 Task: Create a due date automation trigger when advanced on, 2 days before a card is due add fields with custom field "Resume" set to a number lower or equal to 1 and greater or equal to 10 at 11:00 AM.
Action: Mouse moved to (1021, 299)
Screenshot: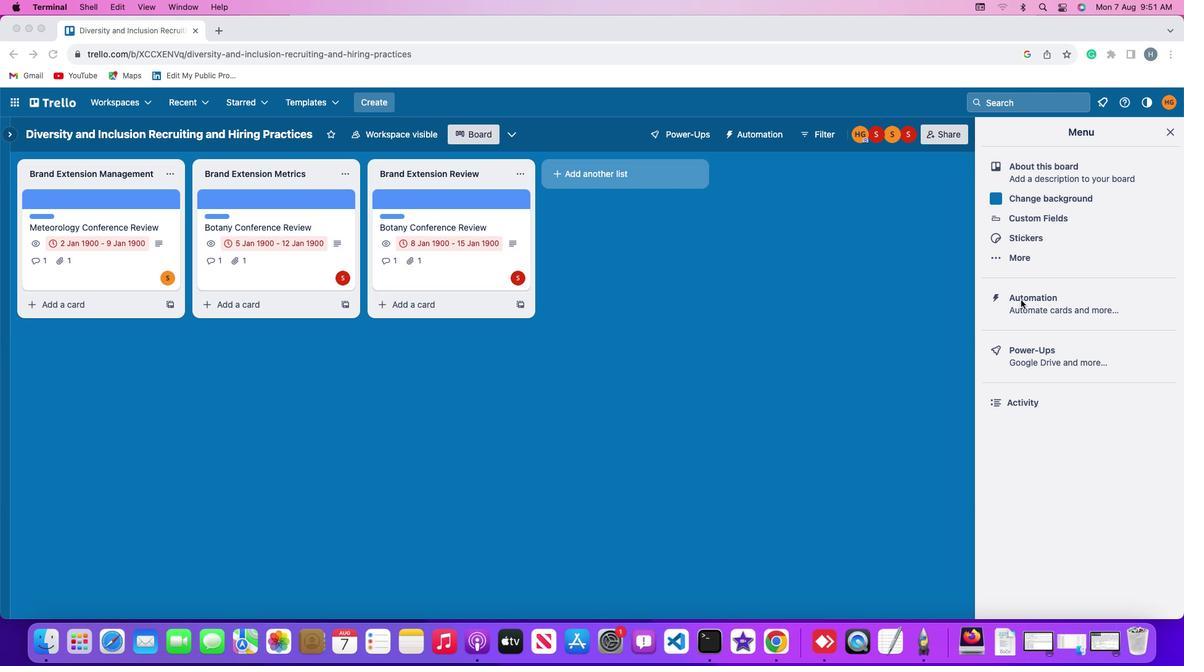 
Action: Mouse pressed left at (1021, 299)
Screenshot: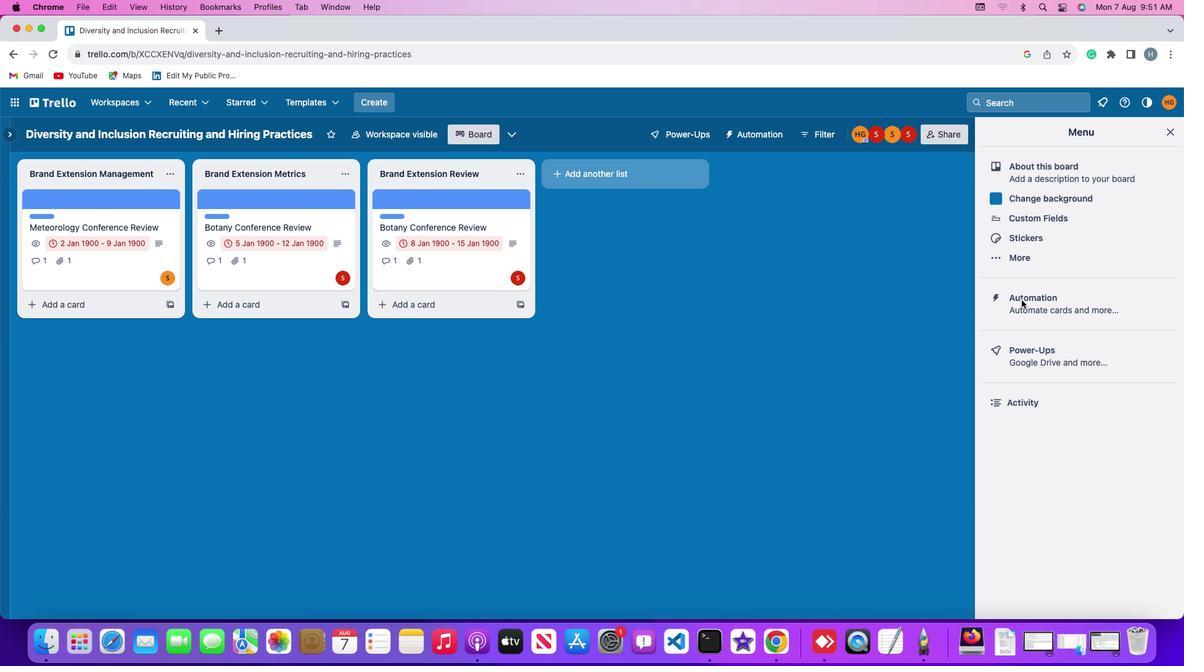 
Action: Mouse moved to (1021, 299)
Screenshot: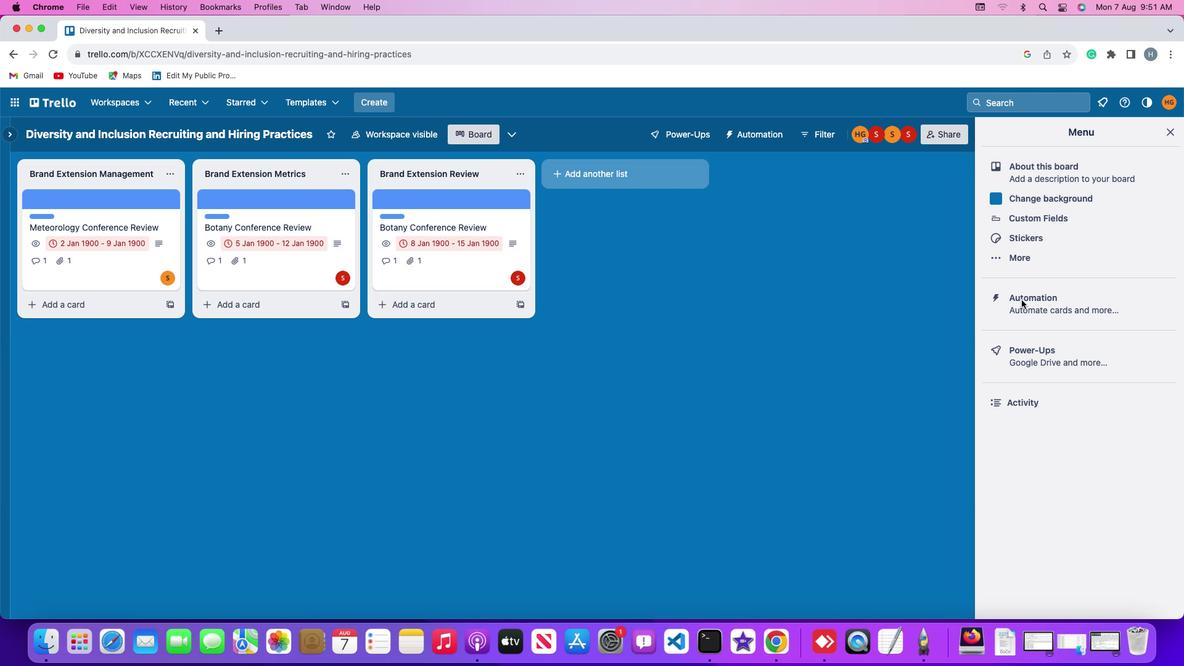 
Action: Mouse pressed left at (1021, 299)
Screenshot: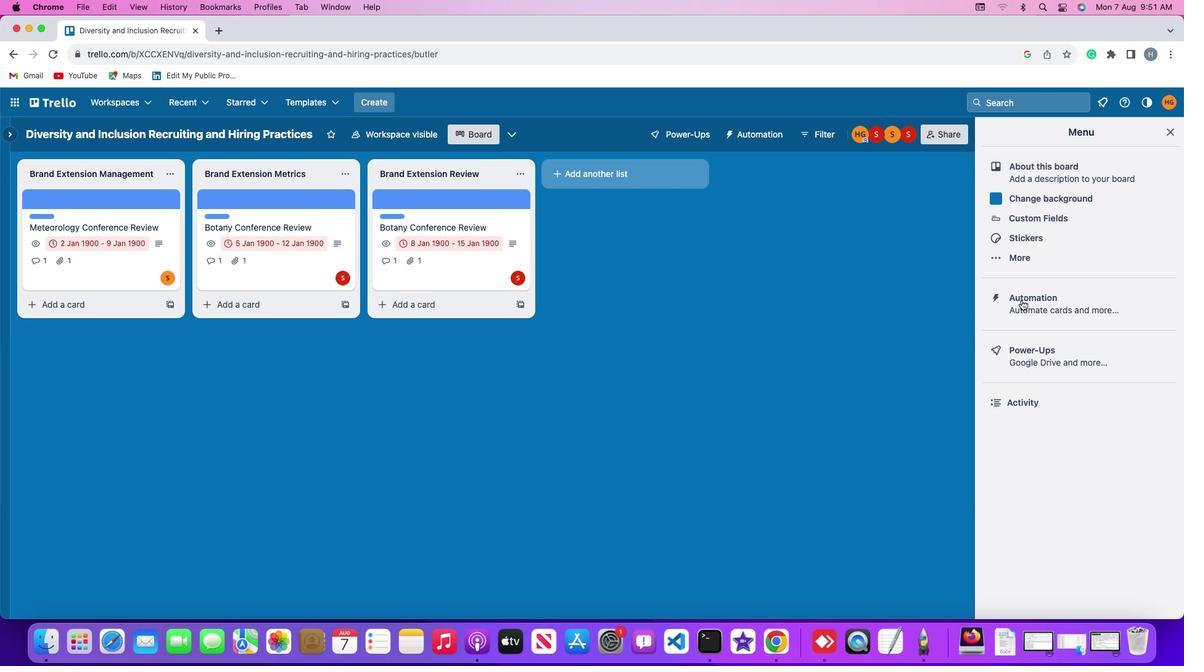 
Action: Mouse moved to (89, 294)
Screenshot: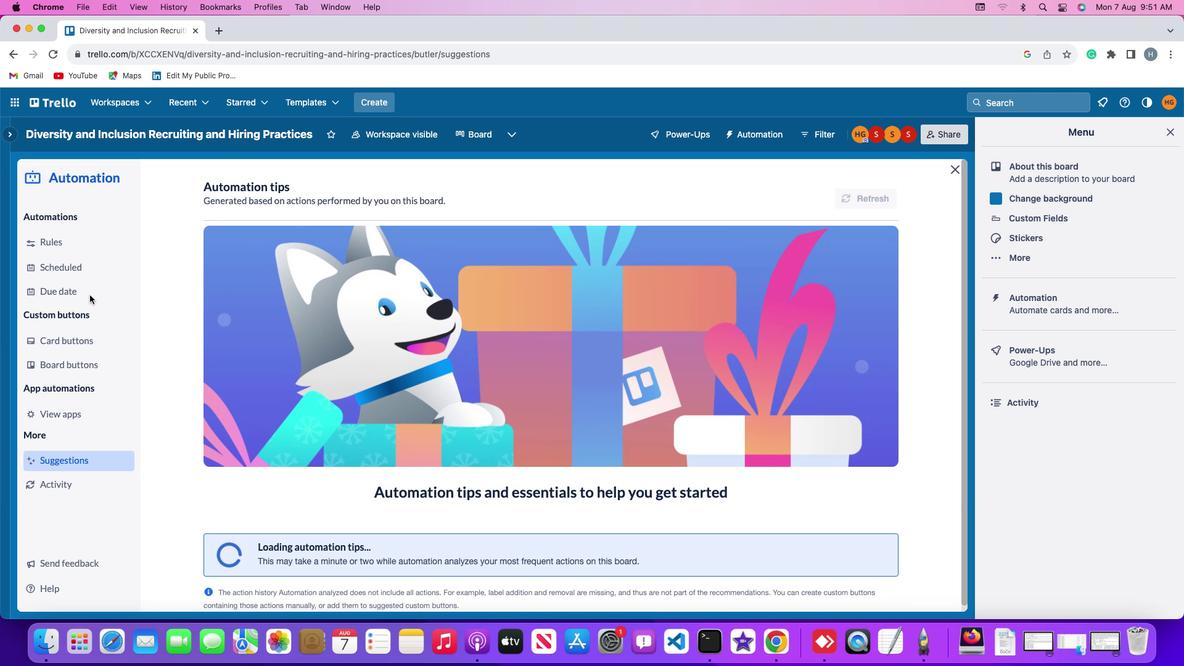 
Action: Mouse pressed left at (89, 294)
Screenshot: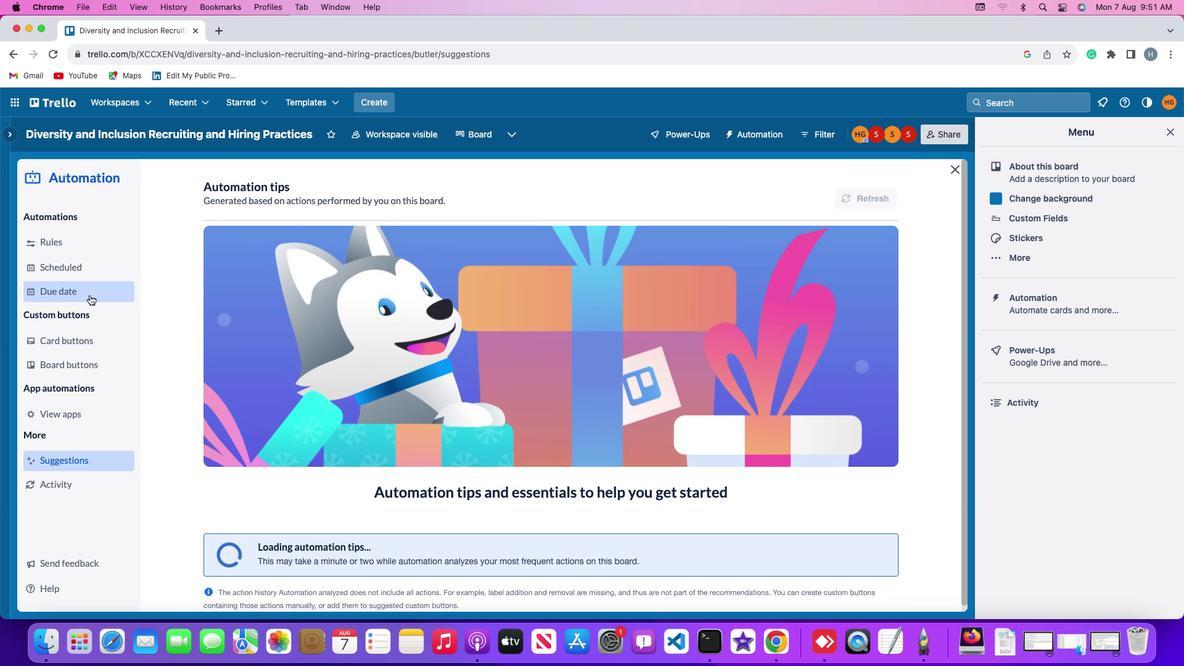 
Action: Mouse moved to (839, 191)
Screenshot: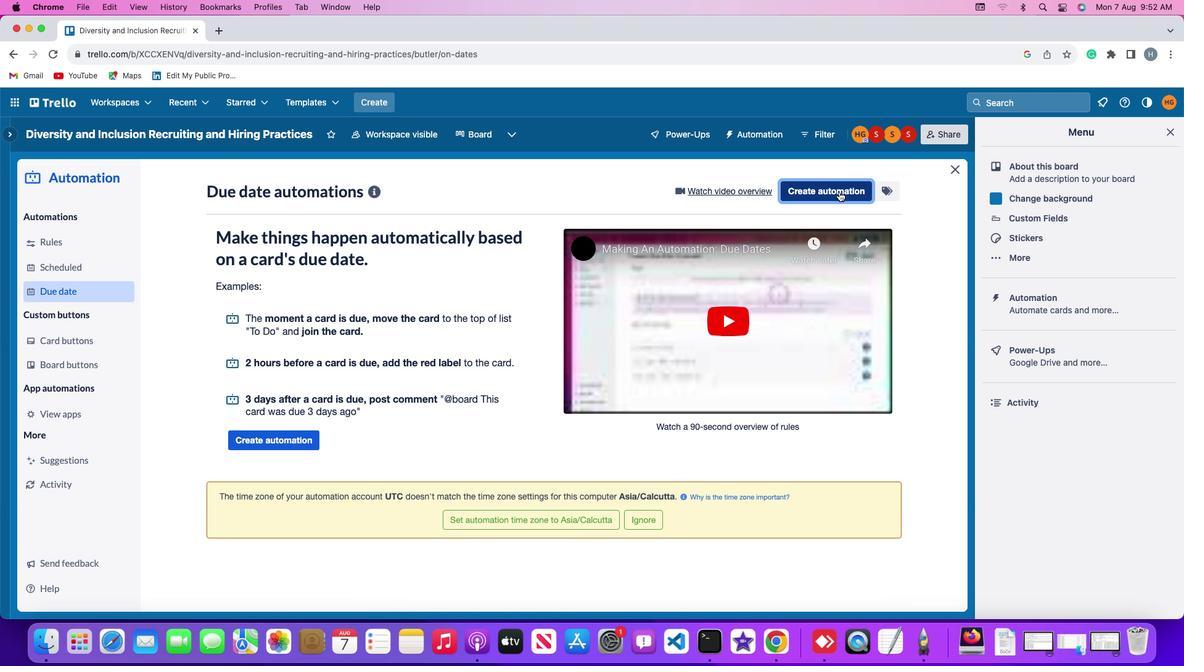 
Action: Mouse pressed left at (839, 191)
Screenshot: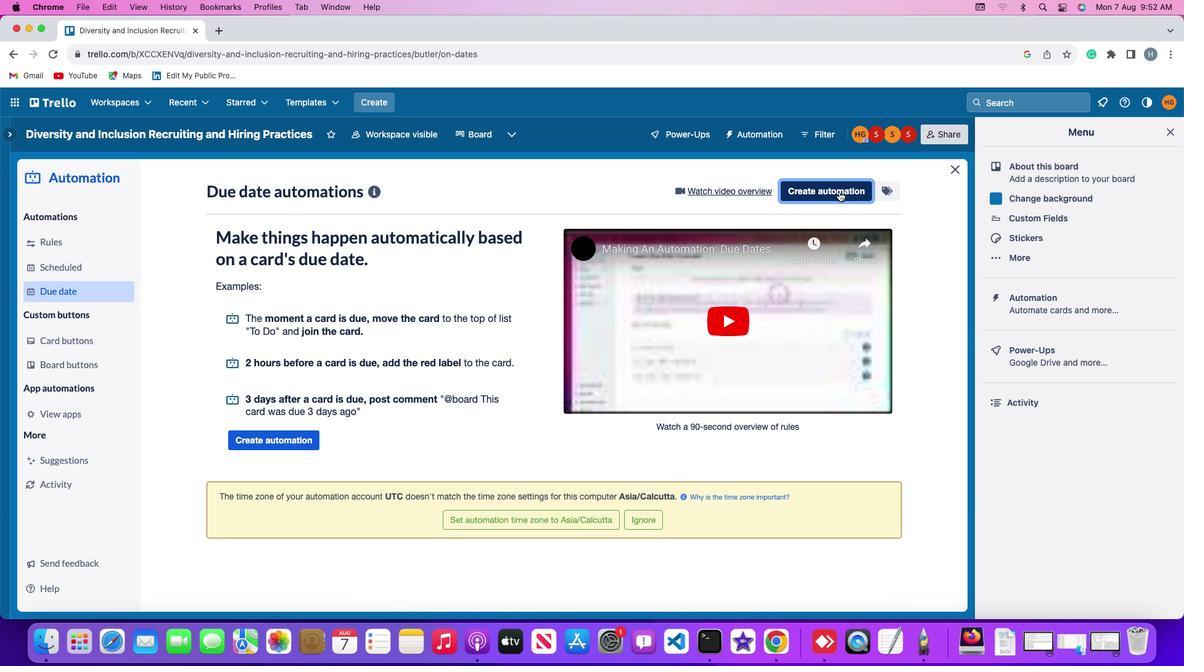
Action: Mouse moved to (521, 312)
Screenshot: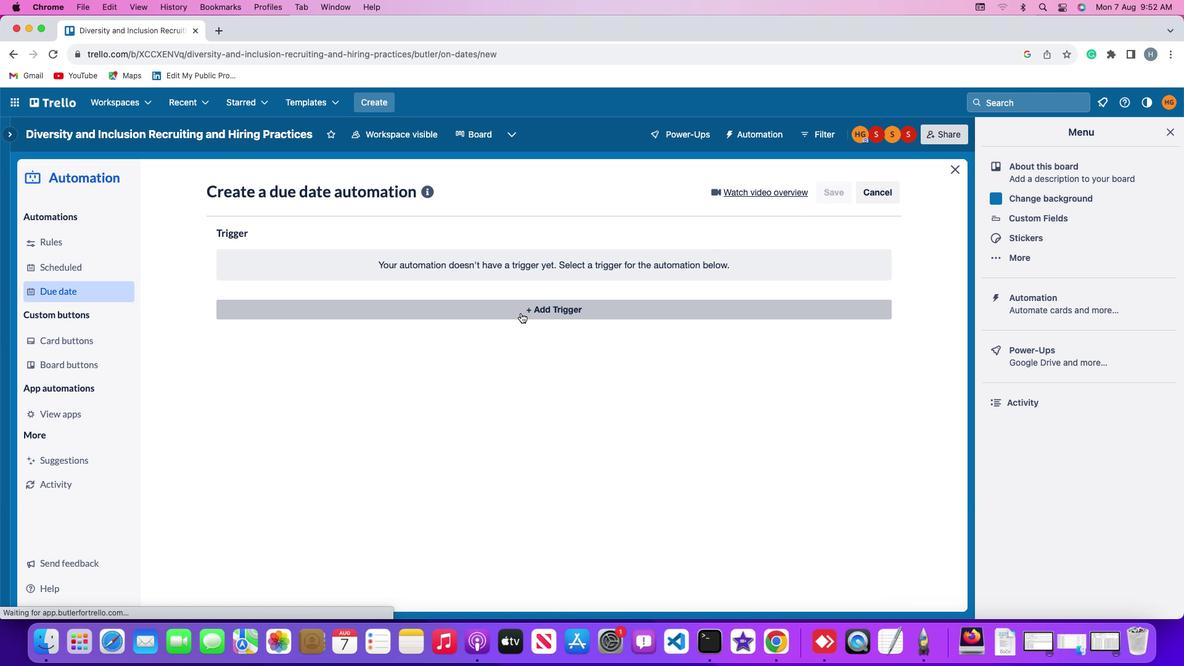 
Action: Mouse pressed left at (521, 312)
Screenshot: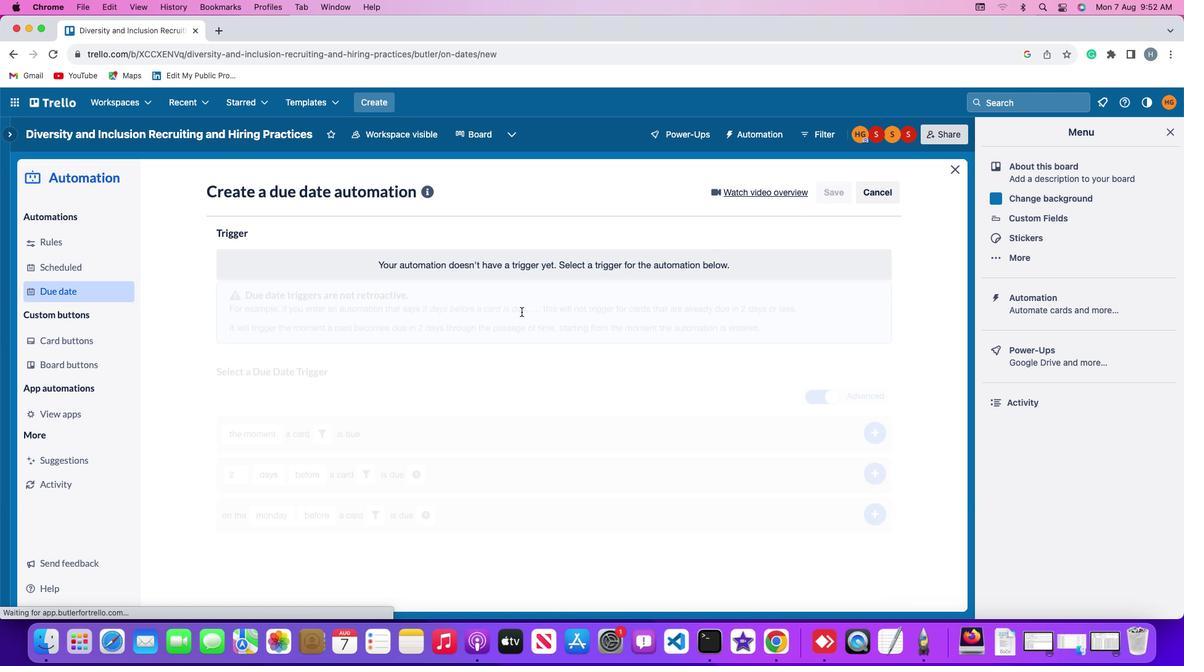 
Action: Mouse moved to (238, 492)
Screenshot: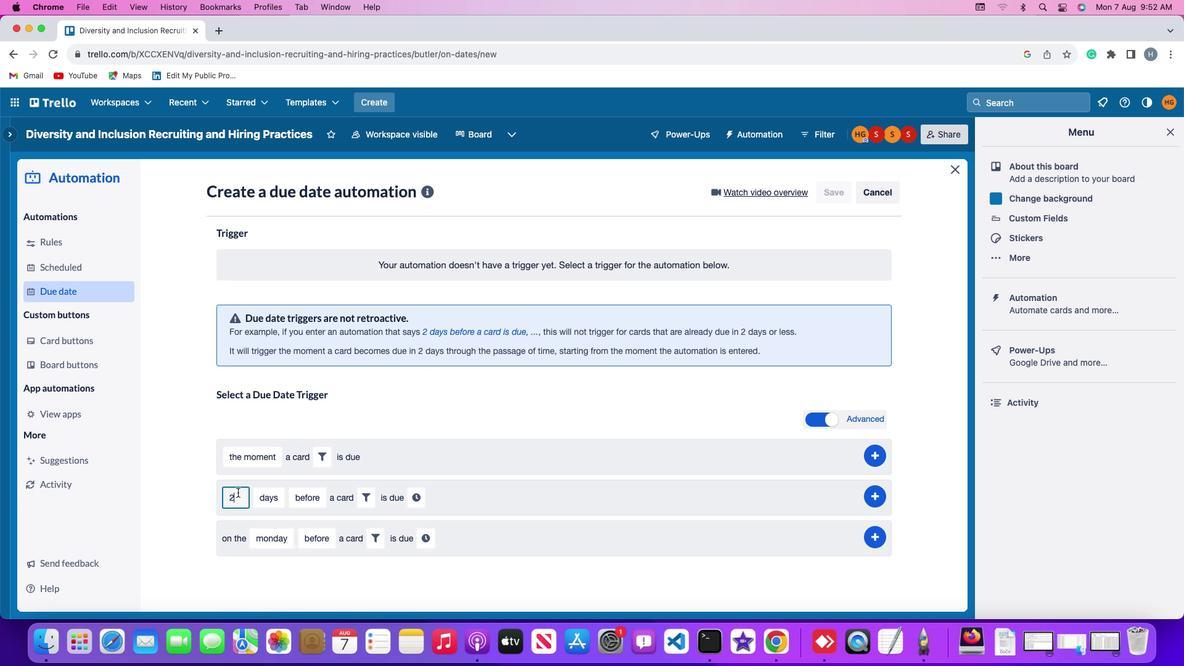 
Action: Mouse pressed left at (238, 492)
Screenshot: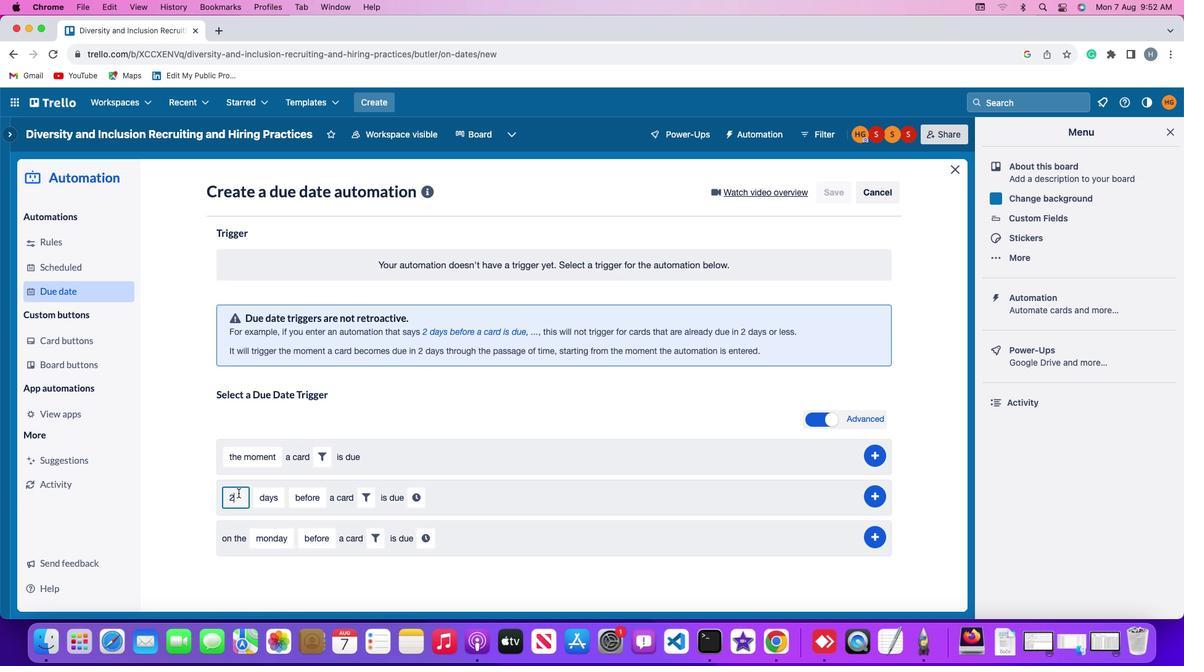 
Action: Mouse moved to (239, 494)
Screenshot: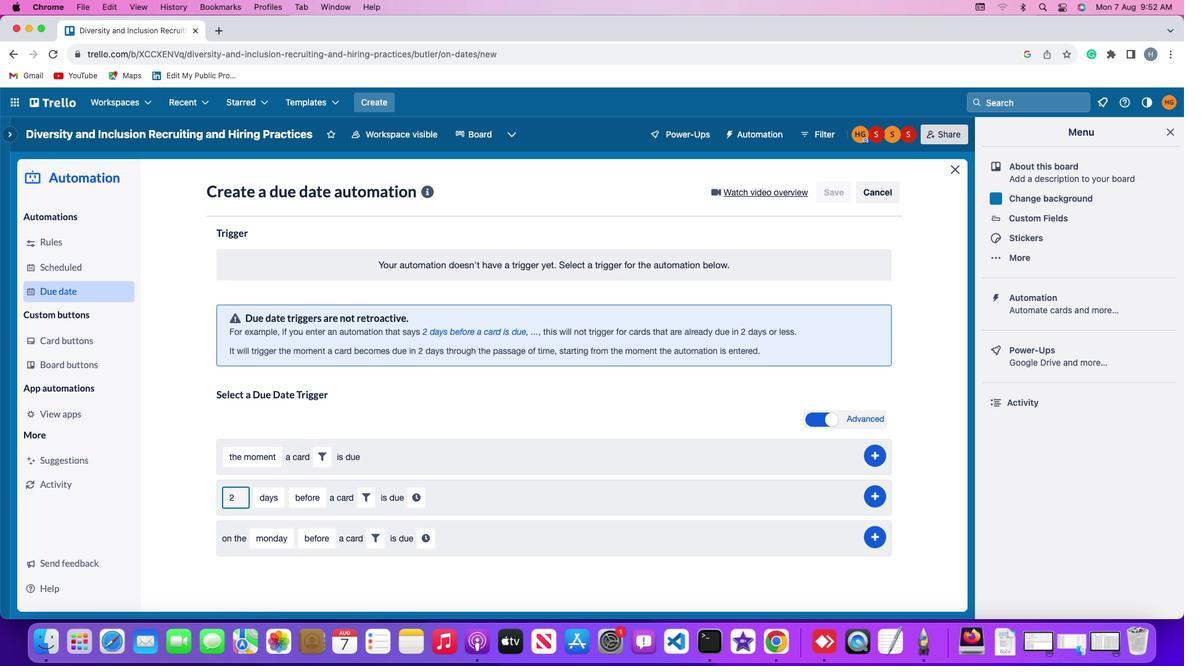 
Action: Key pressed Key.backspace'2'
Screenshot: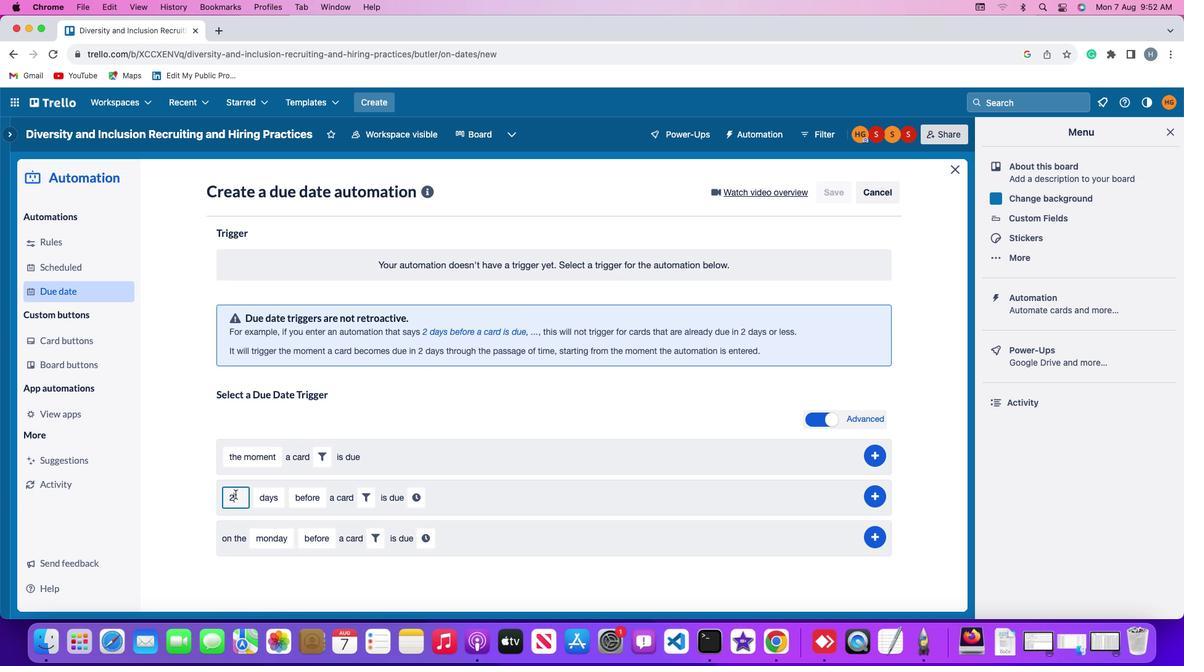 
Action: Mouse moved to (265, 497)
Screenshot: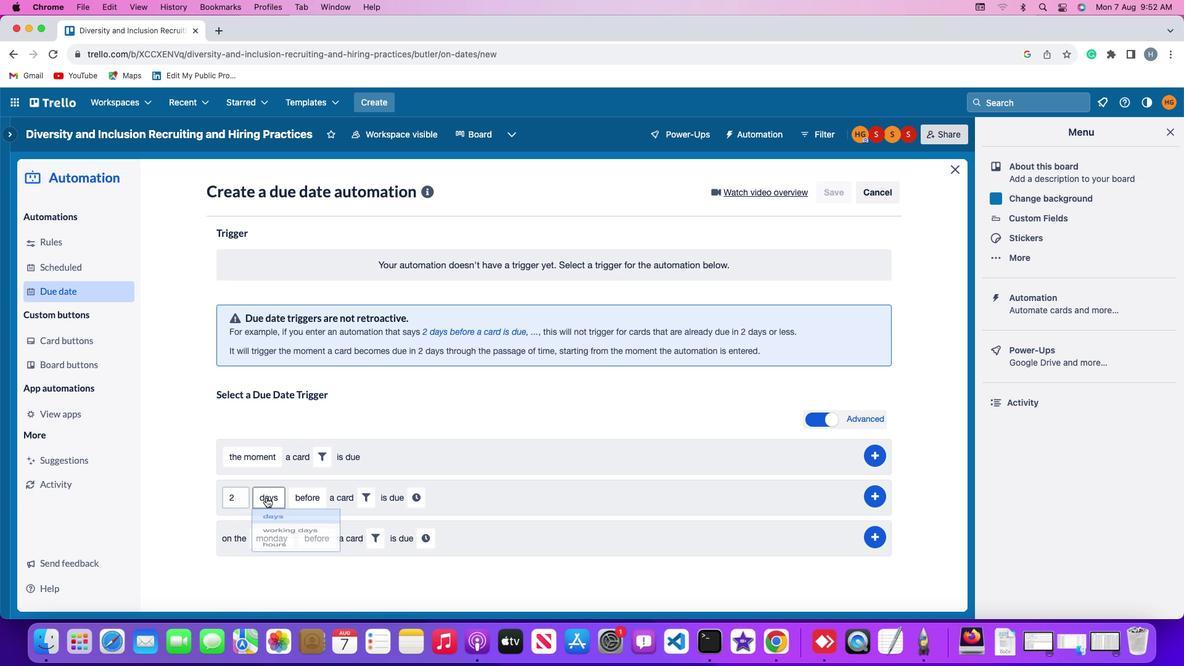 
Action: Mouse pressed left at (265, 497)
Screenshot: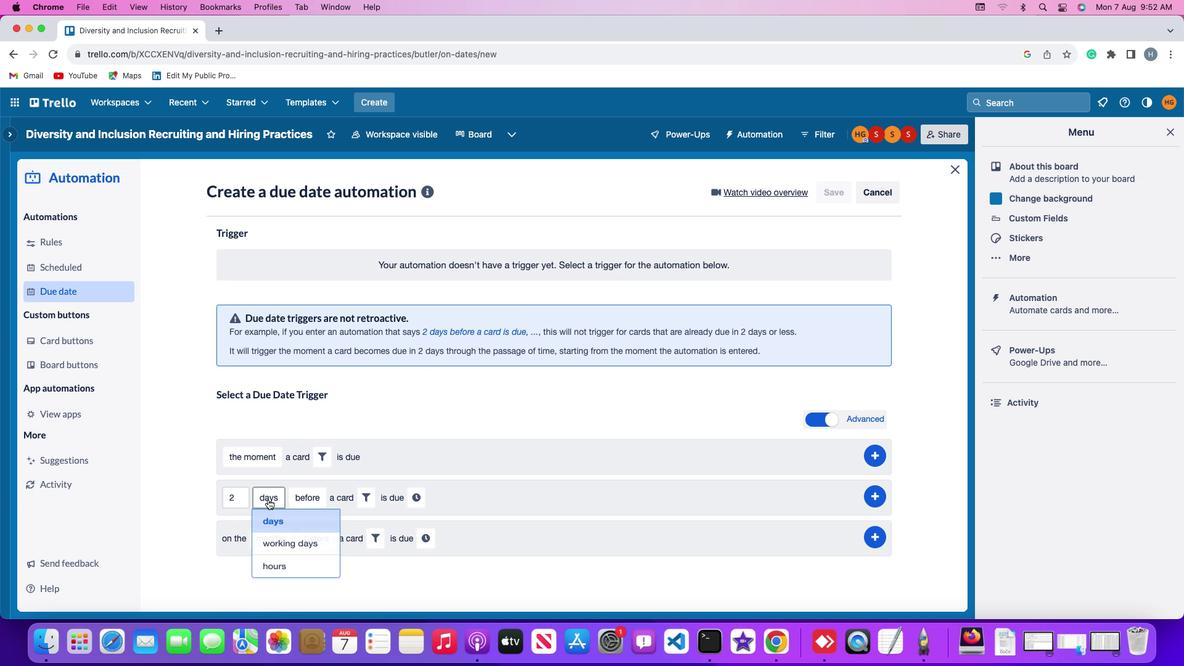 
Action: Mouse moved to (280, 525)
Screenshot: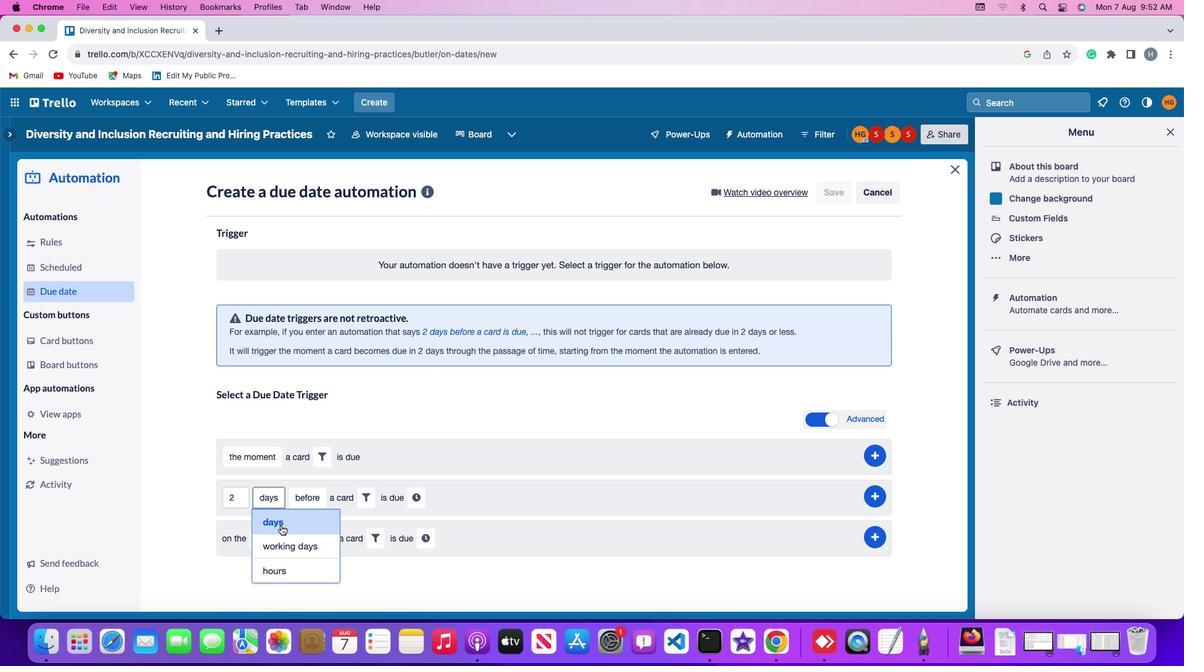 
Action: Mouse pressed left at (280, 525)
Screenshot: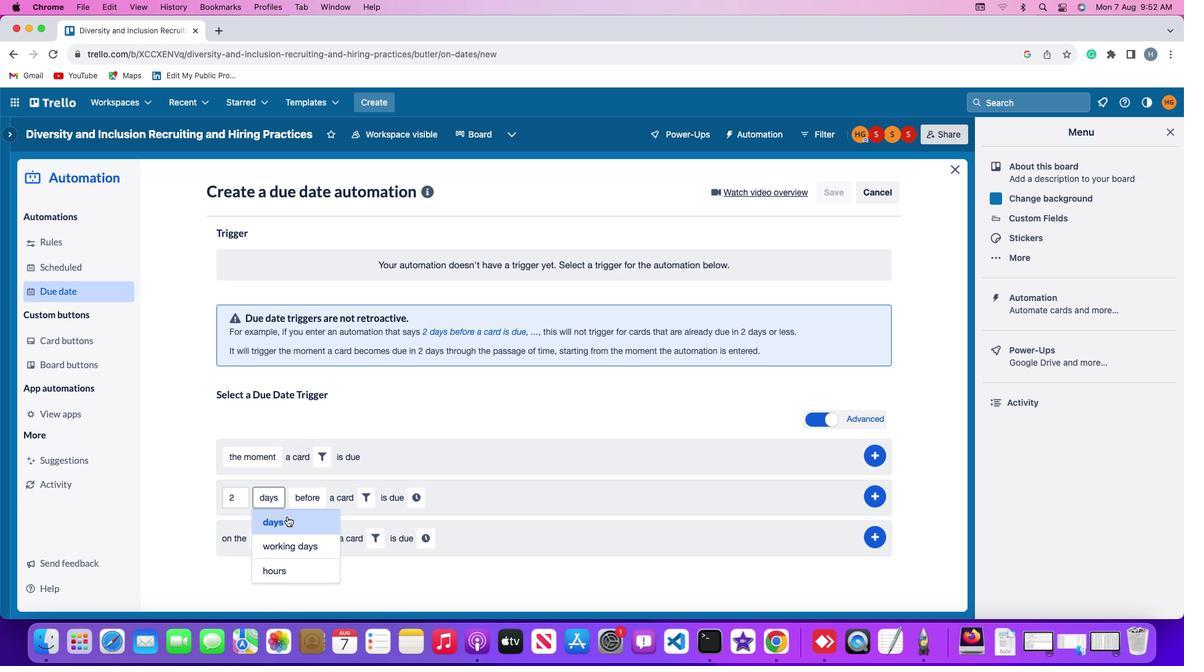 
Action: Mouse moved to (304, 496)
Screenshot: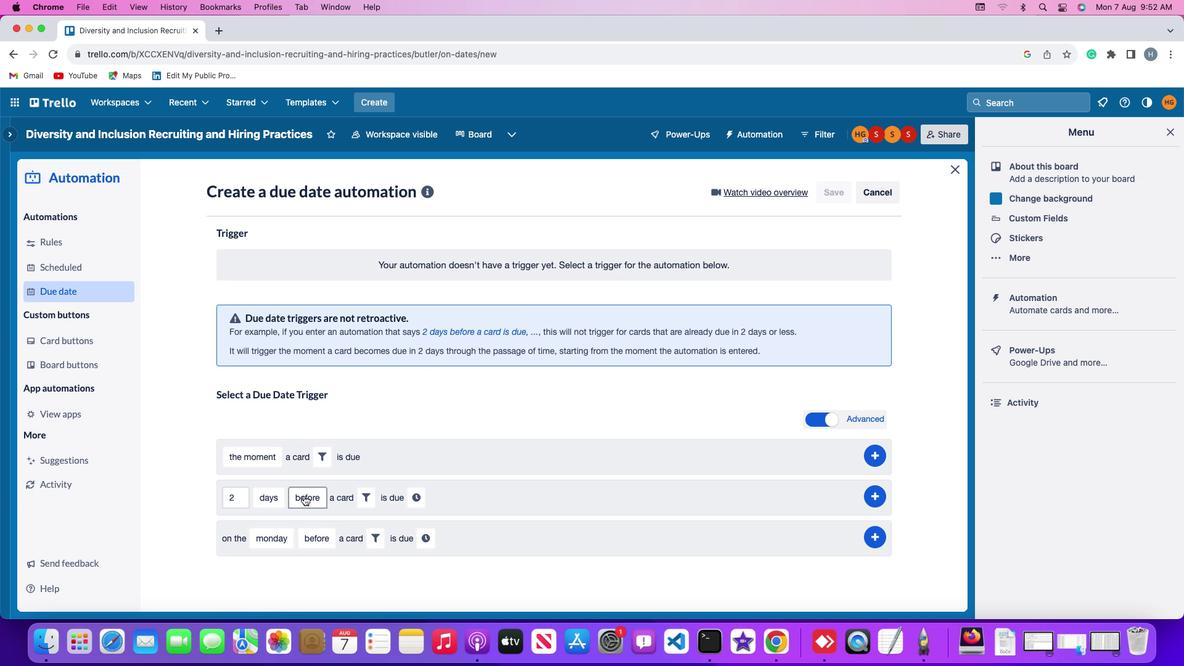 
Action: Mouse pressed left at (304, 496)
Screenshot: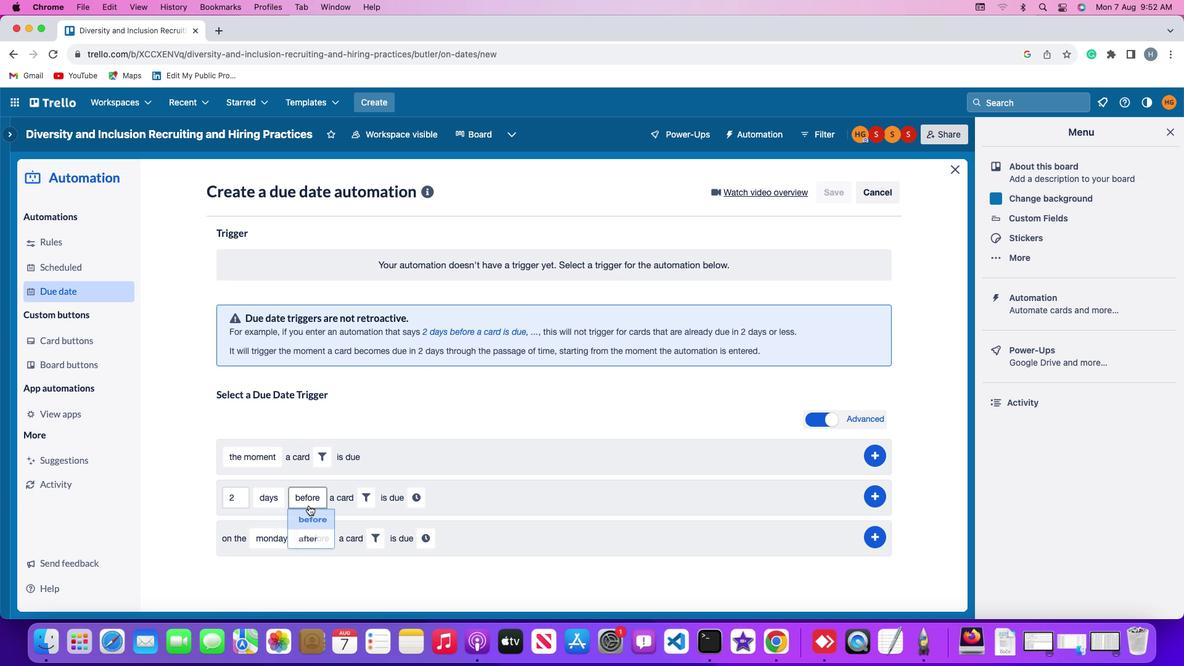 
Action: Mouse moved to (314, 528)
Screenshot: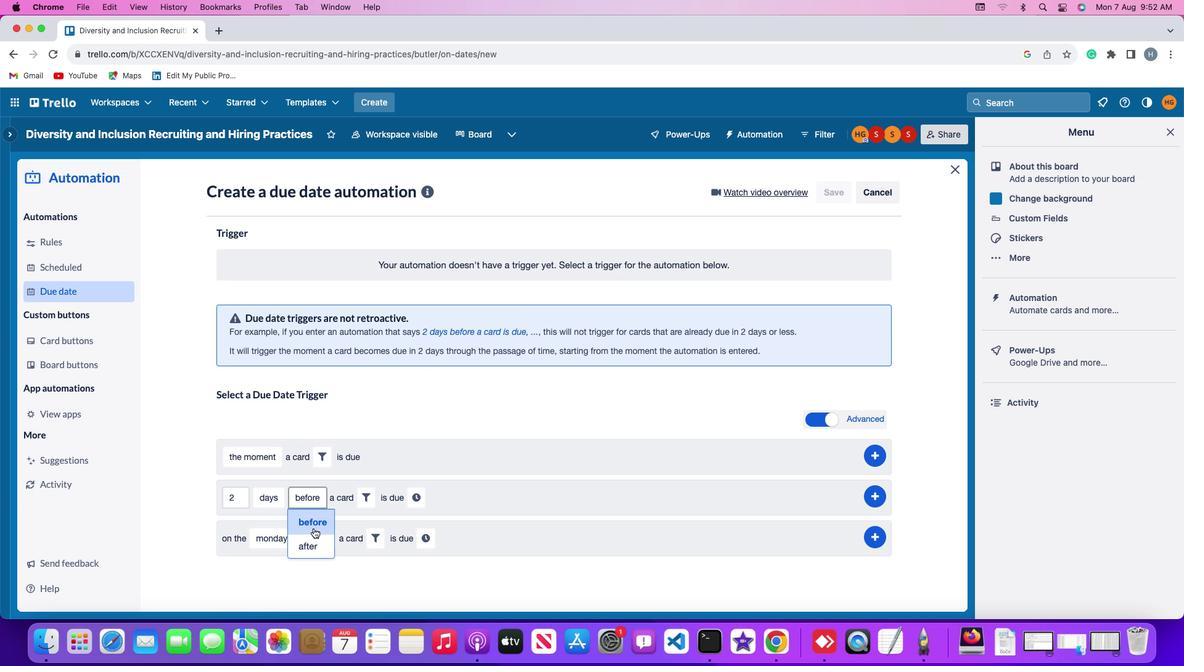 
Action: Mouse pressed left at (314, 528)
Screenshot: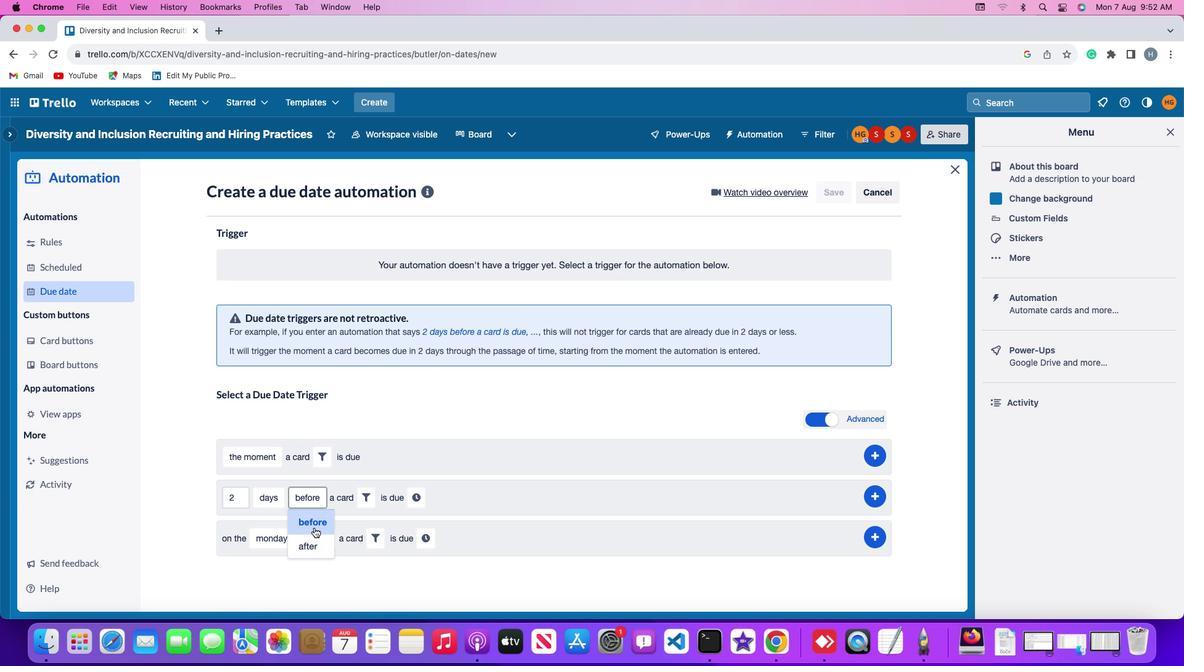 
Action: Mouse moved to (370, 496)
Screenshot: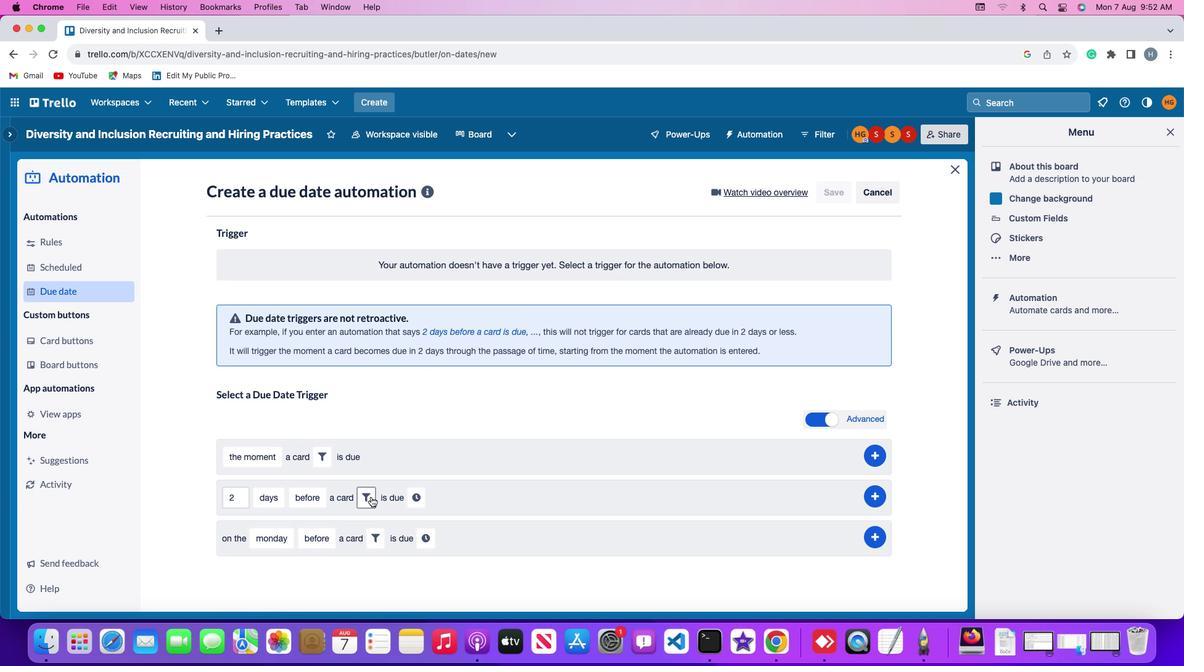 
Action: Mouse pressed left at (370, 496)
Screenshot: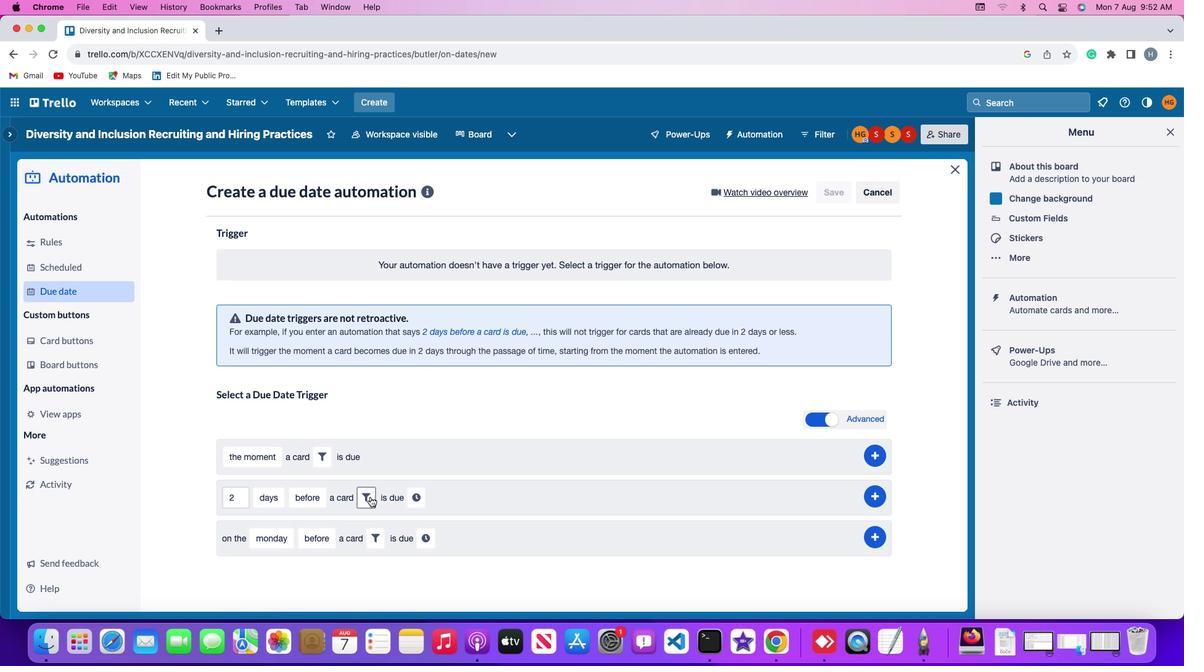 
Action: Mouse moved to (575, 543)
Screenshot: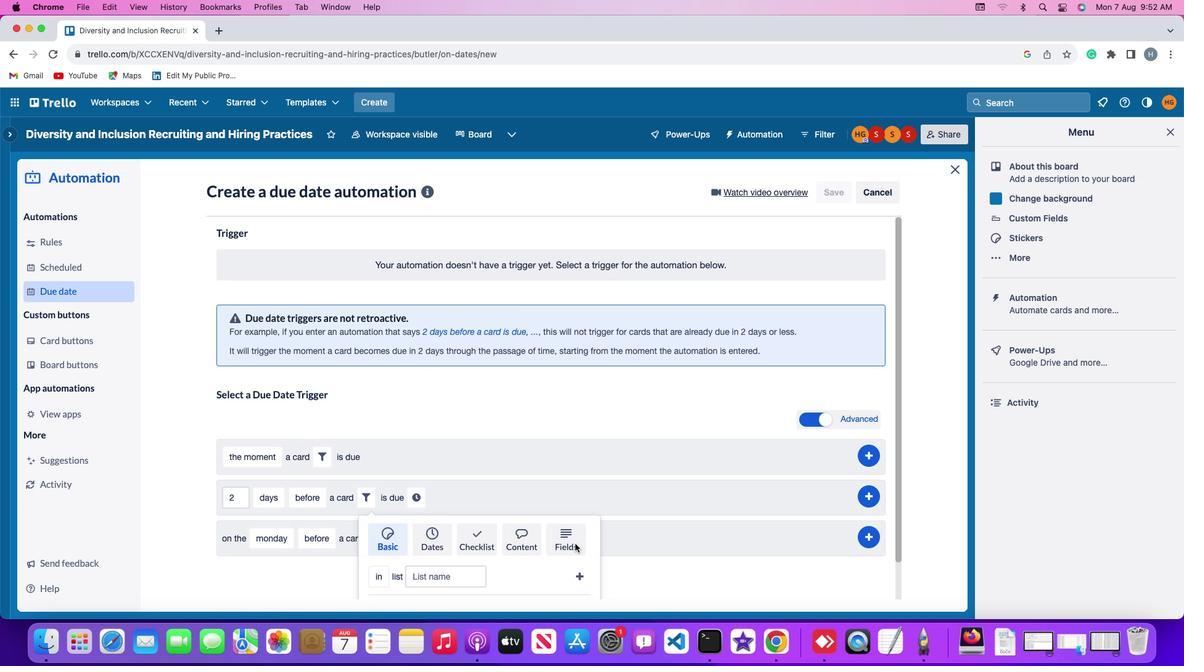 
Action: Mouse pressed left at (575, 543)
Screenshot: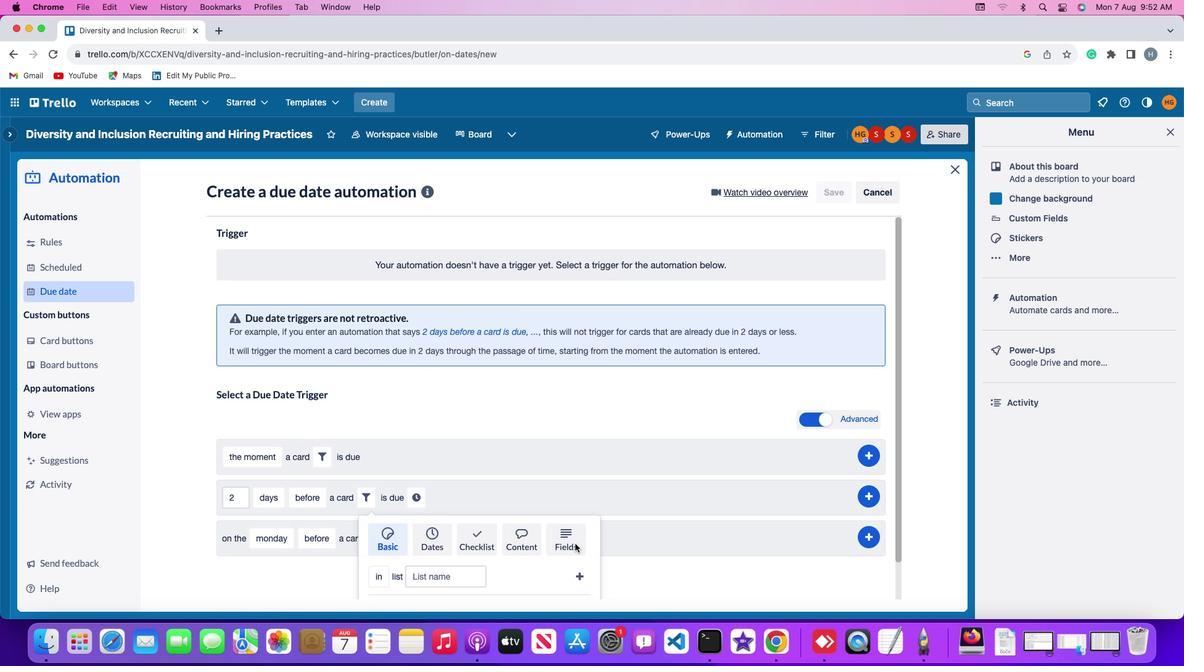
Action: Mouse moved to (495, 540)
Screenshot: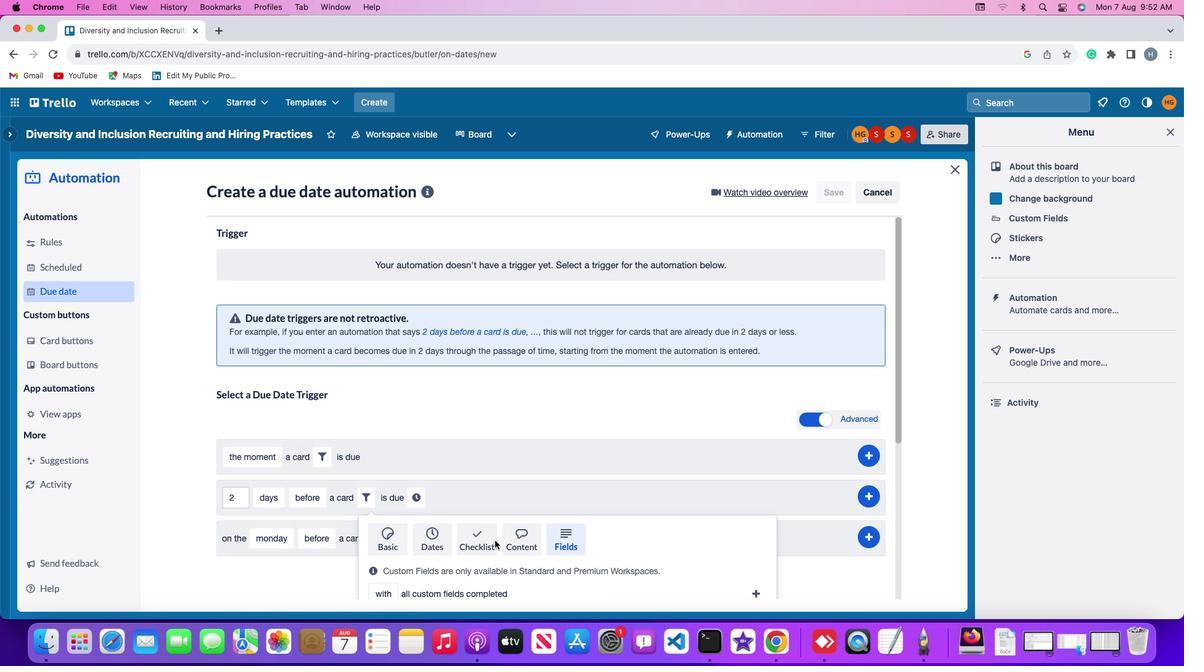 
Action: Mouse scrolled (495, 540) with delta (0, 0)
Screenshot: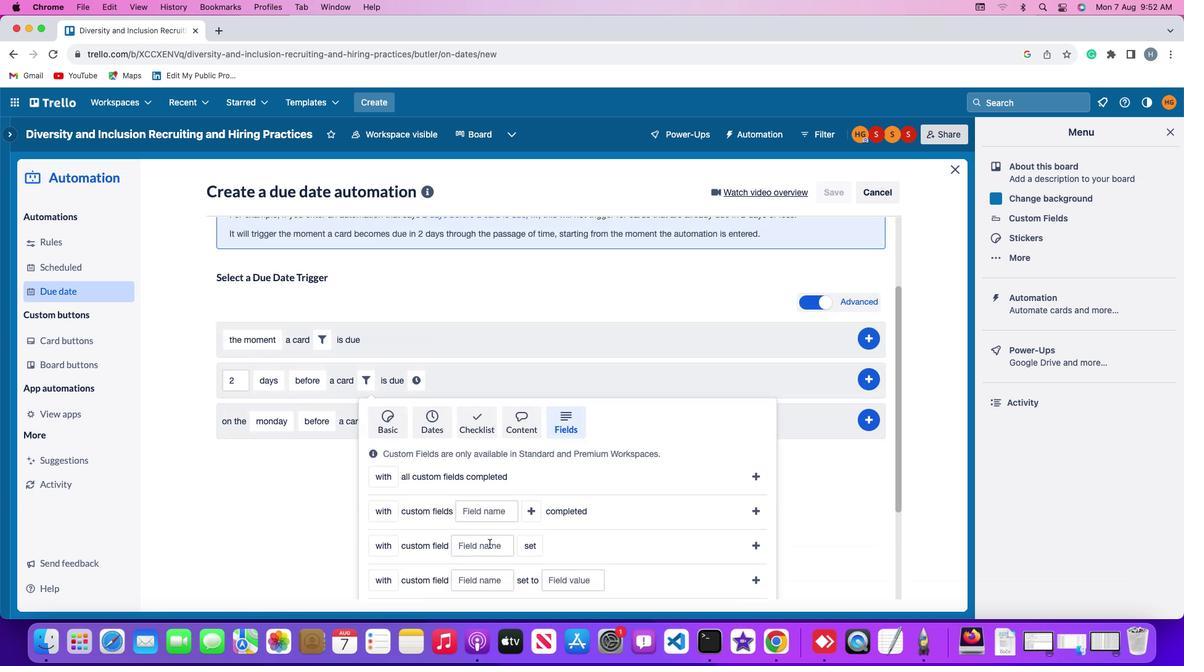 
Action: Mouse scrolled (495, 540) with delta (0, 0)
Screenshot: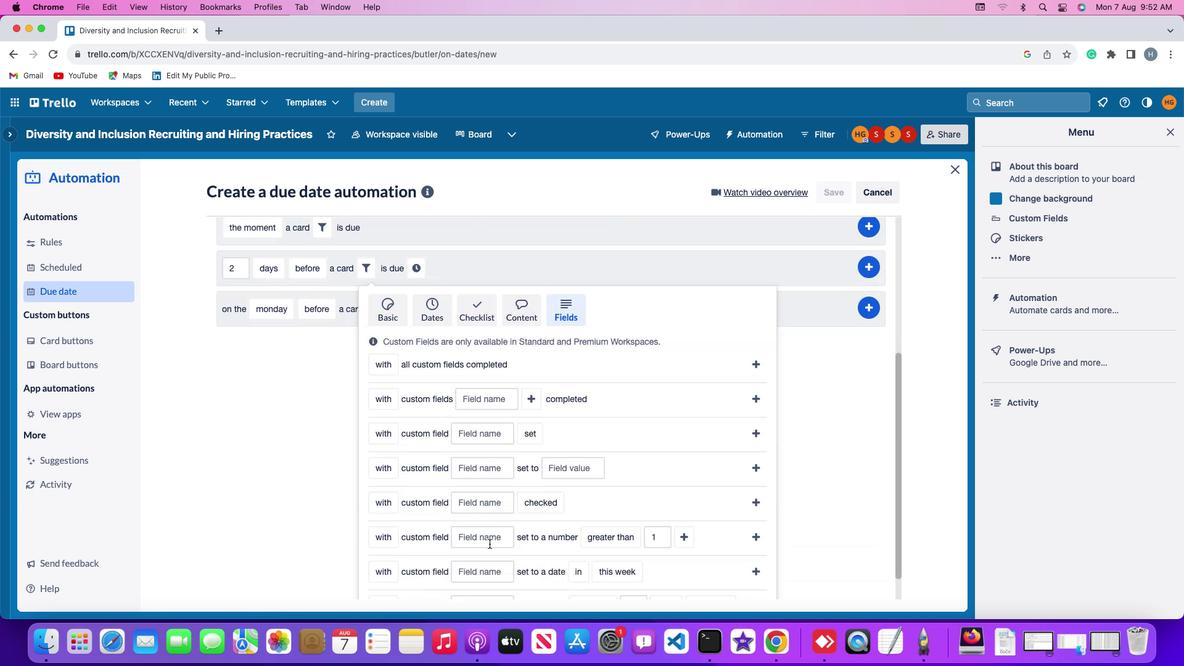 
Action: Mouse scrolled (495, 540) with delta (0, -1)
Screenshot: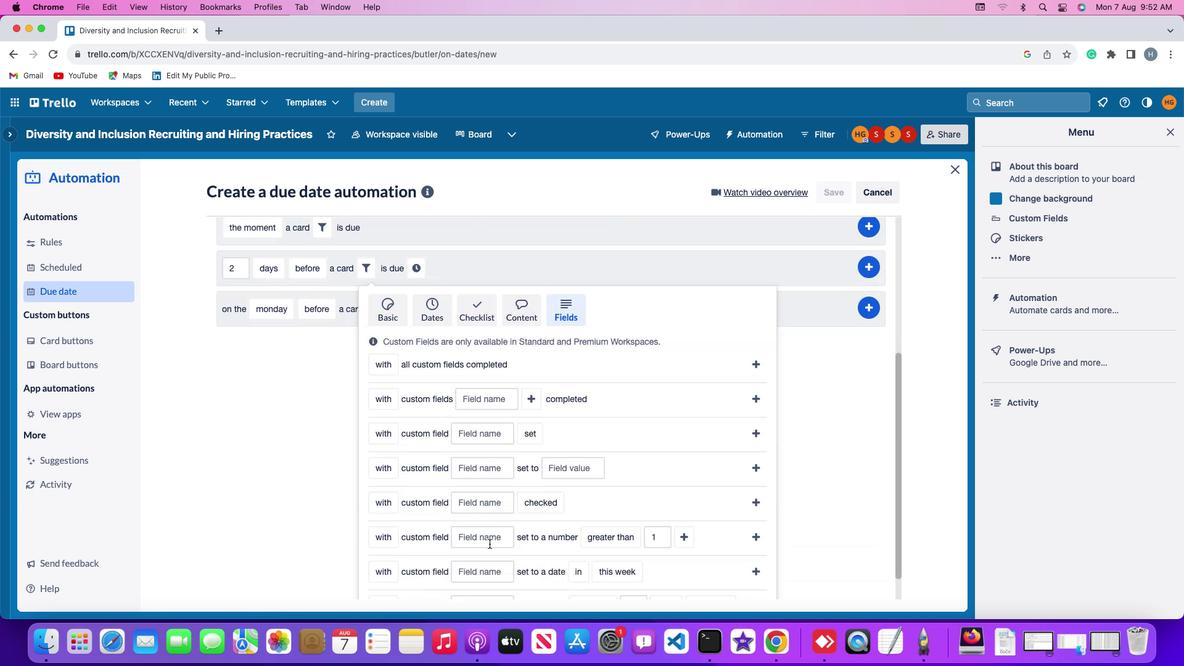 
Action: Mouse scrolled (495, 540) with delta (0, -3)
Screenshot: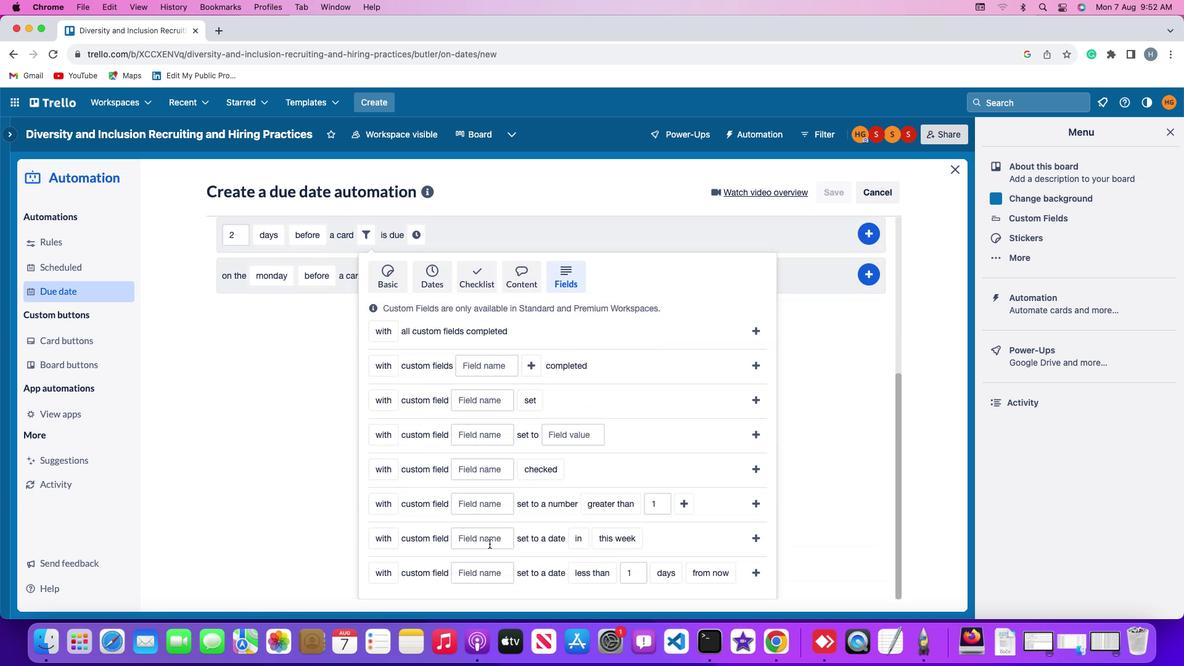 
Action: Mouse moved to (494, 541)
Screenshot: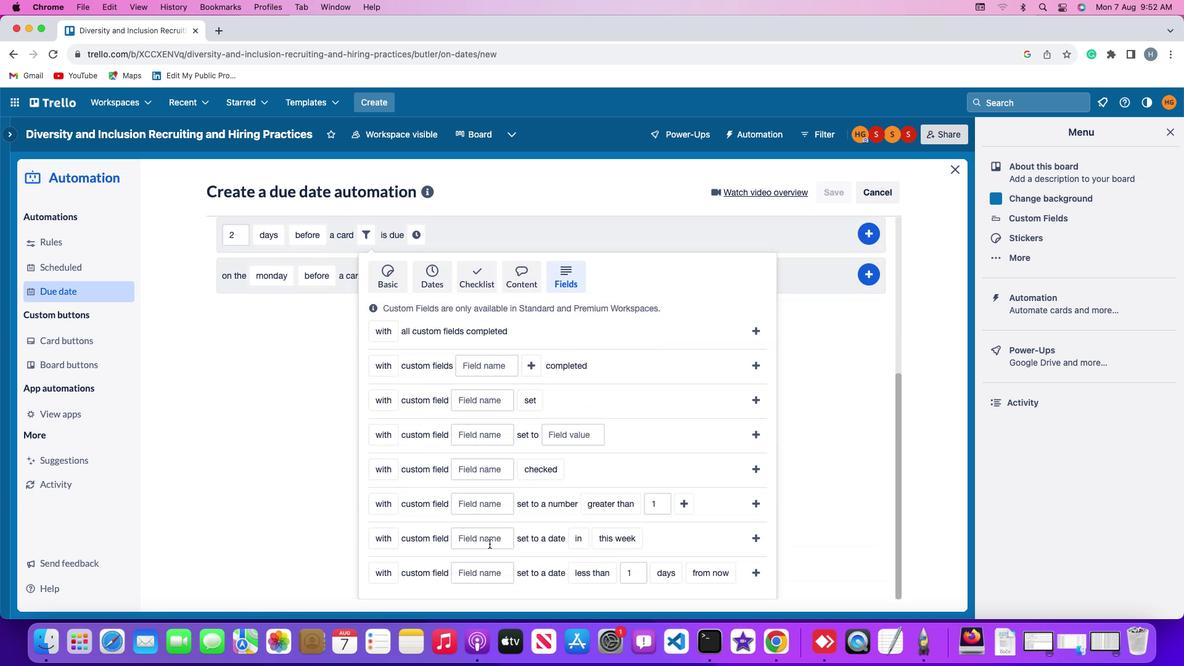 
Action: Mouse scrolled (494, 541) with delta (0, -3)
Screenshot: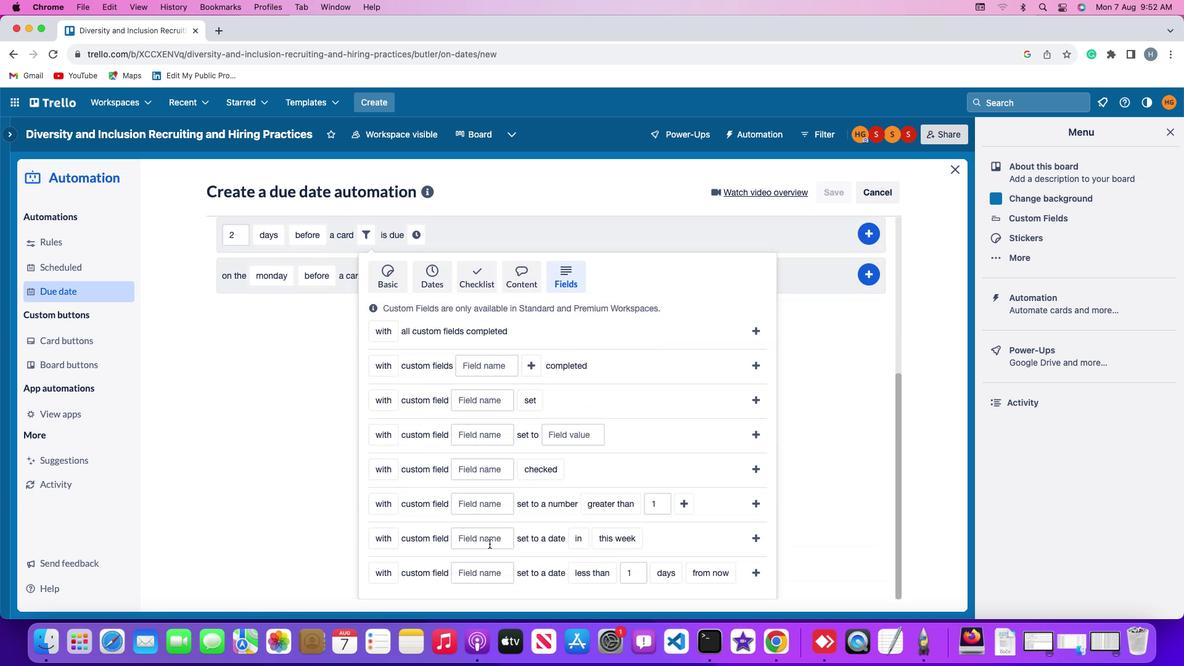 
Action: Mouse moved to (489, 543)
Screenshot: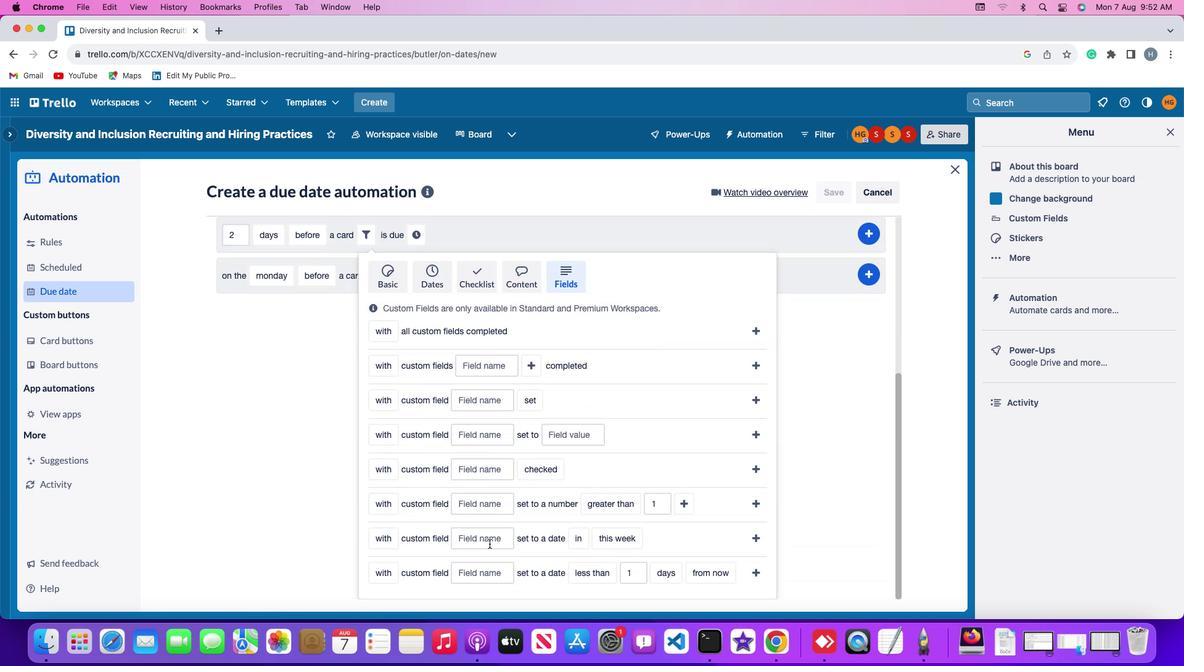 
Action: Mouse scrolled (489, 543) with delta (0, -3)
Screenshot: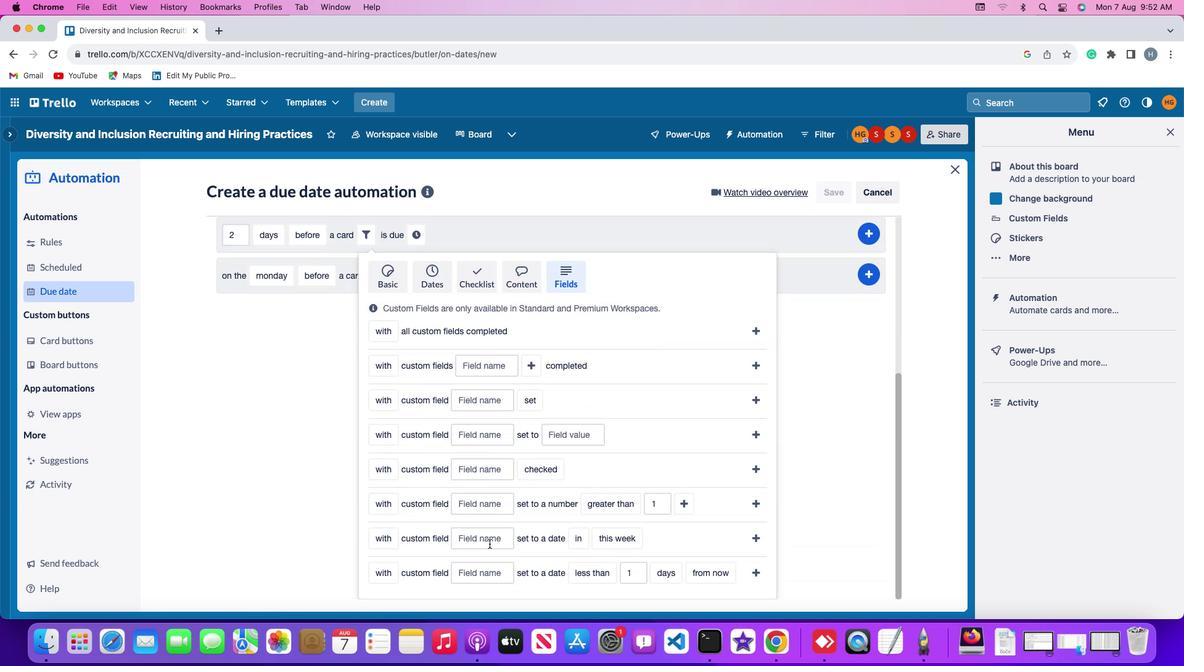
Action: Mouse moved to (489, 543)
Screenshot: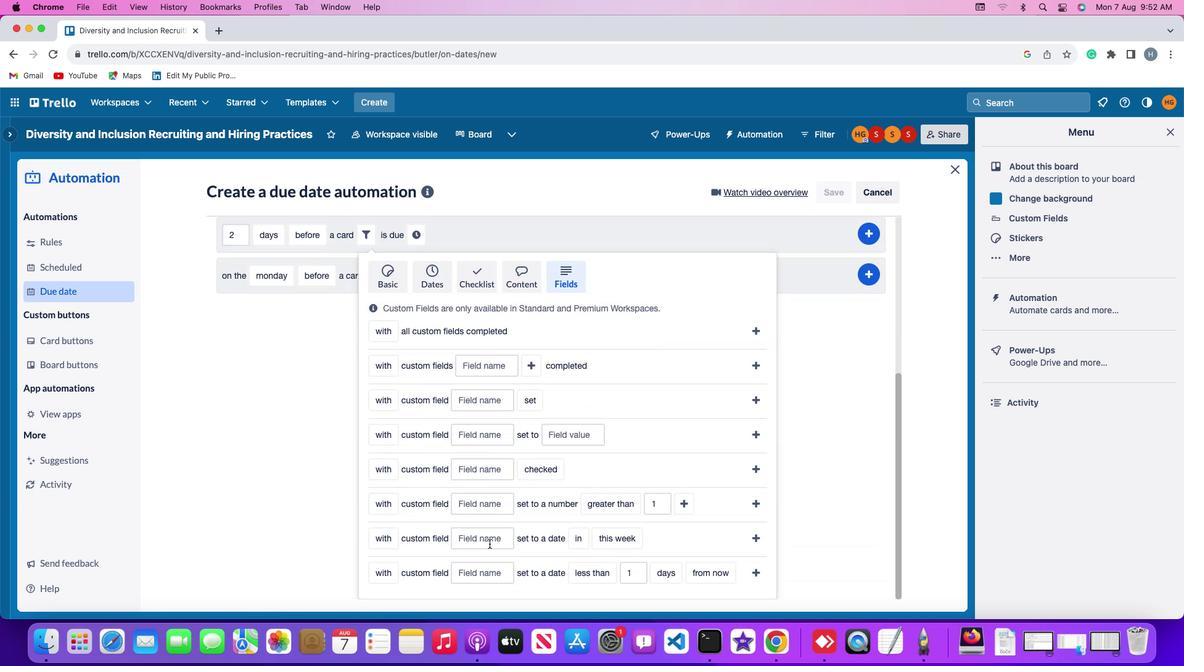 
Action: Mouse scrolled (489, 543) with delta (0, 0)
Screenshot: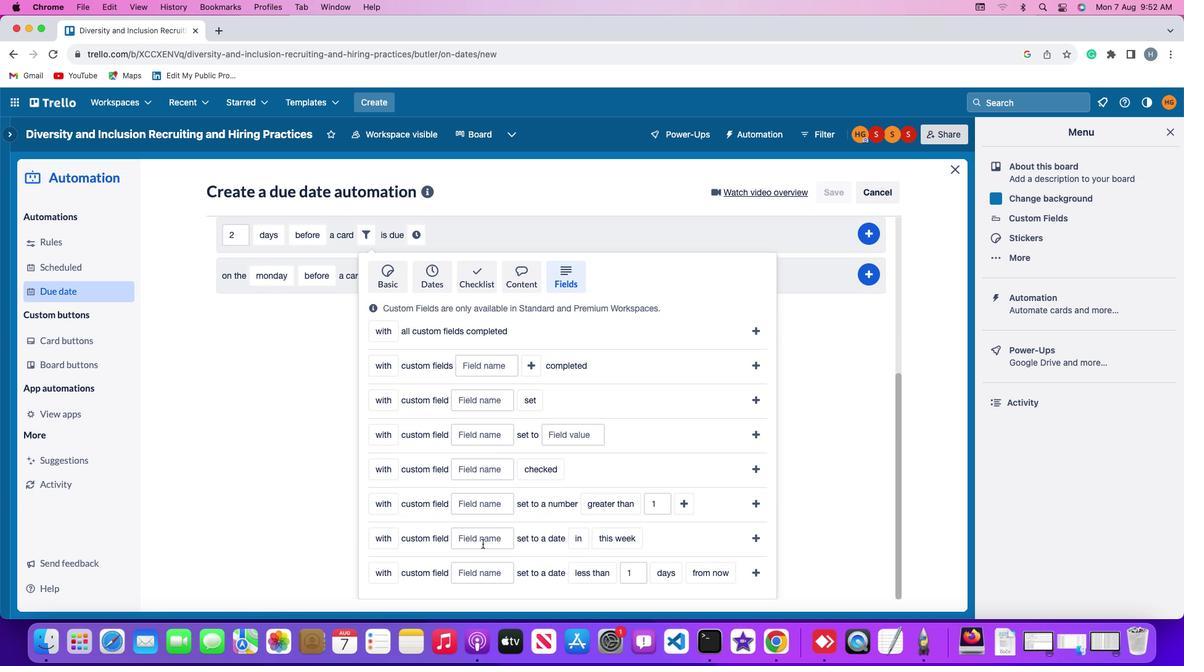 
Action: Mouse scrolled (489, 543) with delta (0, 0)
Screenshot: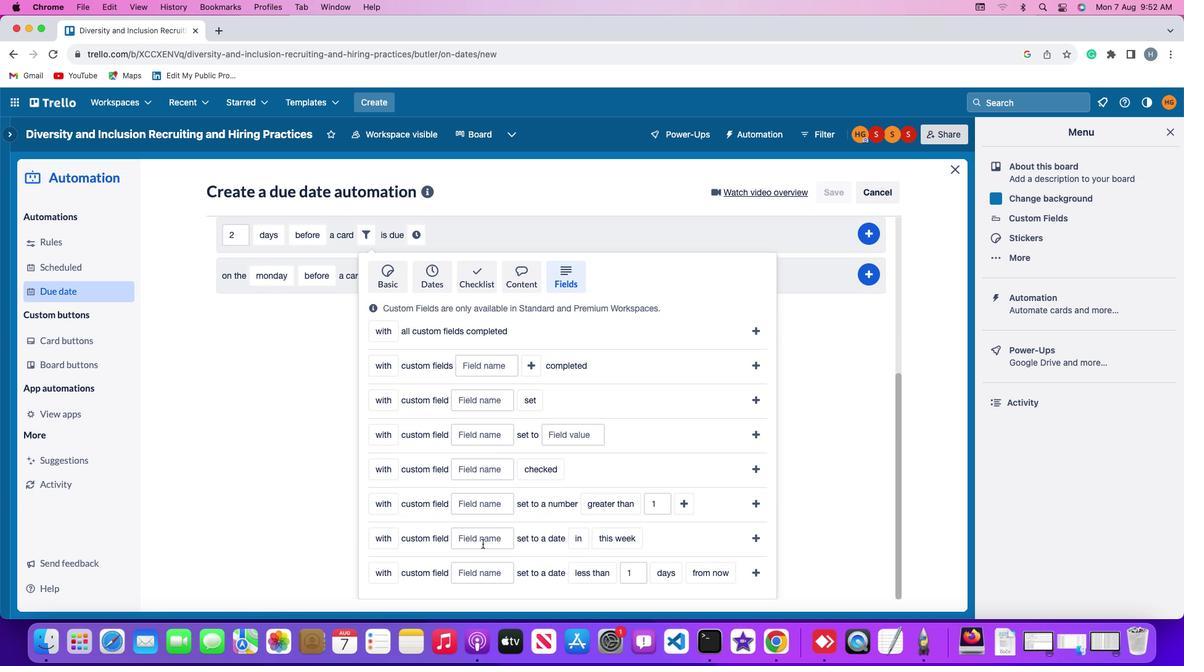 
Action: Mouse scrolled (489, 543) with delta (0, -1)
Screenshot: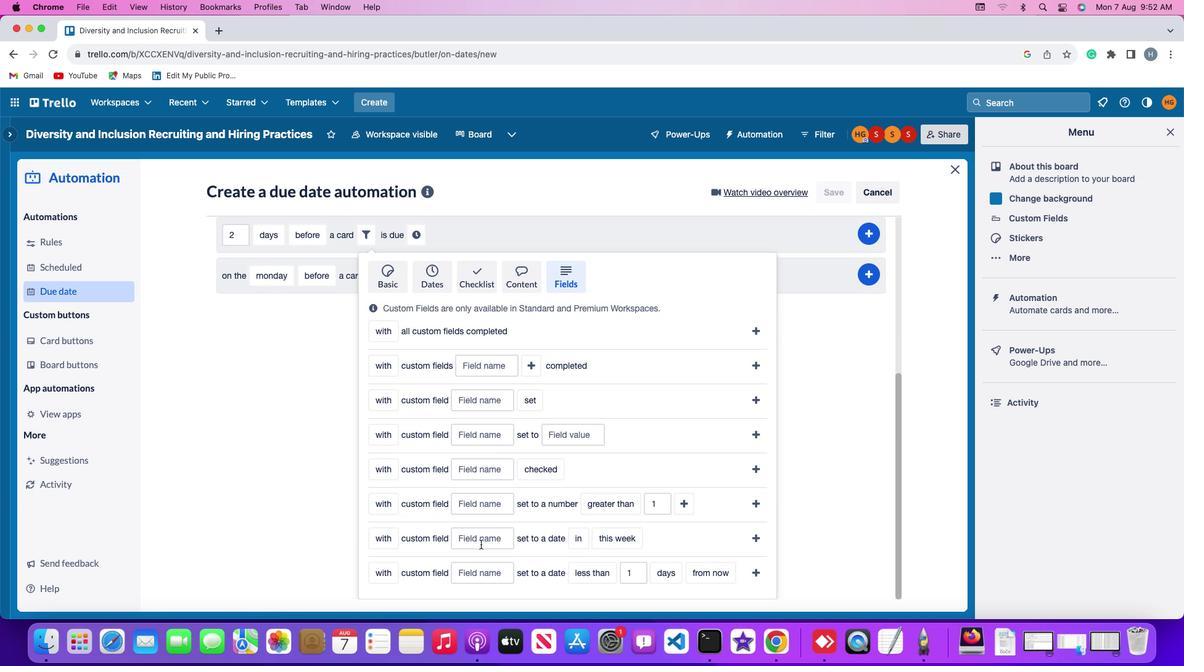 
Action: Mouse scrolled (489, 543) with delta (0, -3)
Screenshot: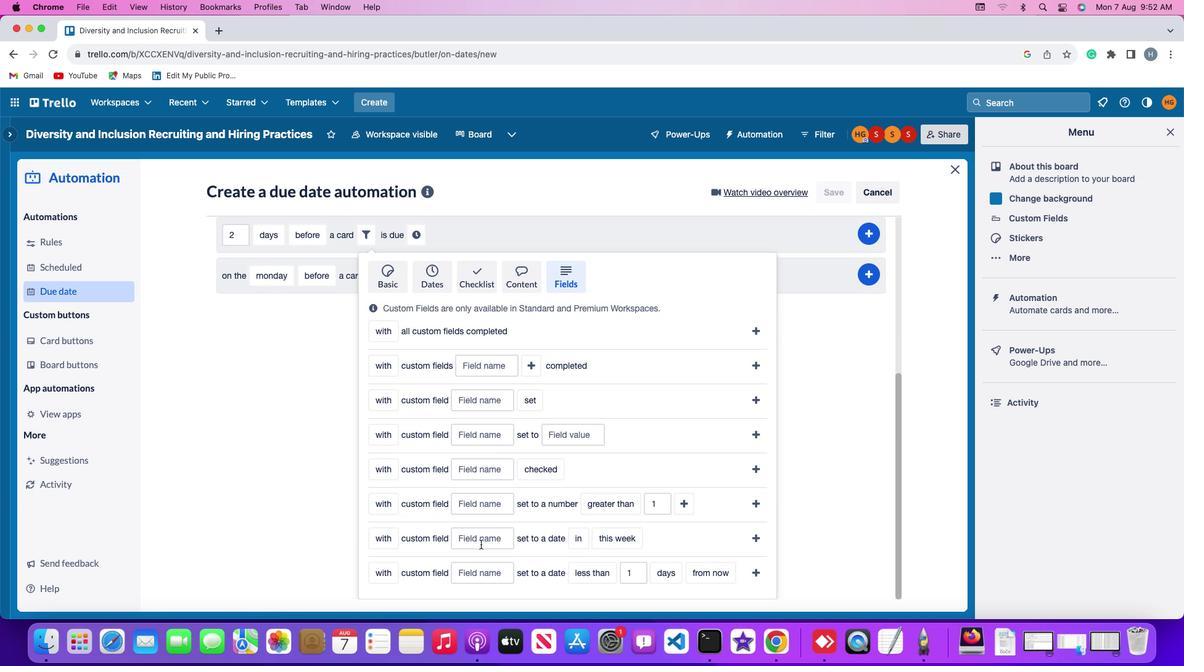 
Action: Mouse moved to (376, 501)
Screenshot: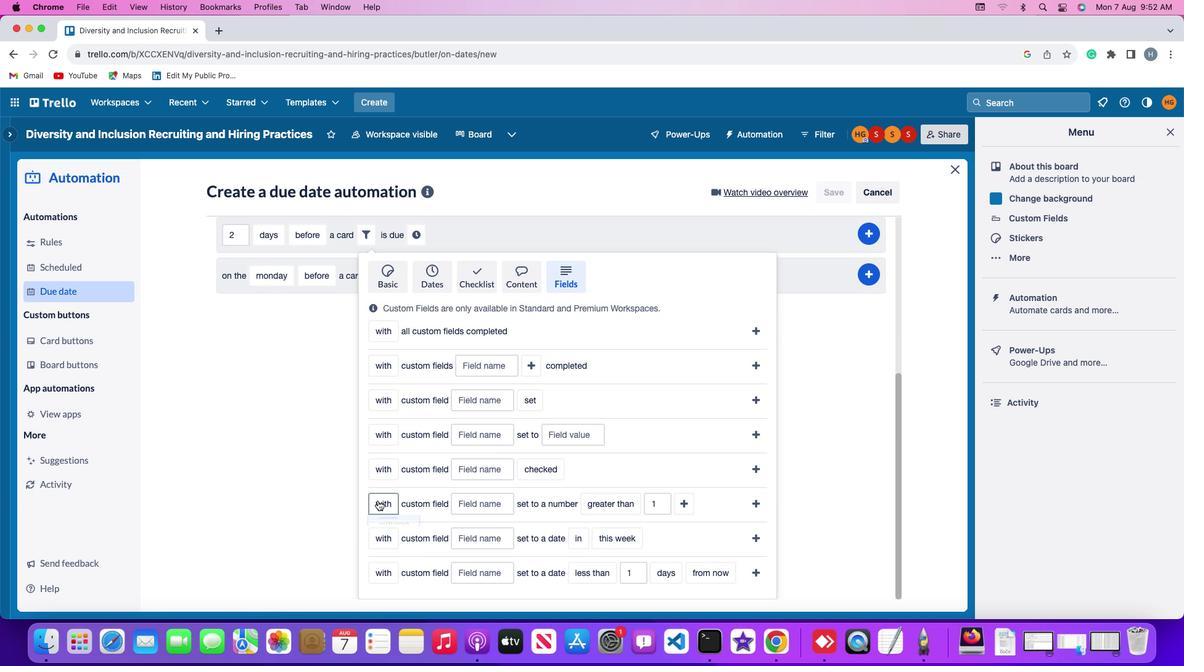 
Action: Mouse pressed left at (376, 501)
Screenshot: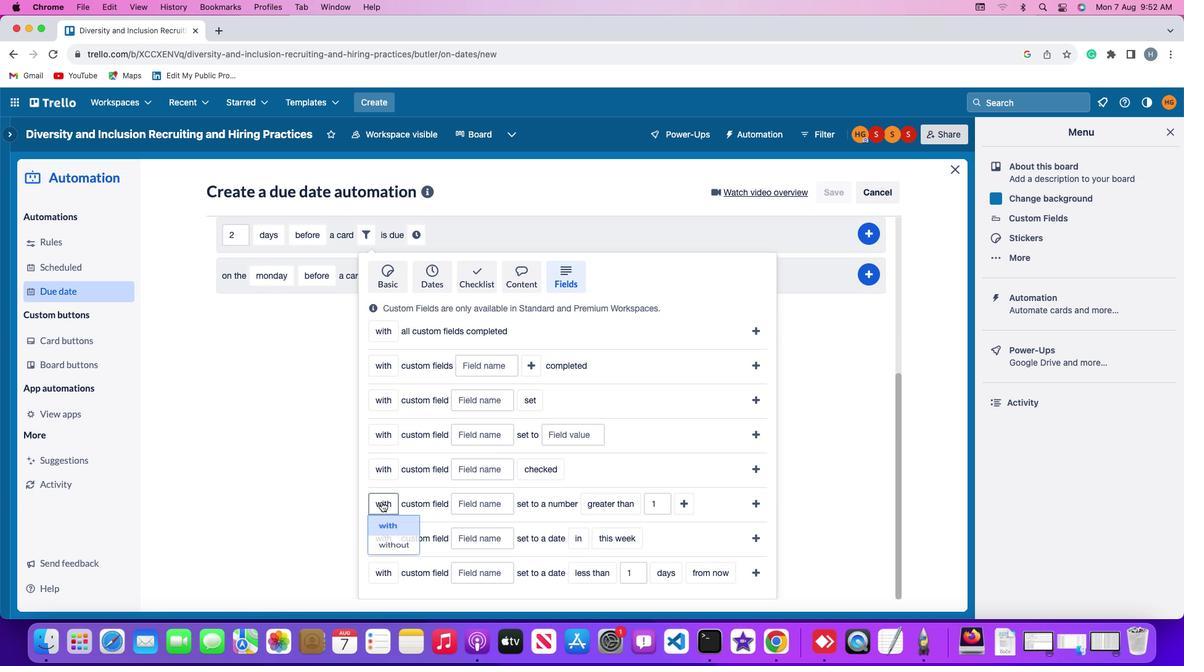 
Action: Mouse moved to (395, 533)
Screenshot: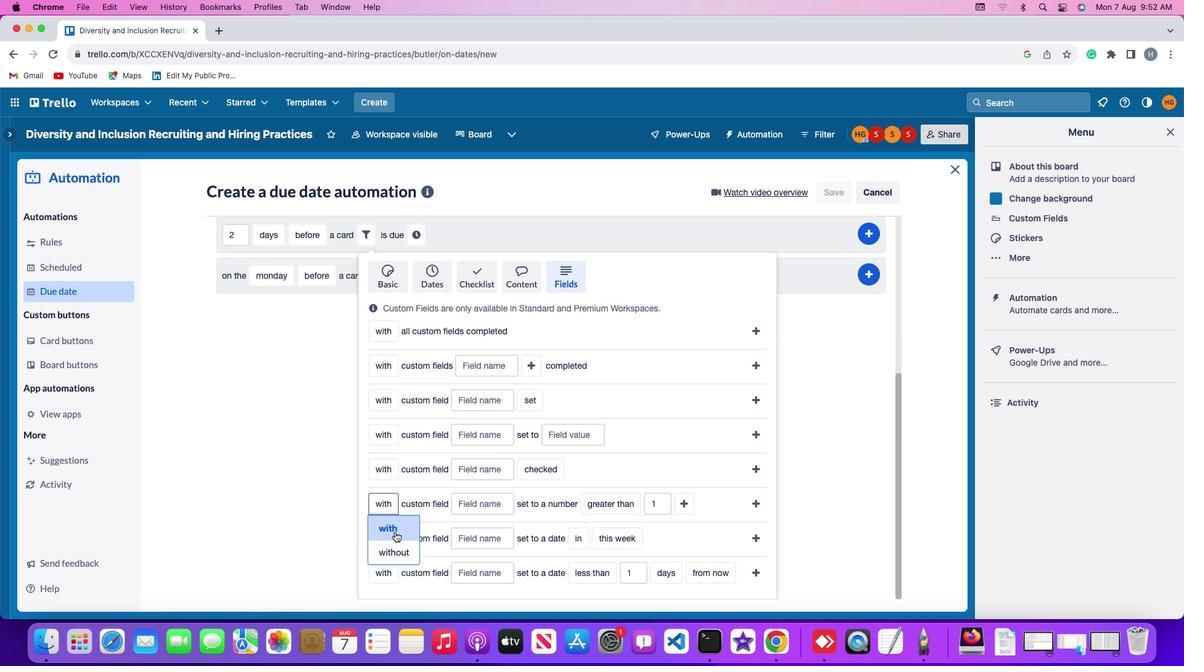 
Action: Mouse pressed left at (395, 533)
Screenshot: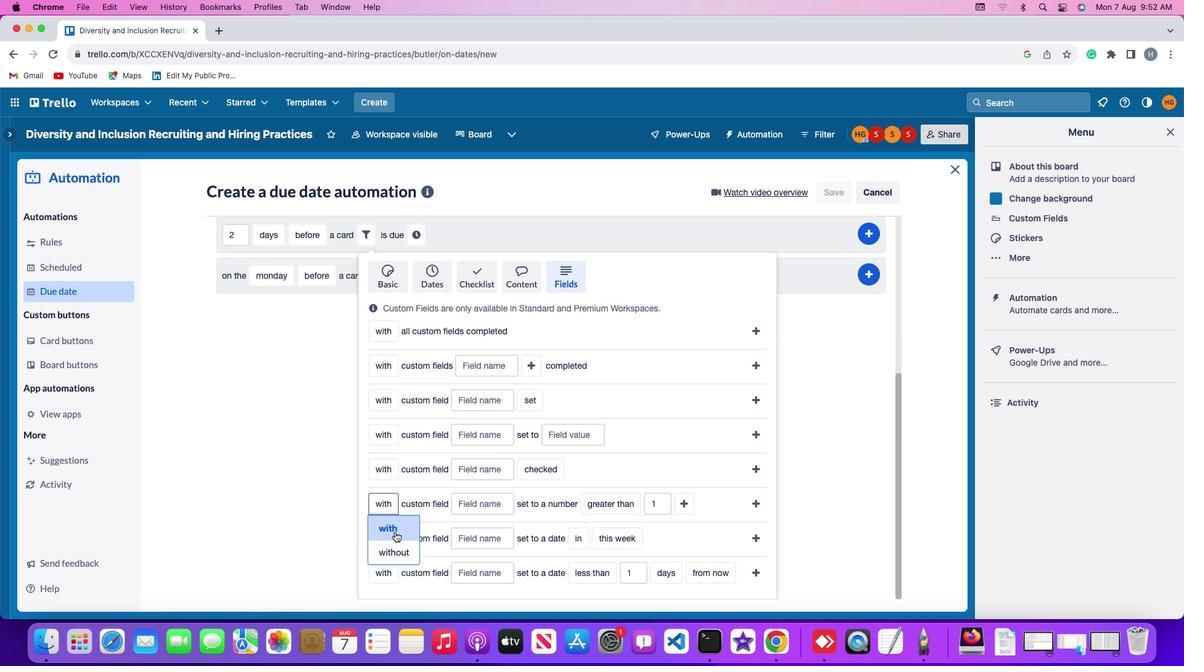 
Action: Mouse moved to (483, 505)
Screenshot: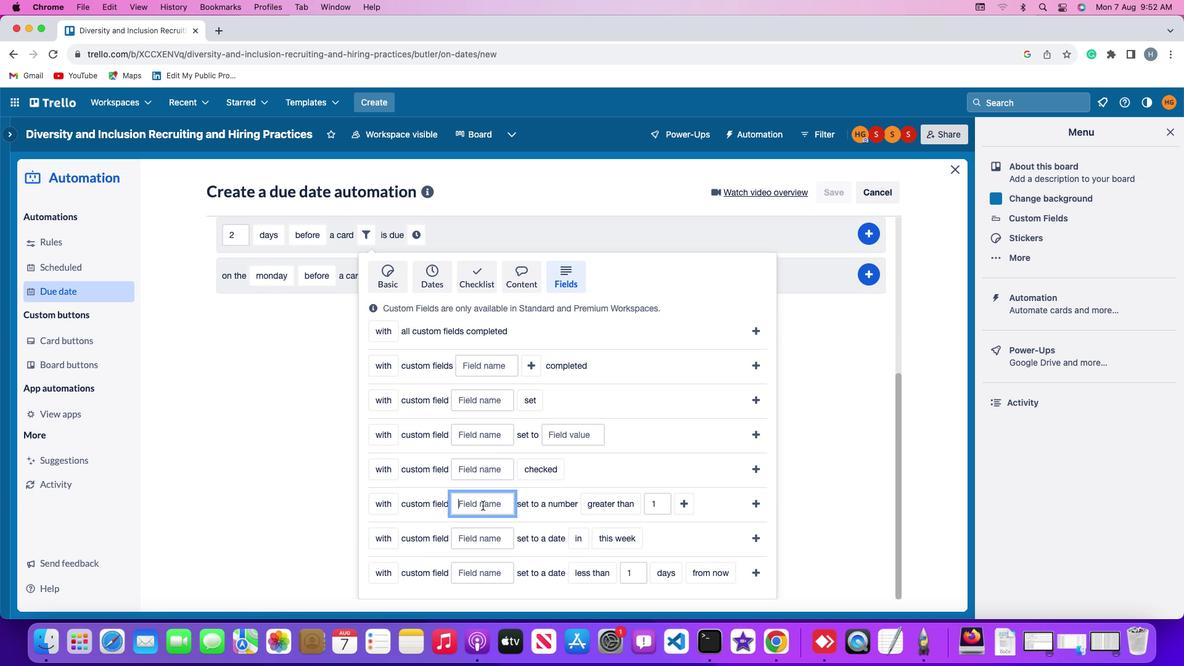 
Action: Mouse pressed left at (483, 505)
Screenshot: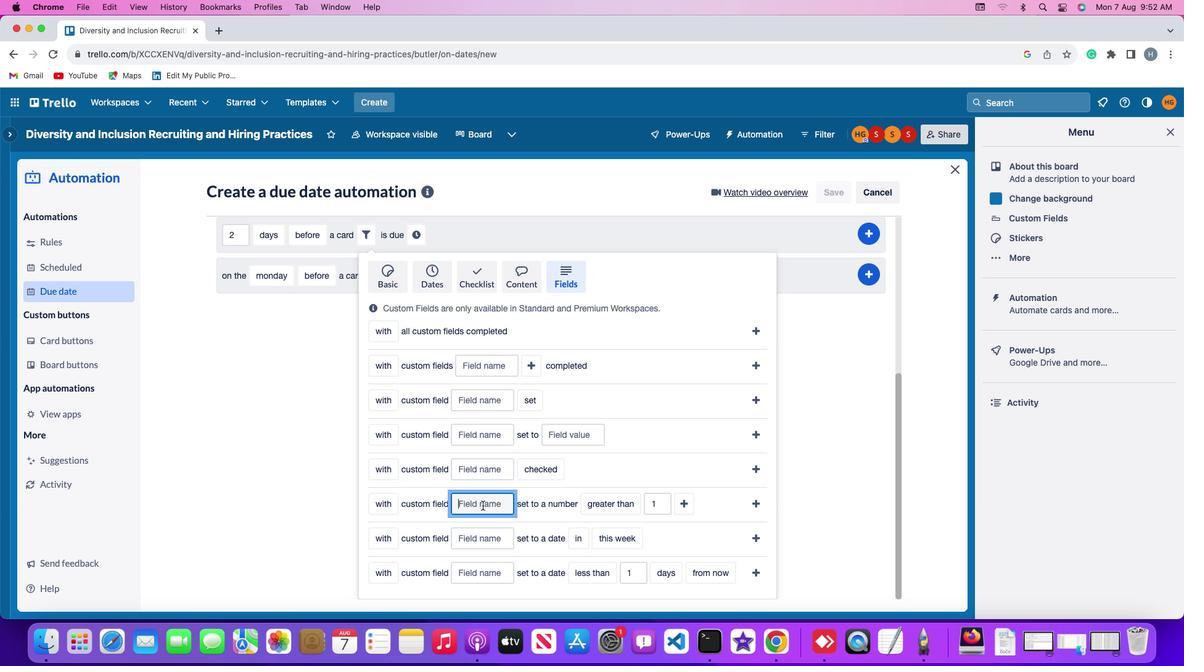 
Action: Mouse moved to (481, 506)
Screenshot: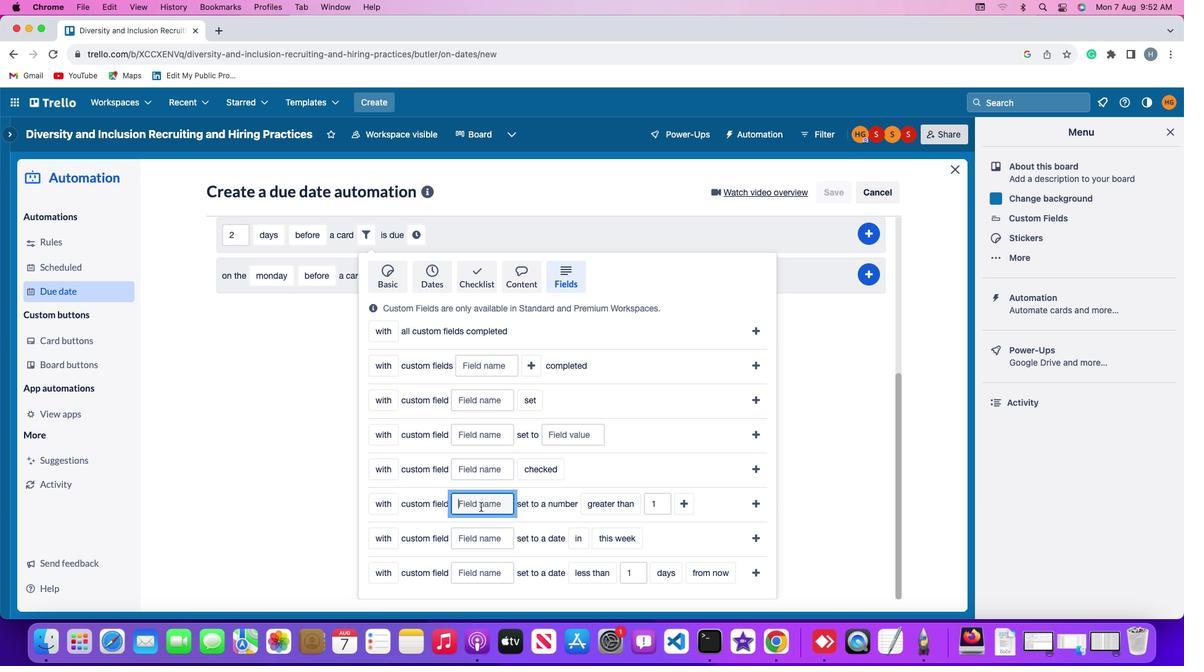 
Action: Key pressed Key.shift'R''e''s''u''m''e'
Screenshot: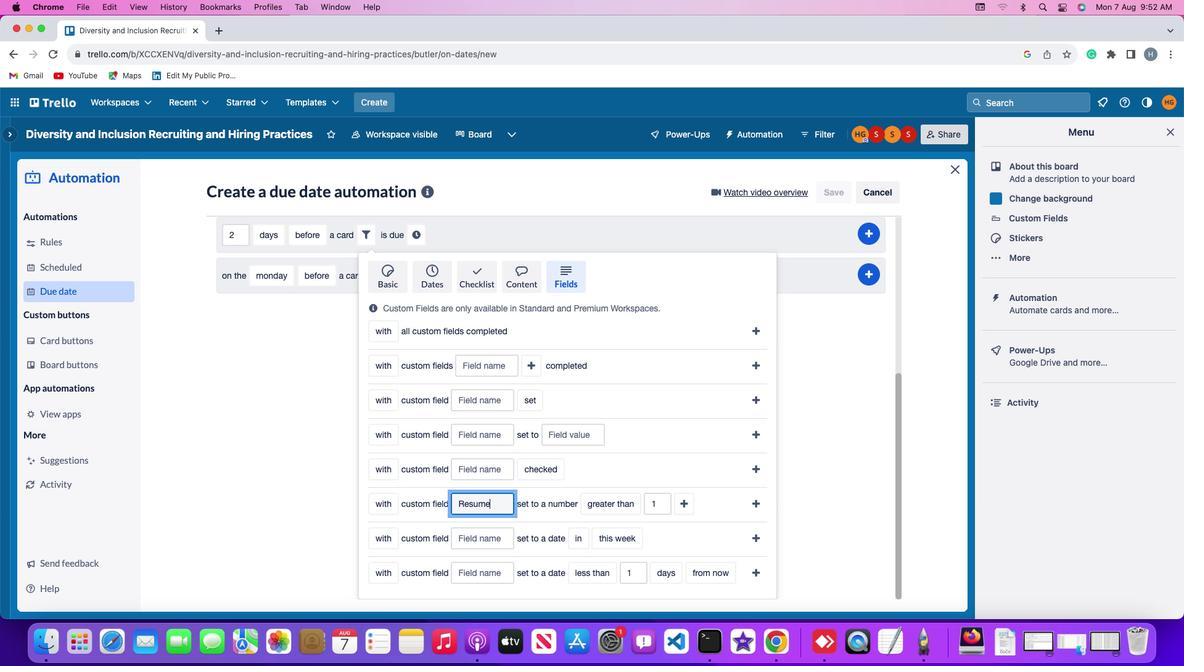 
Action: Mouse moved to (591, 501)
Screenshot: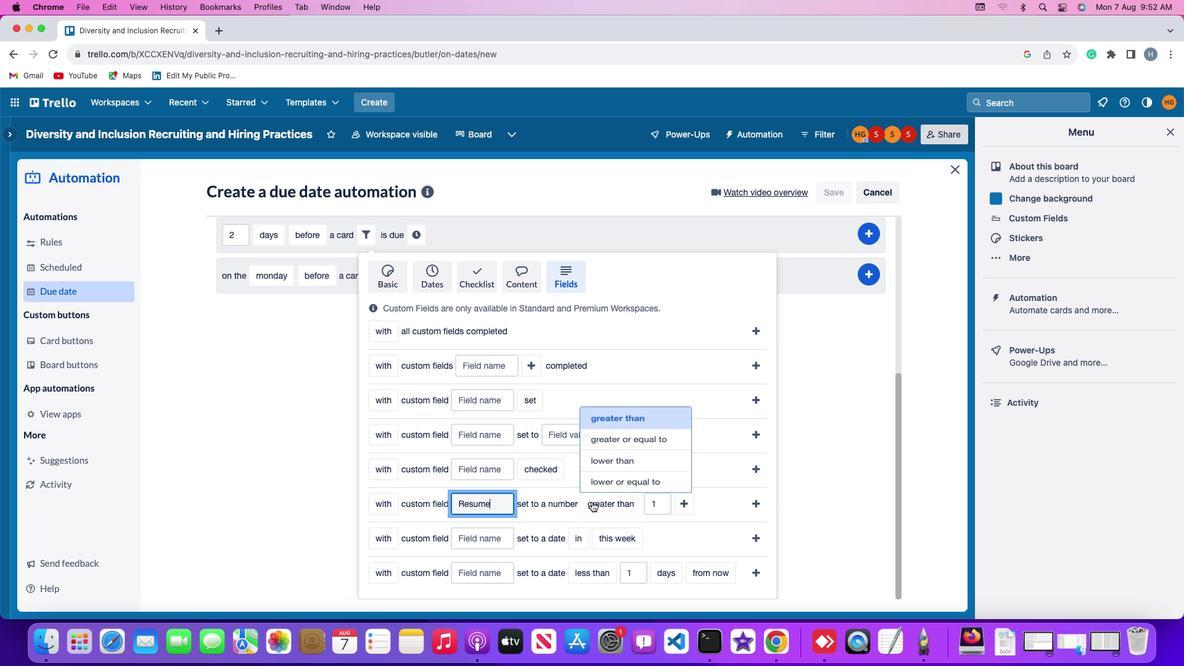 
Action: Mouse pressed left at (591, 501)
Screenshot: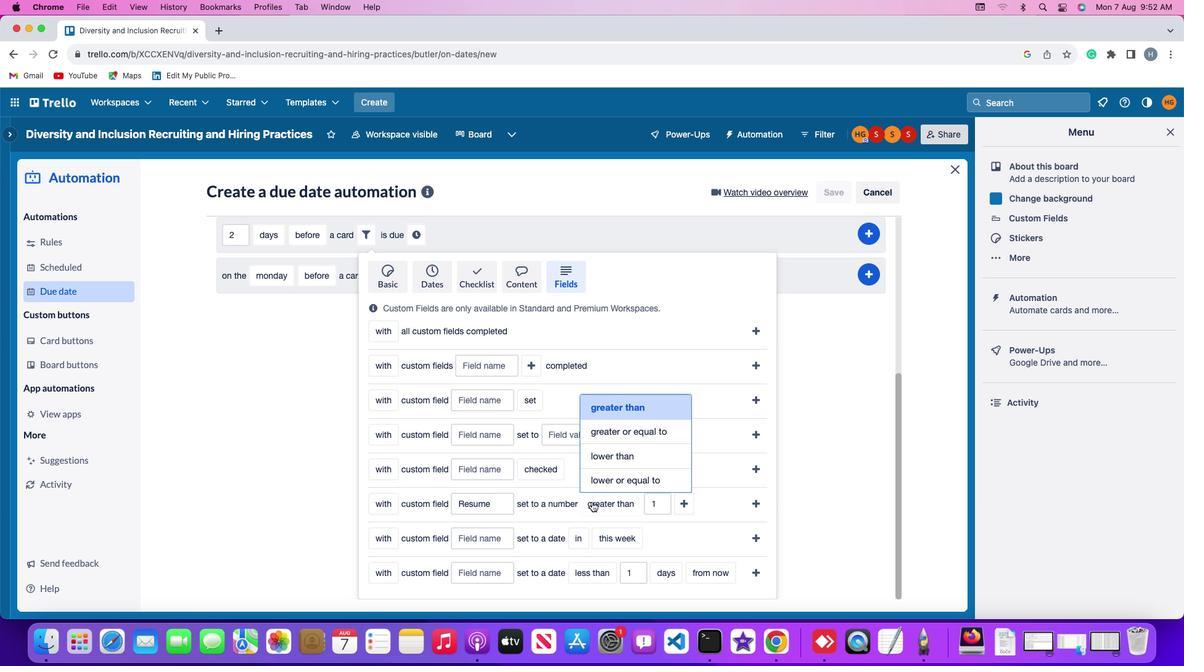 
Action: Mouse moved to (621, 479)
Screenshot: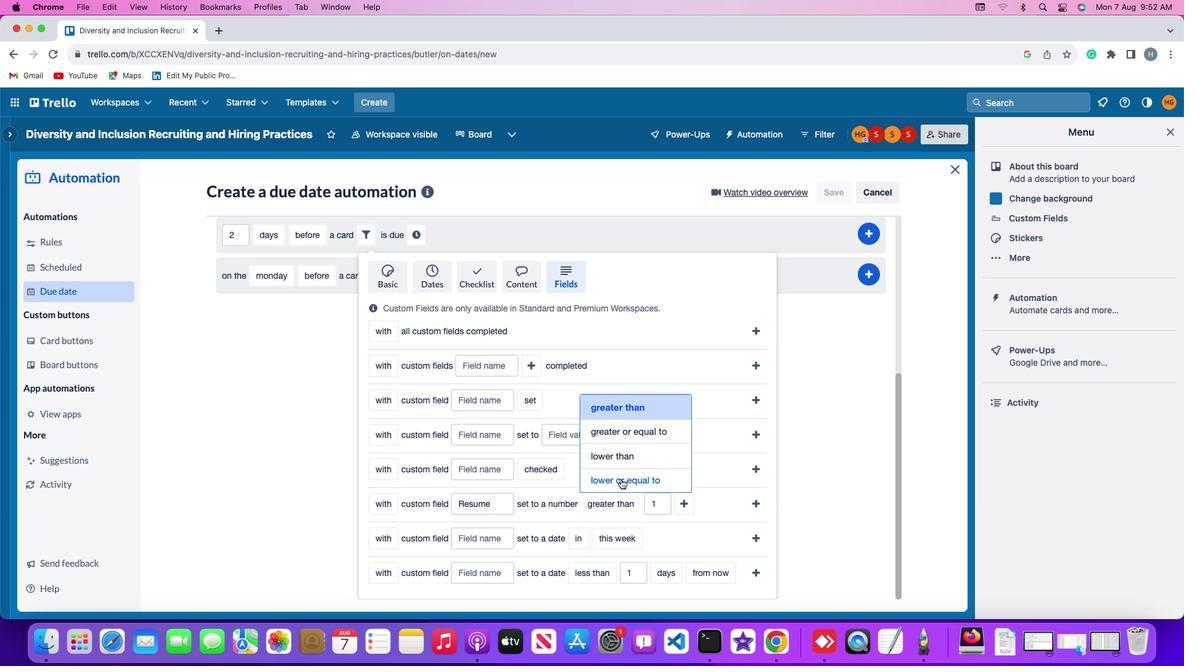 
Action: Mouse pressed left at (621, 479)
Screenshot: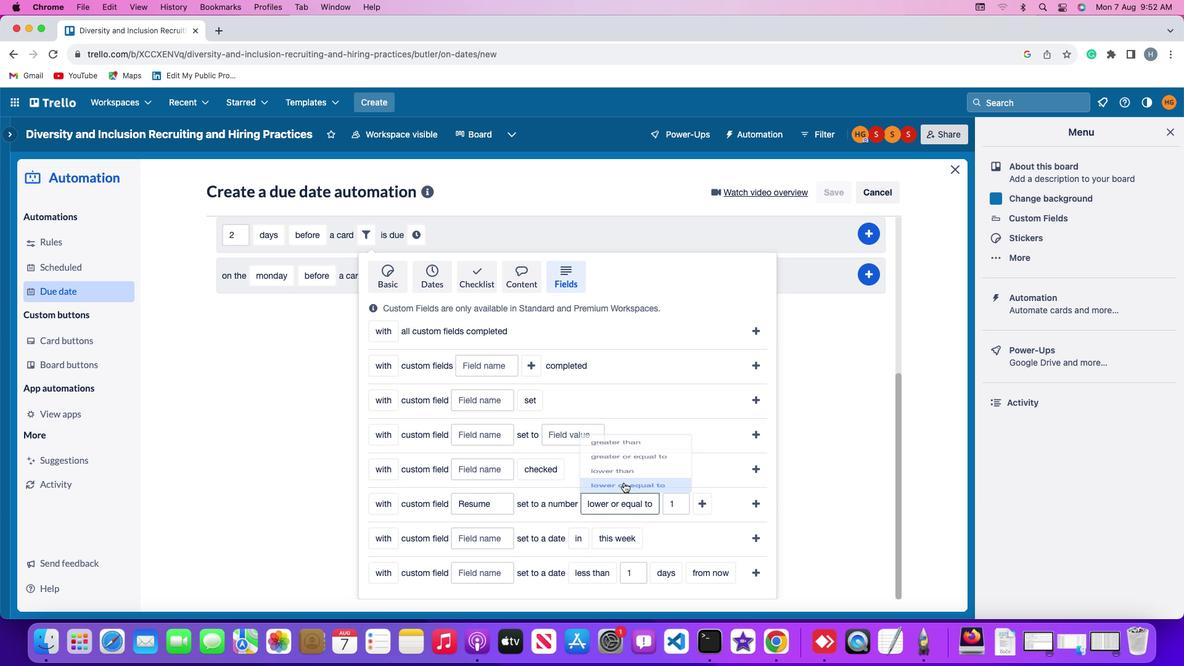 
Action: Mouse moved to (679, 500)
Screenshot: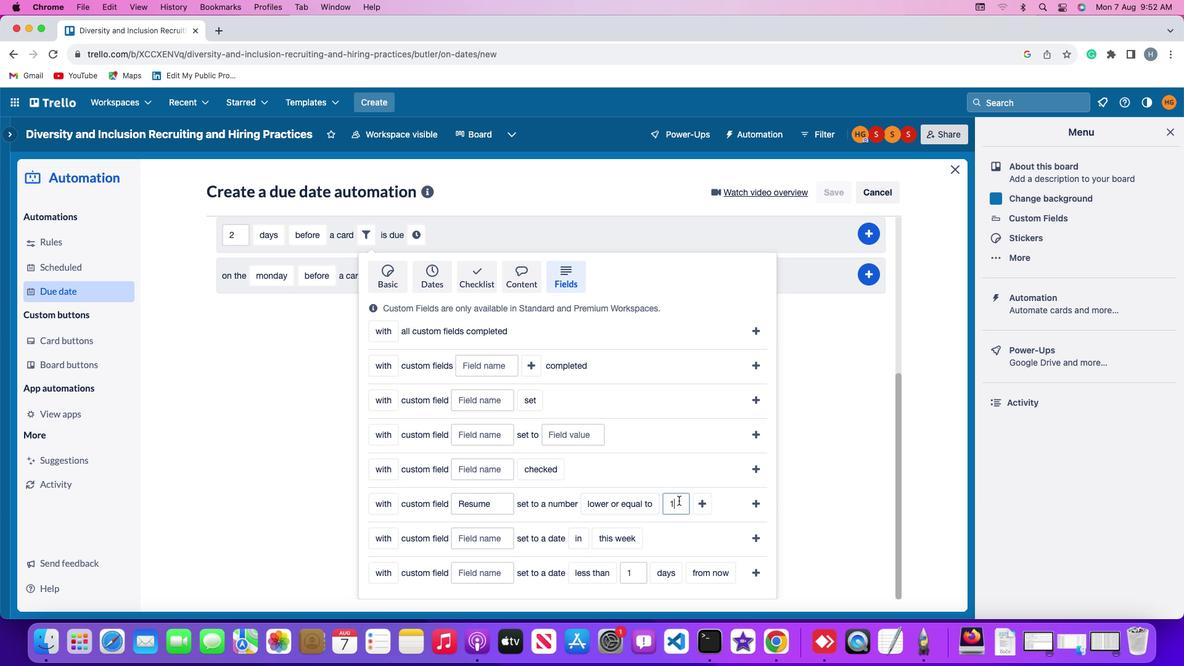 
Action: Mouse pressed left at (679, 500)
Screenshot: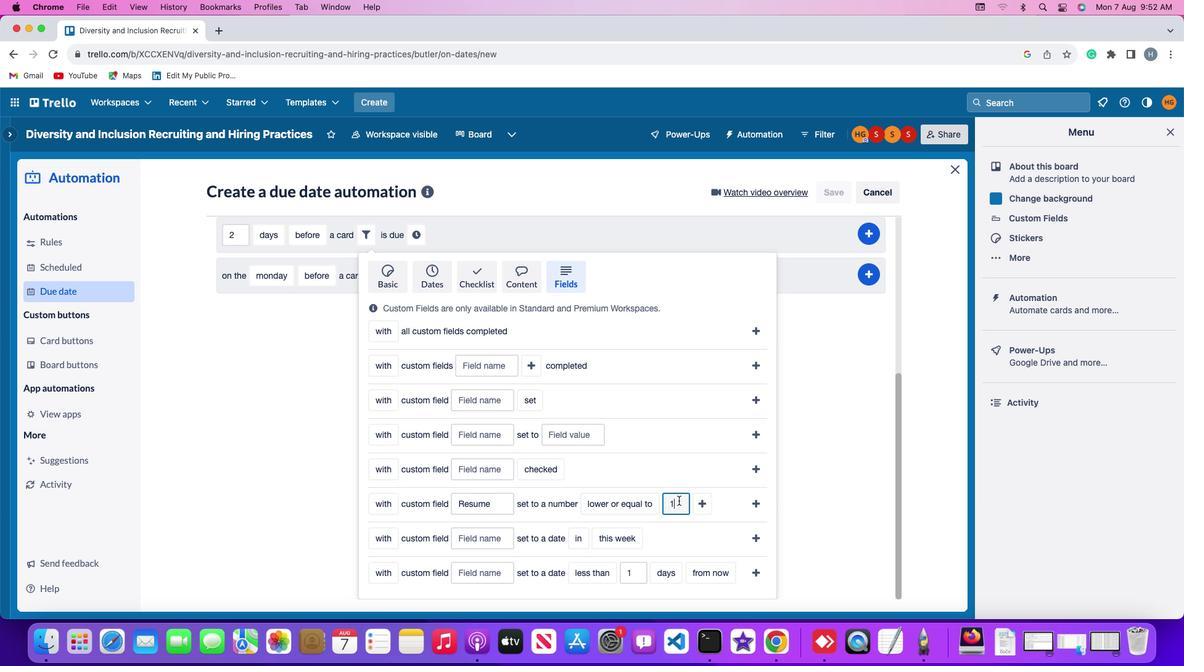 
Action: Mouse moved to (680, 500)
Screenshot: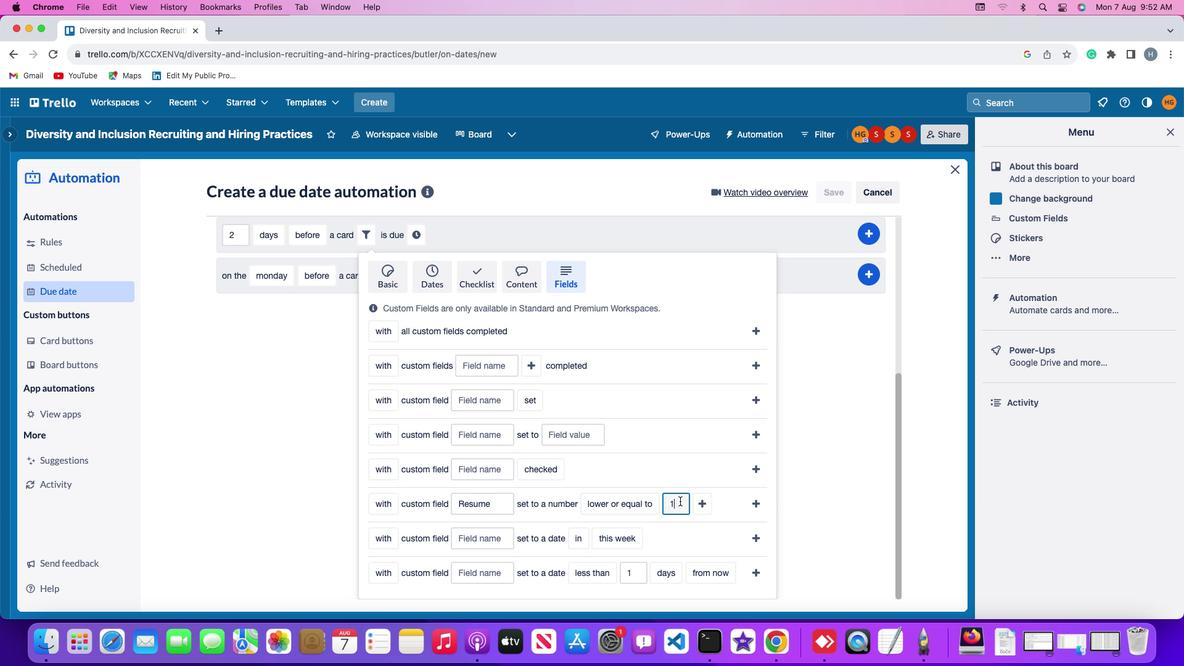 
Action: Key pressed Key.backspace'1'
Screenshot: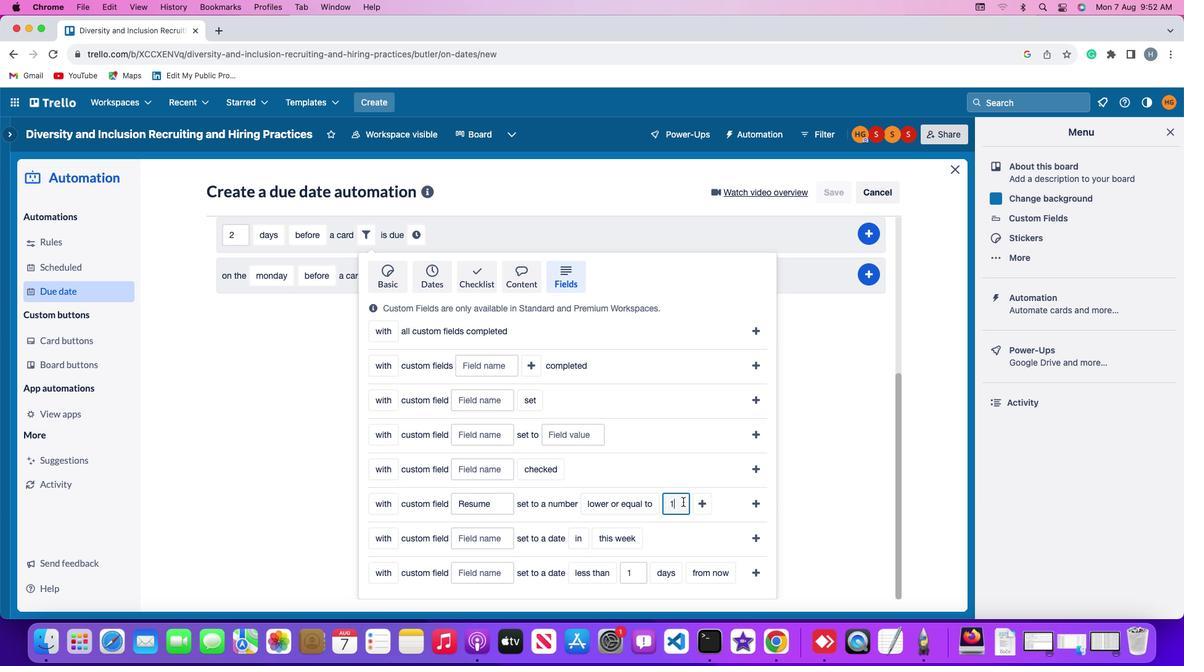 
Action: Mouse moved to (704, 503)
Screenshot: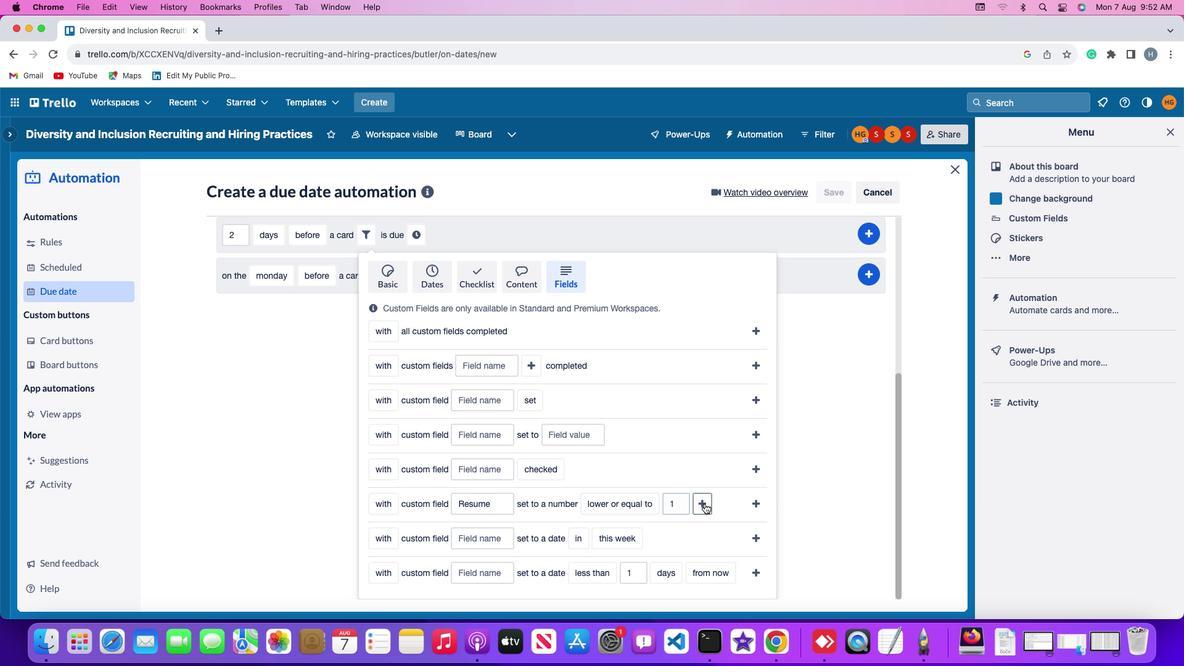 
Action: Mouse pressed left at (704, 503)
Screenshot: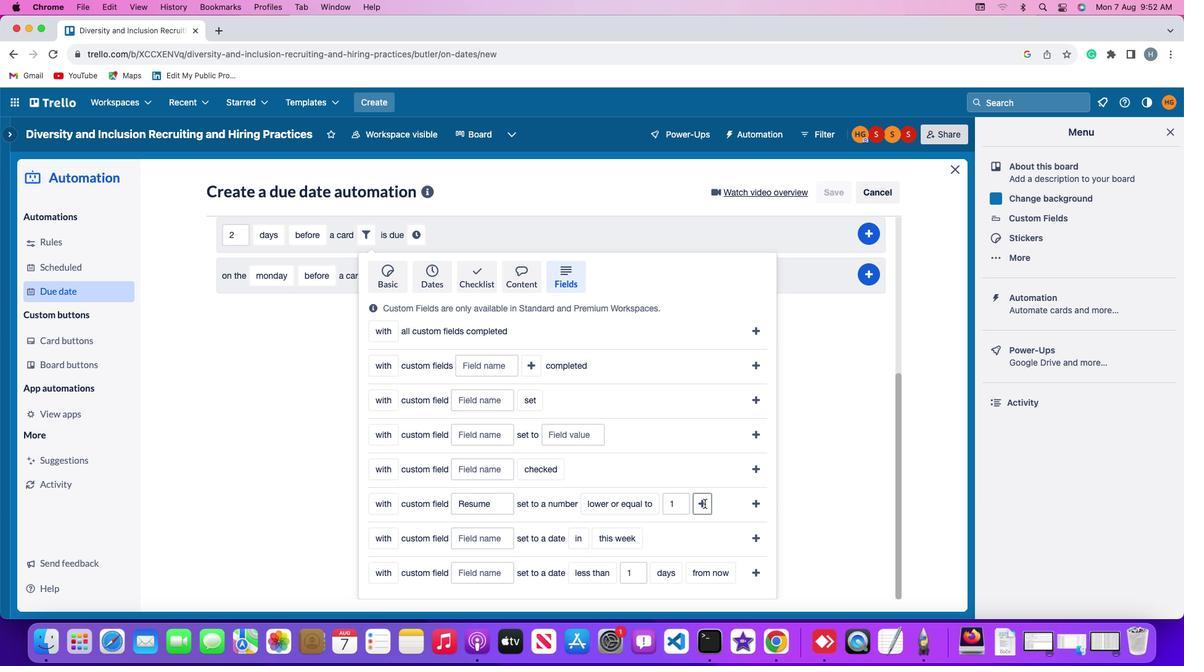 
Action: Mouse moved to (752, 508)
Screenshot: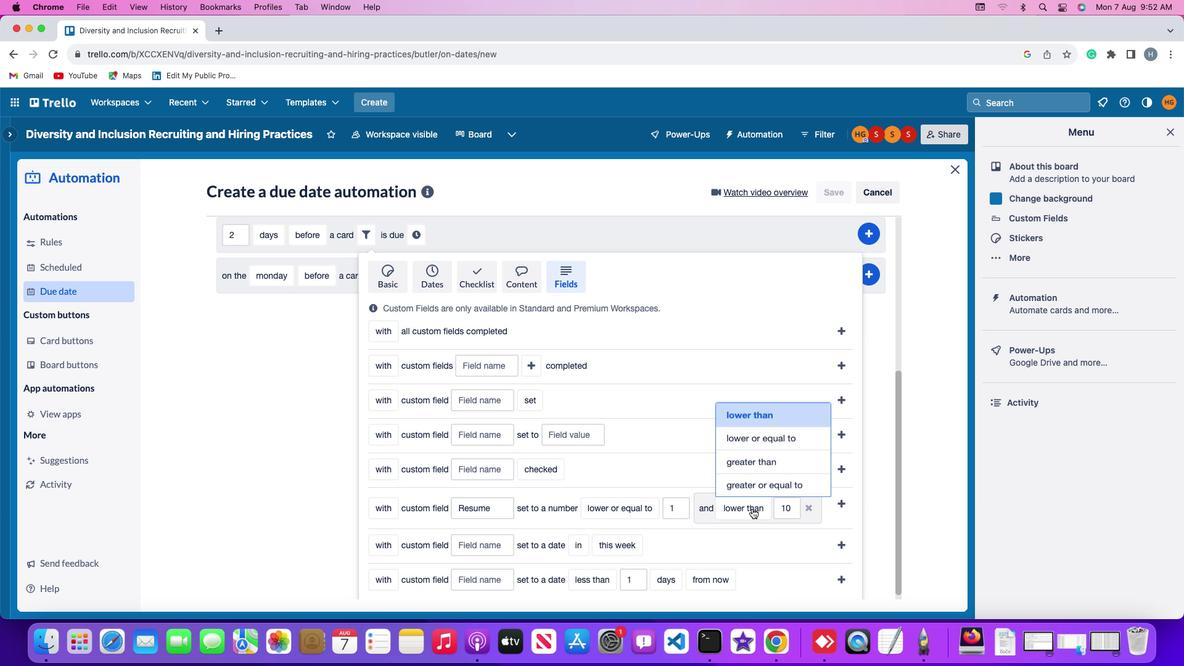 
Action: Mouse pressed left at (752, 508)
Screenshot: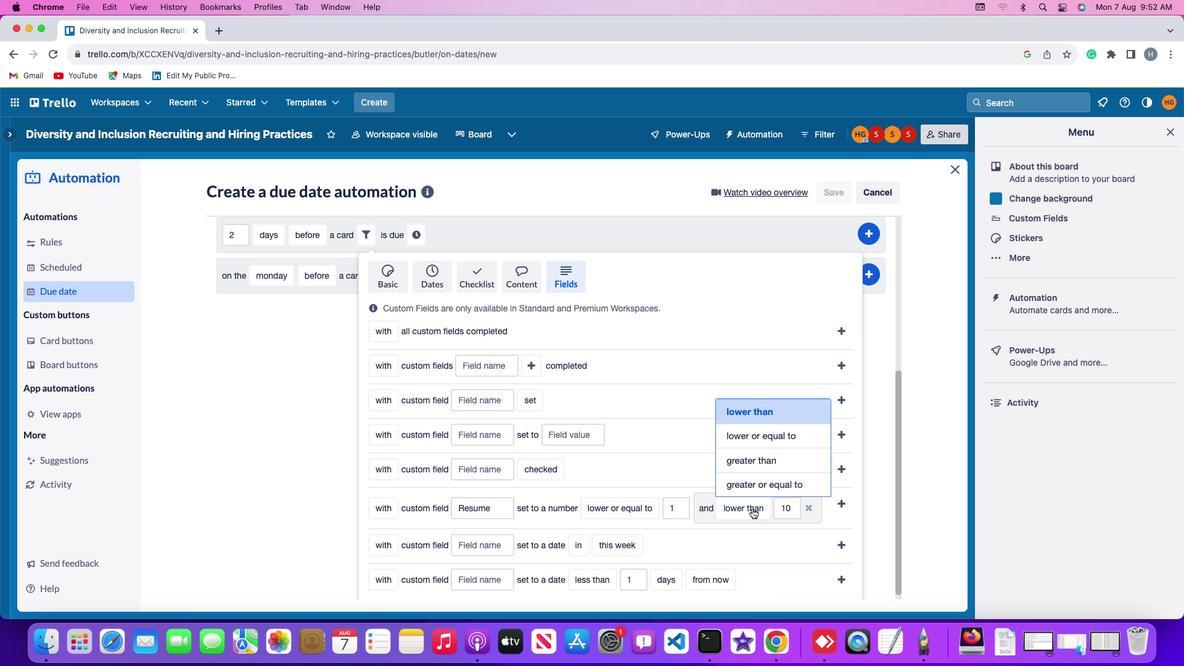 
Action: Mouse moved to (761, 486)
Screenshot: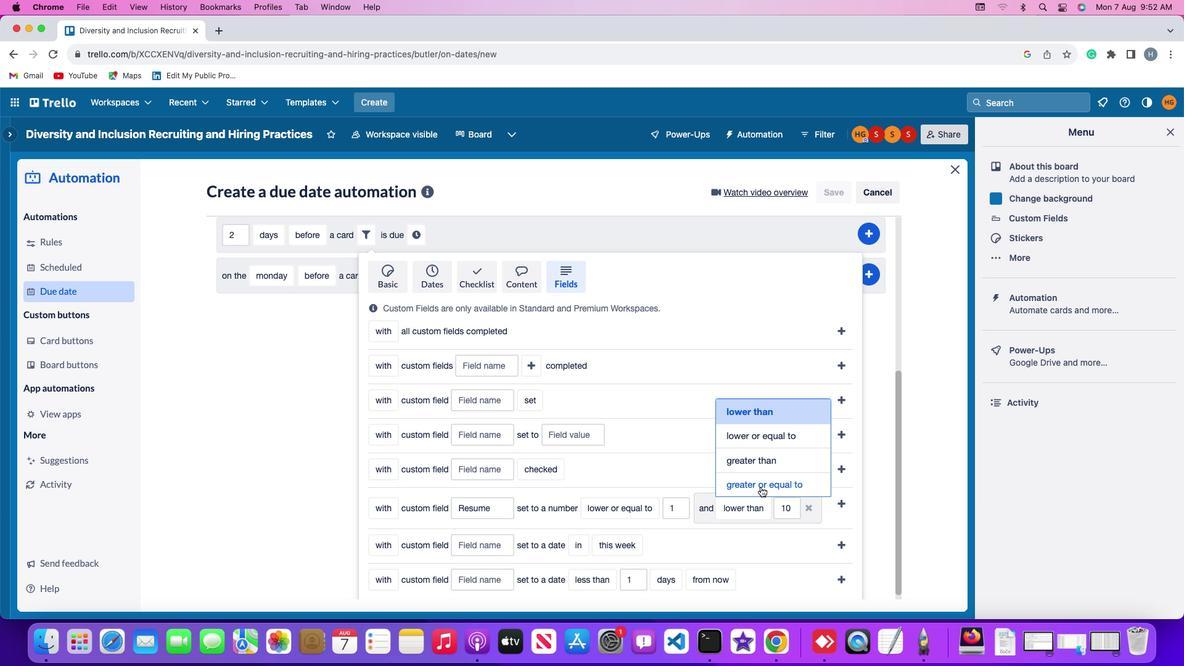 
Action: Mouse pressed left at (761, 486)
Screenshot: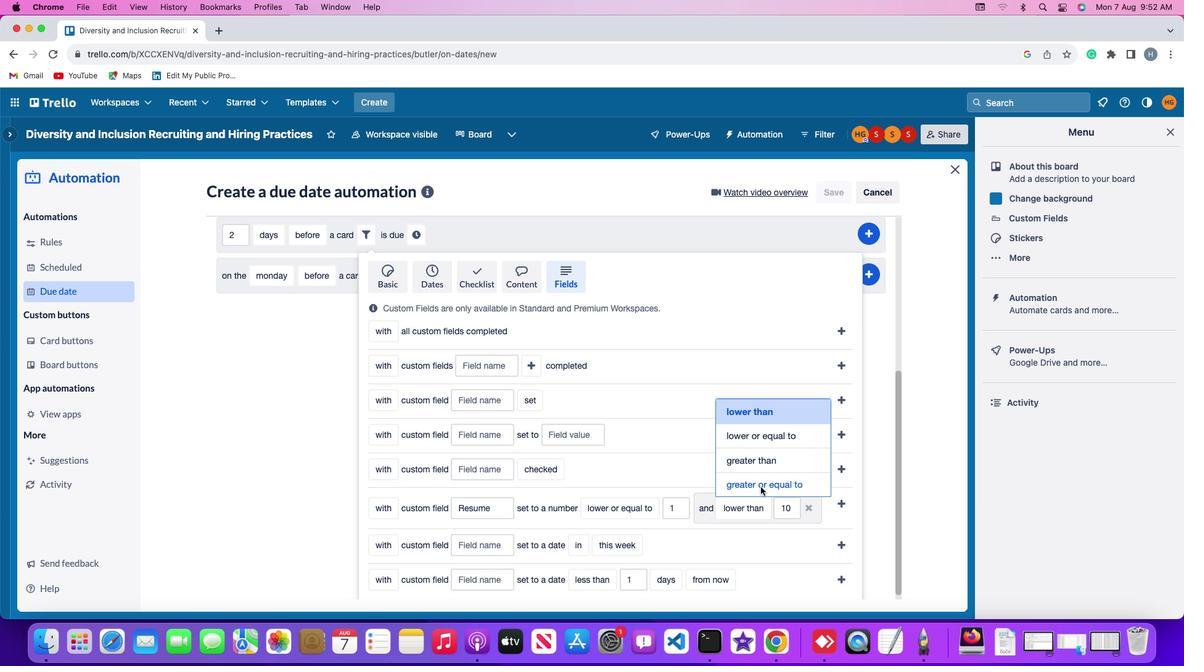 
Action: Mouse moved to (498, 528)
Screenshot: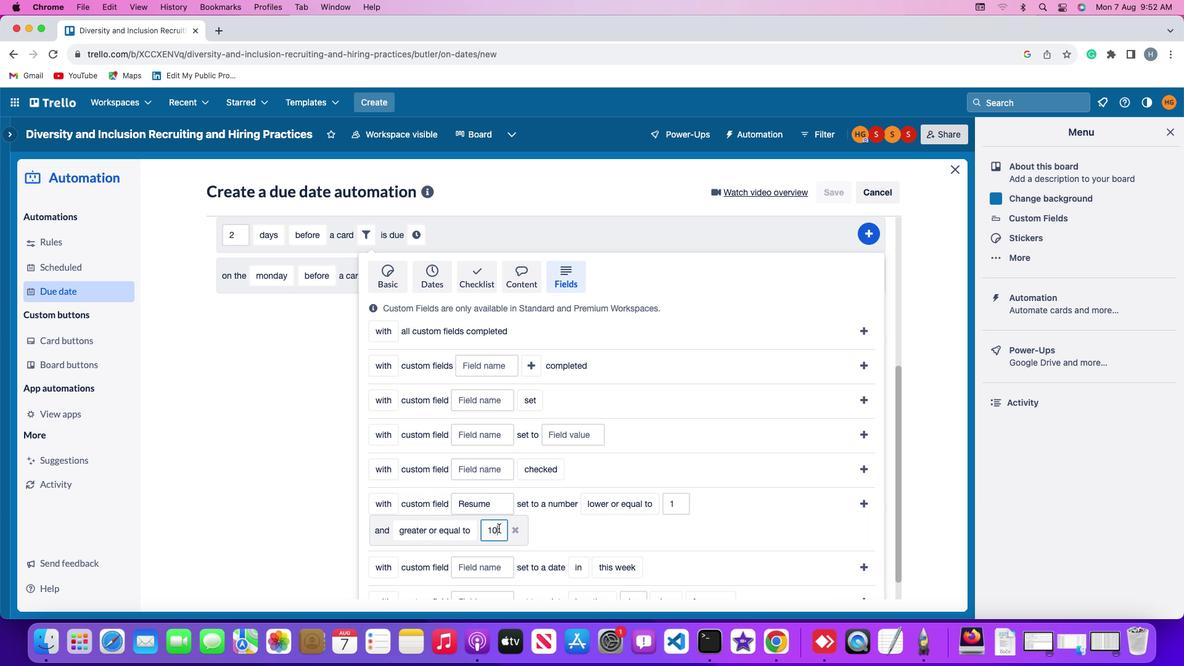 
Action: Mouse pressed left at (498, 528)
Screenshot: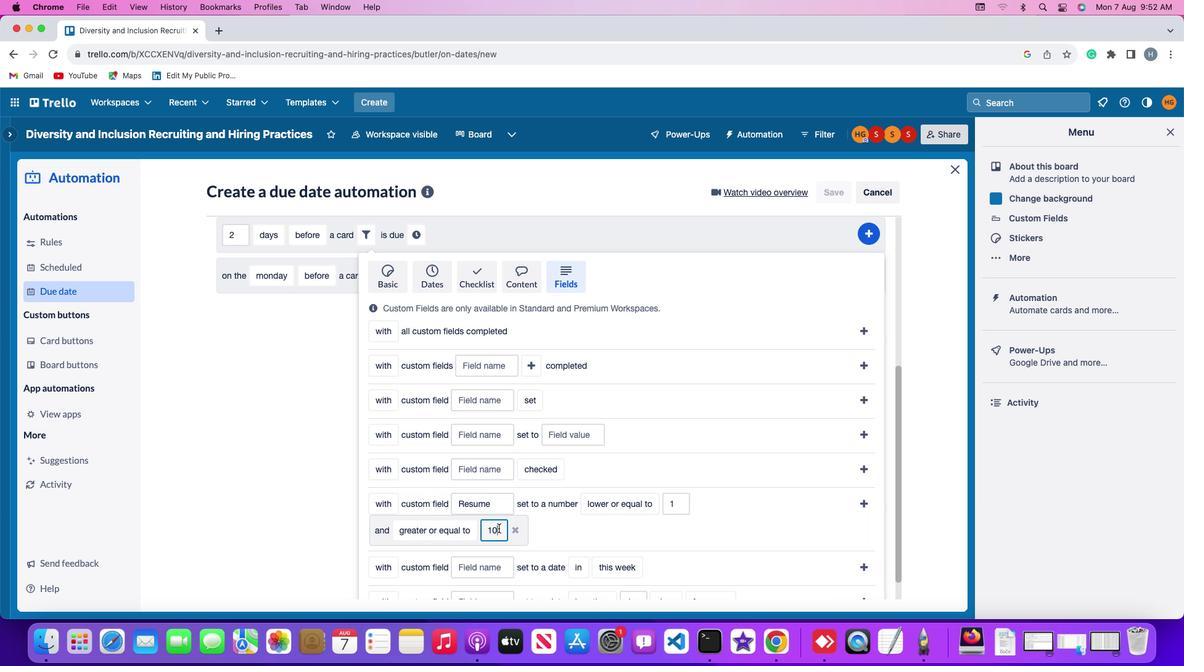 
Action: Mouse moved to (498, 528)
Screenshot: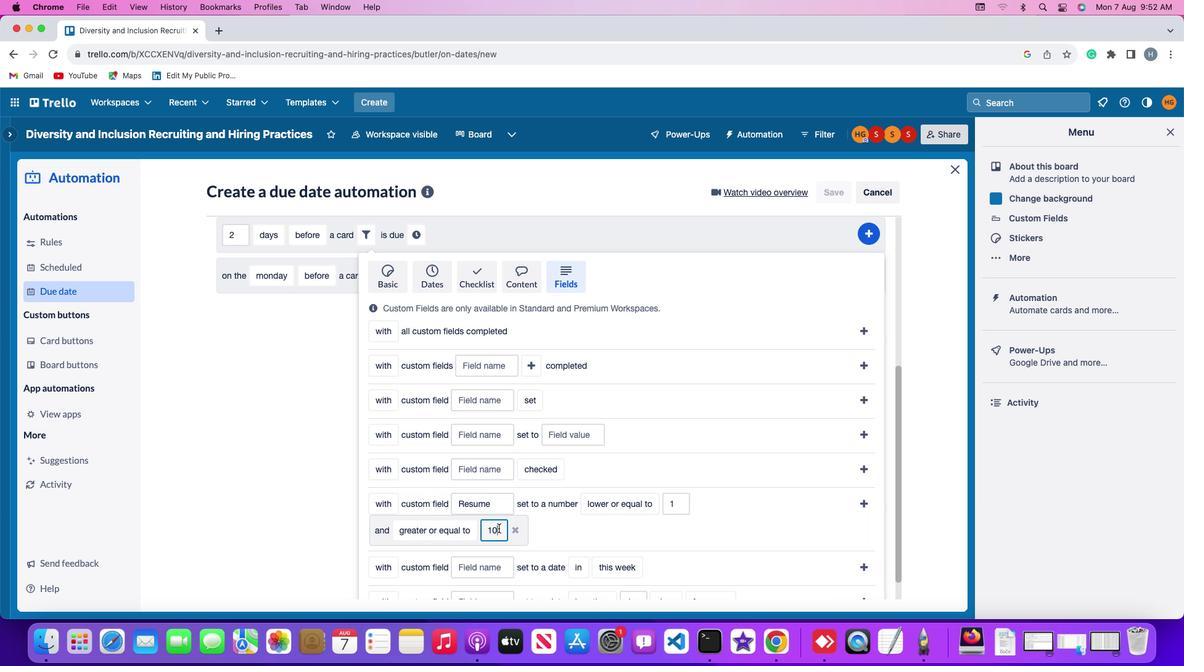 
Action: Key pressed Key.backspaceKey.backspace
Screenshot: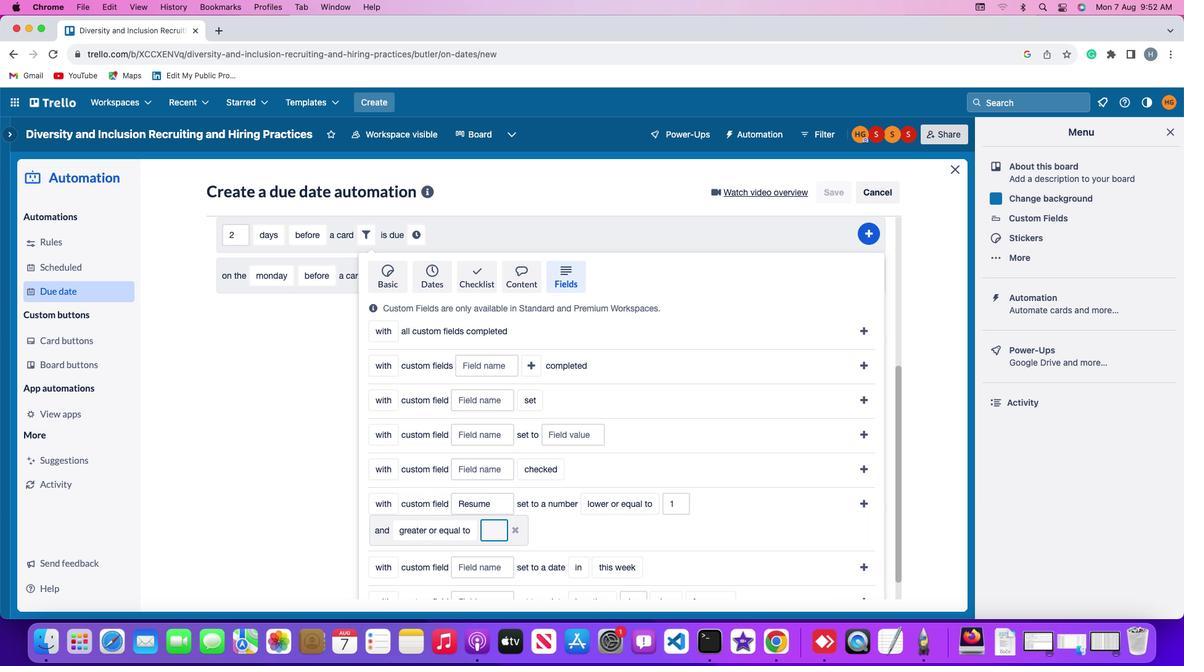 
Action: Mouse moved to (499, 528)
Screenshot: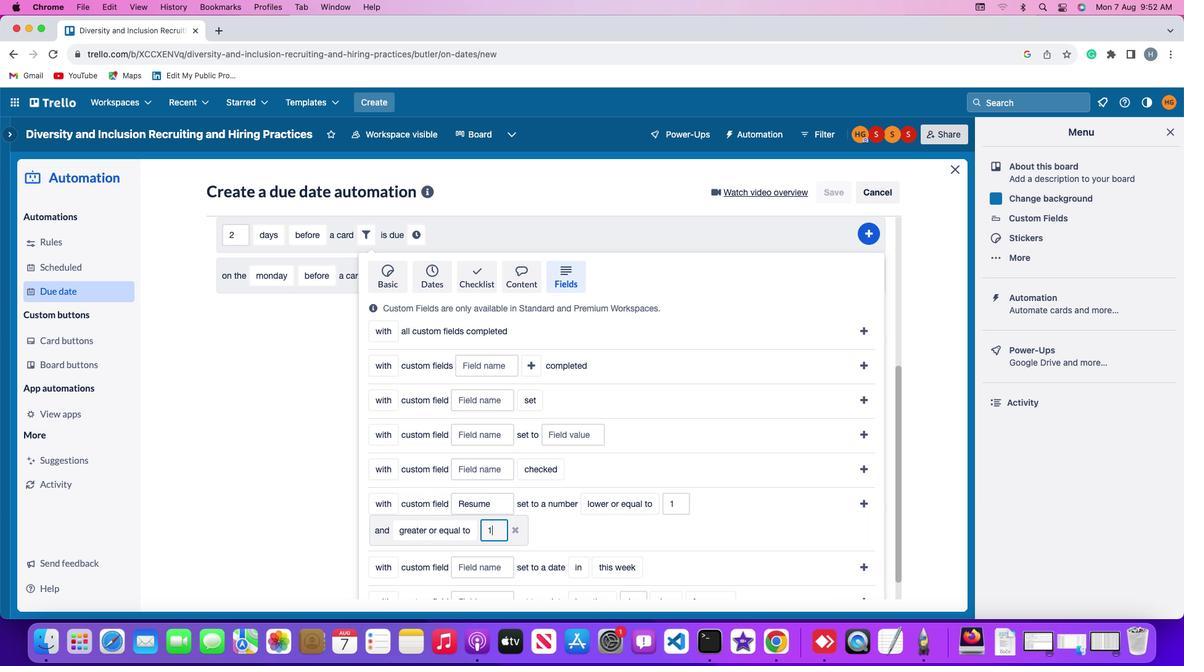 
Action: Key pressed '1''0'
Screenshot: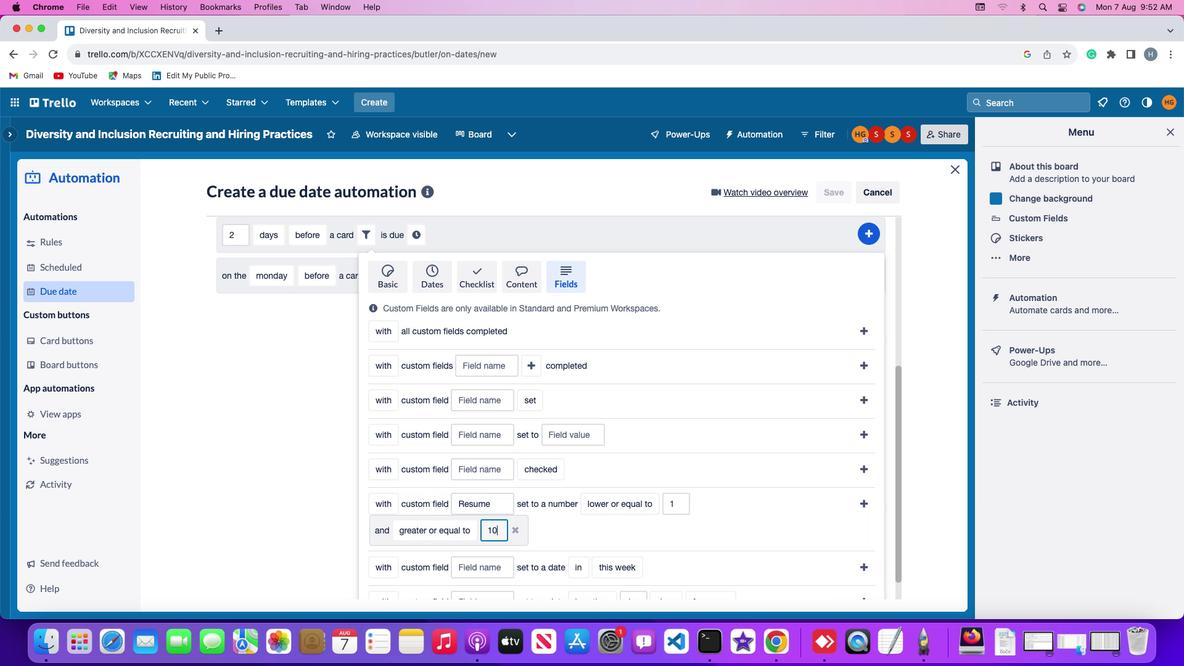 
Action: Mouse moved to (866, 500)
Screenshot: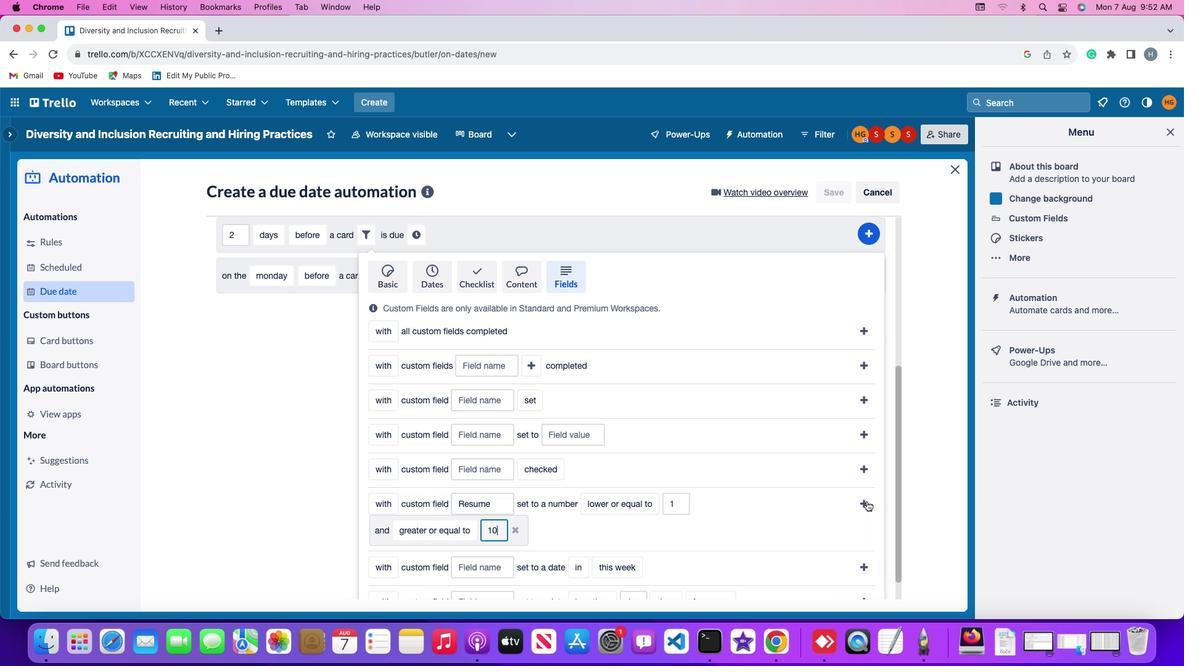 
Action: Mouse pressed left at (866, 500)
Screenshot: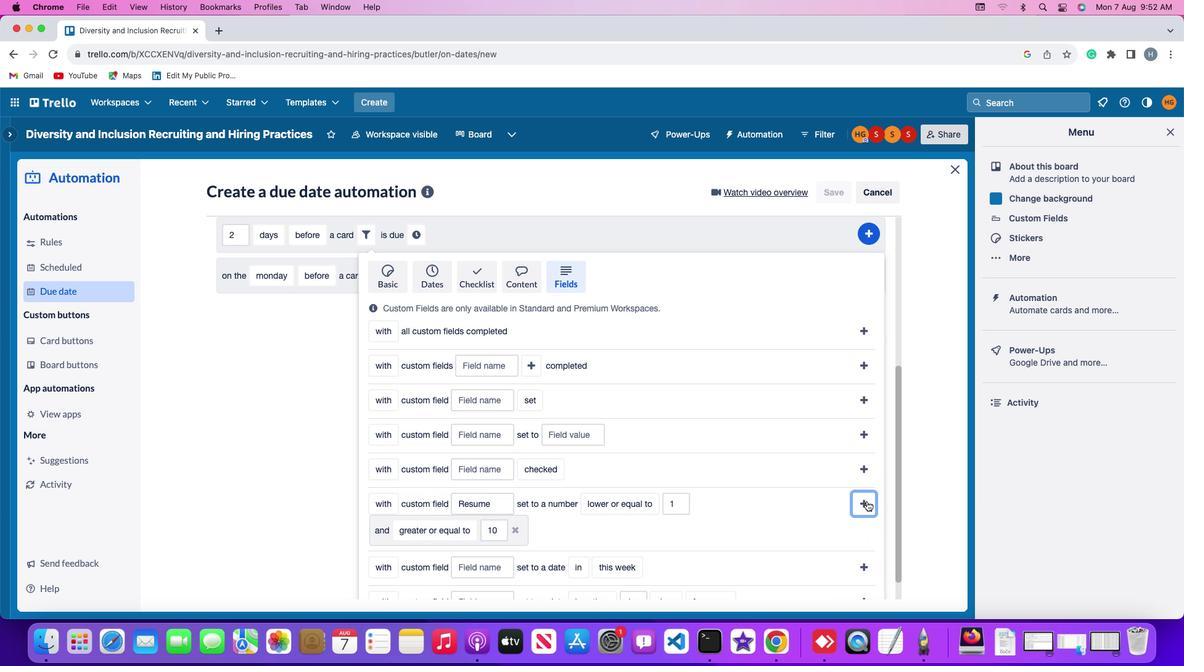 
Action: Mouse moved to (795, 497)
Screenshot: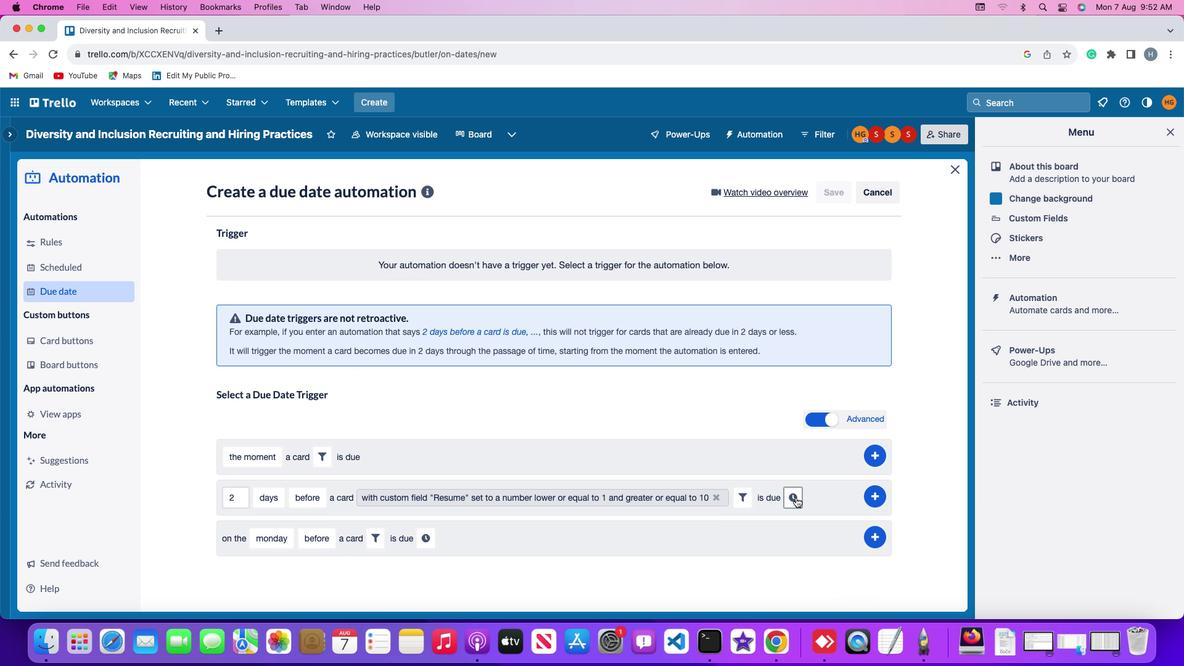 
Action: Mouse pressed left at (795, 497)
Screenshot: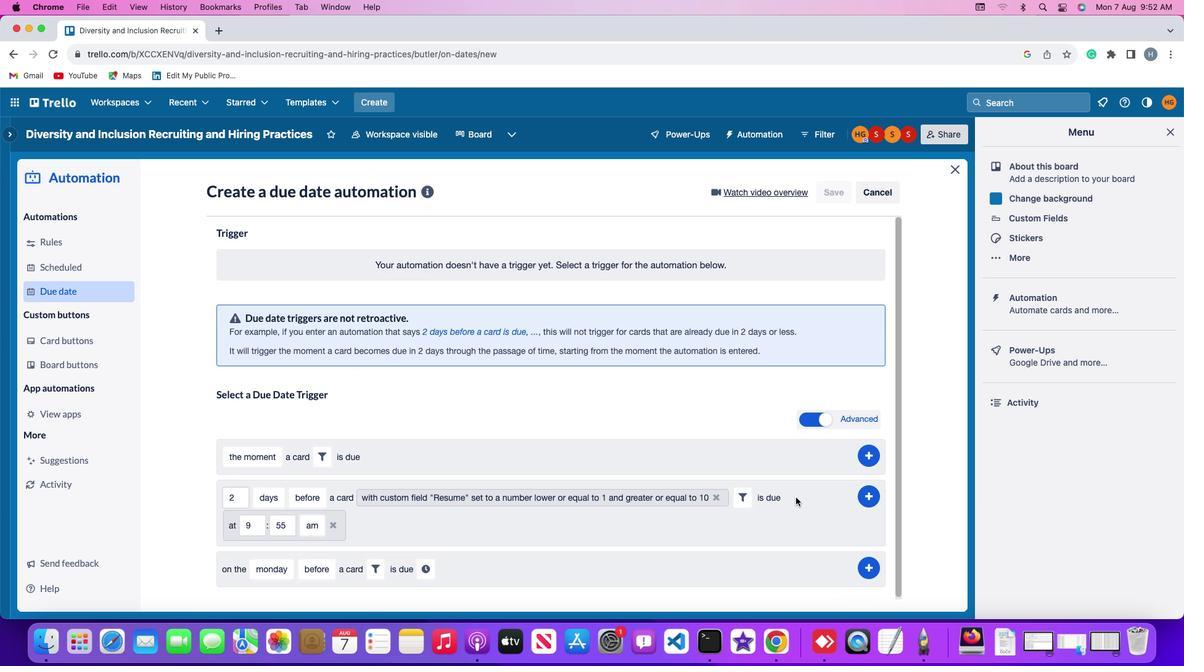 
Action: Mouse moved to (255, 527)
Screenshot: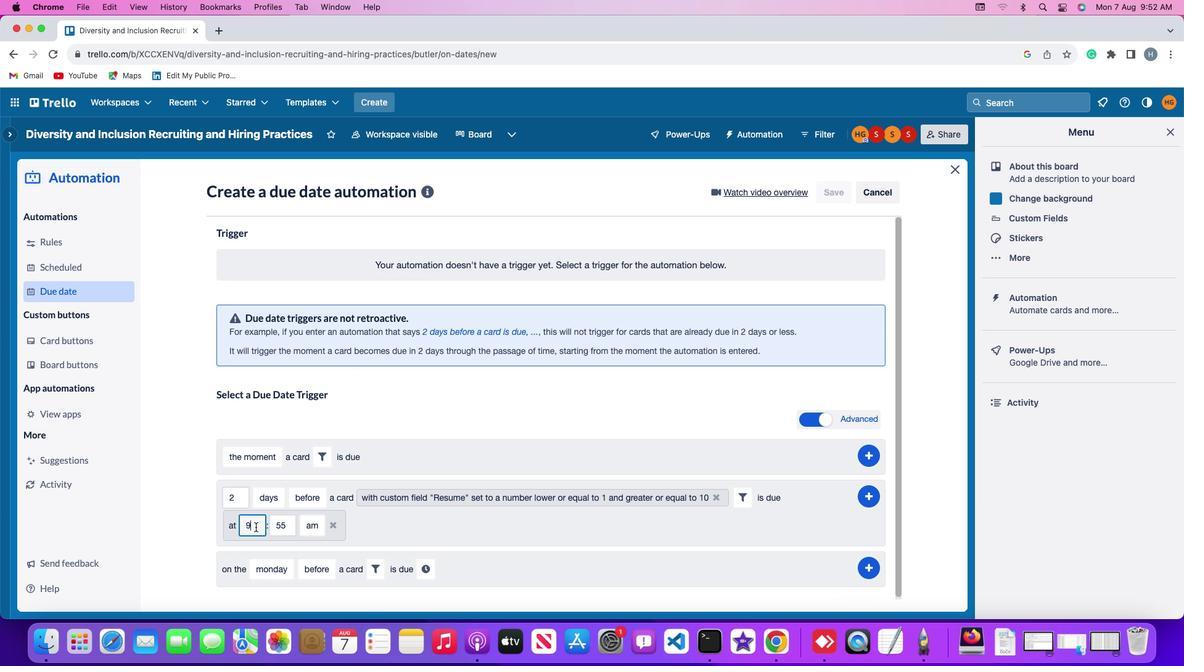 
Action: Mouse pressed left at (255, 527)
Screenshot: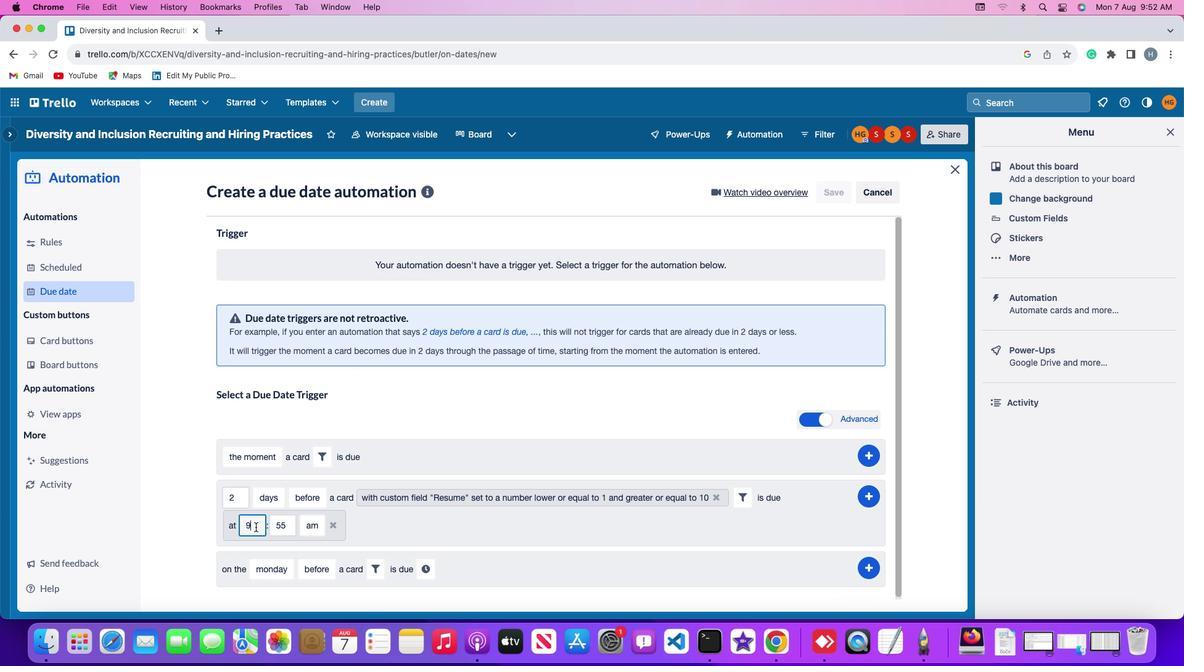 
Action: Mouse moved to (255, 527)
Screenshot: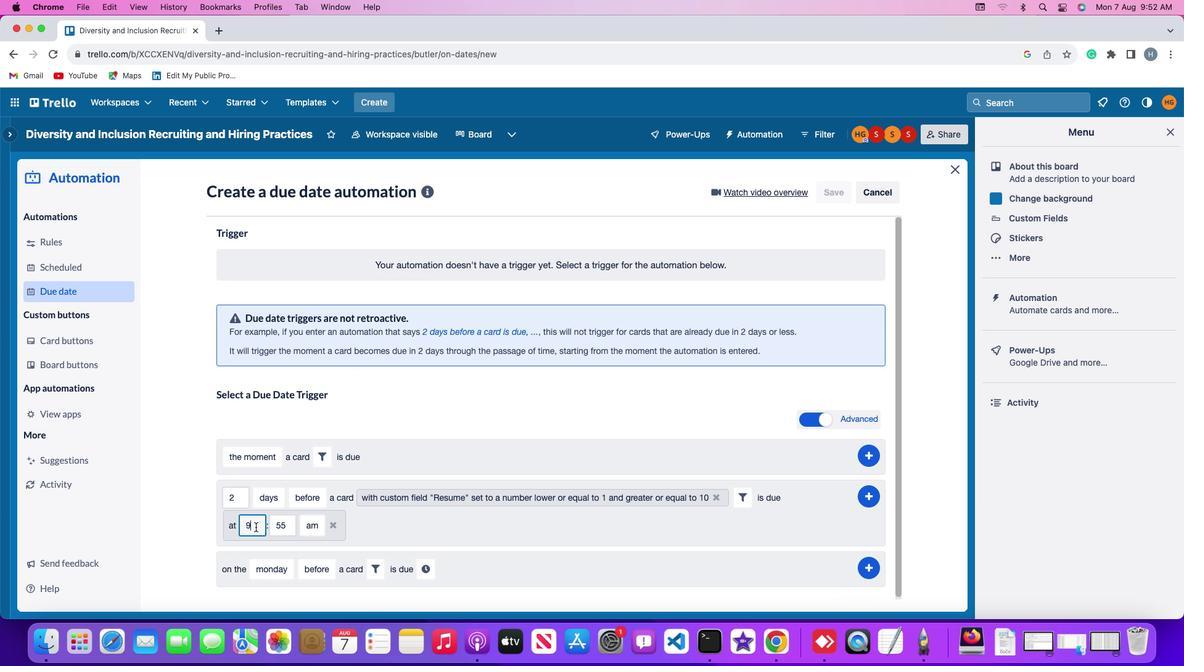 
Action: Key pressed Key.backspace
Screenshot: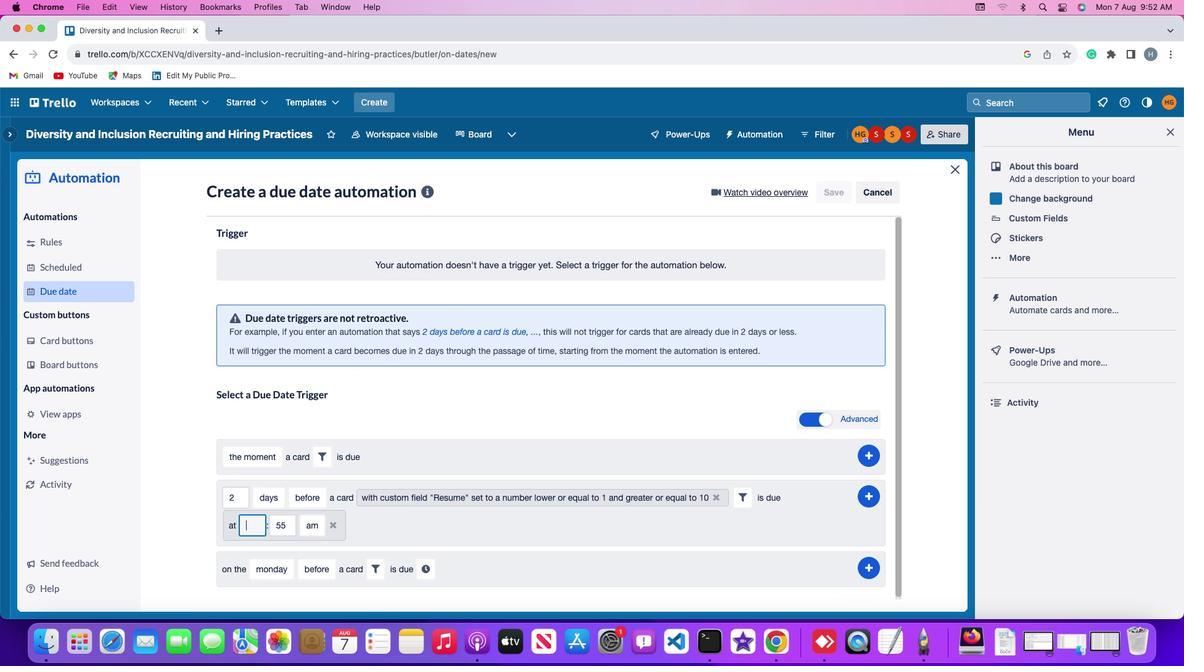 
Action: Mouse moved to (256, 527)
Screenshot: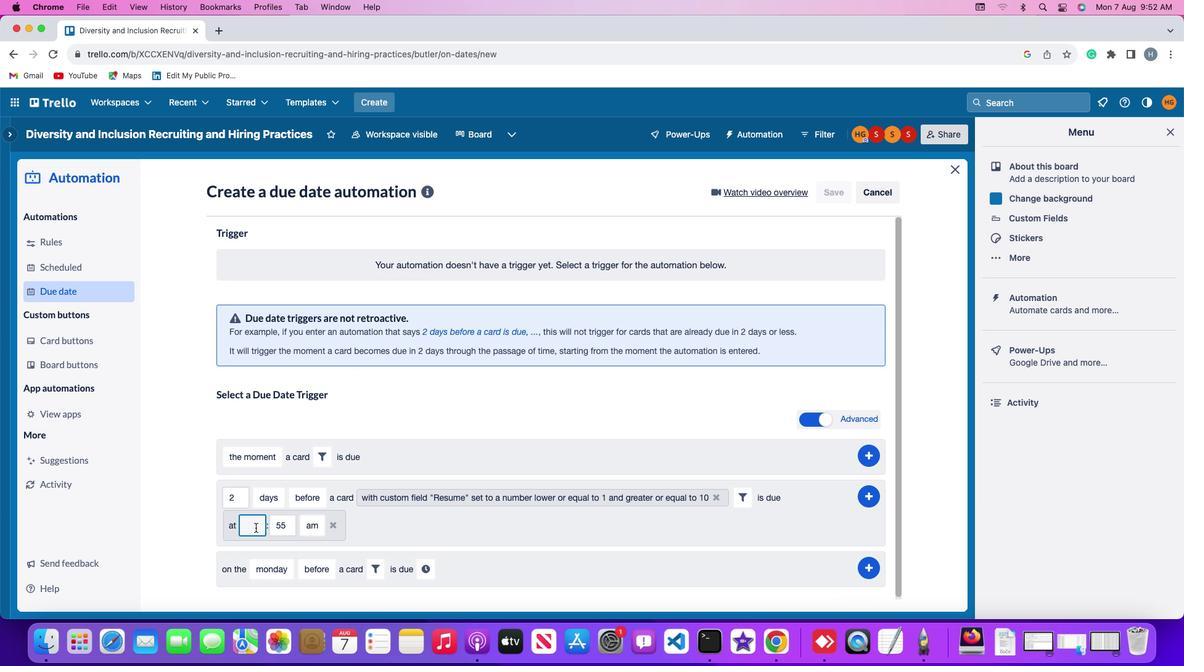
Action: Key pressed '1''1'
Screenshot: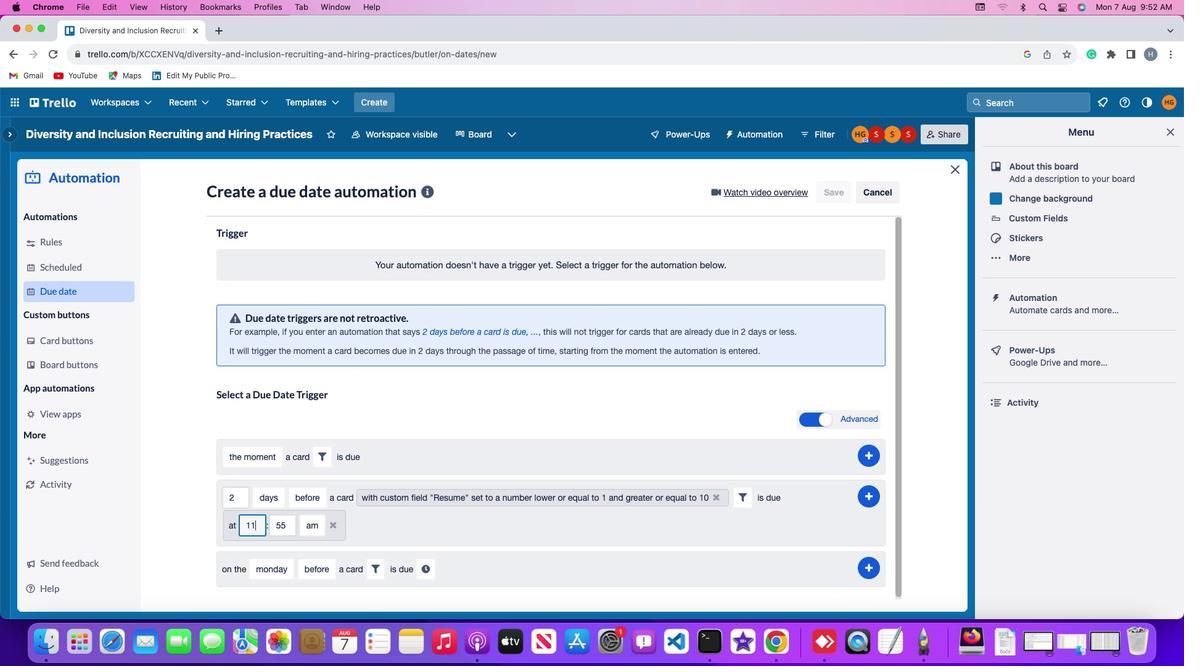 
Action: Mouse moved to (291, 526)
Screenshot: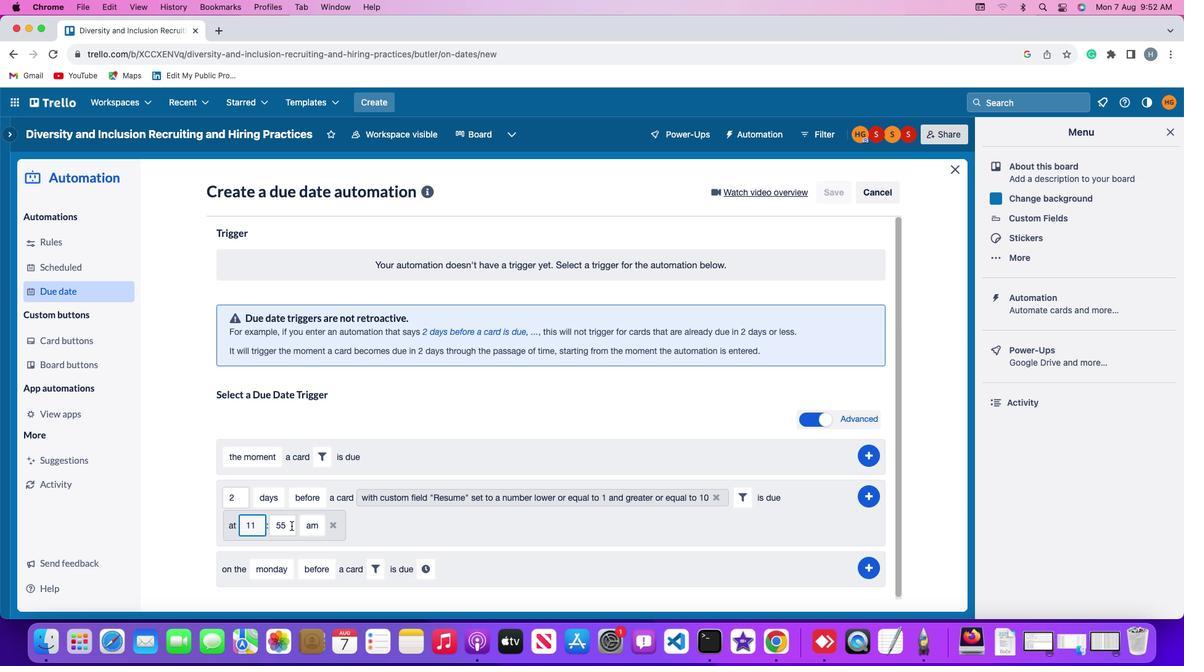 
Action: Mouse pressed left at (291, 526)
Screenshot: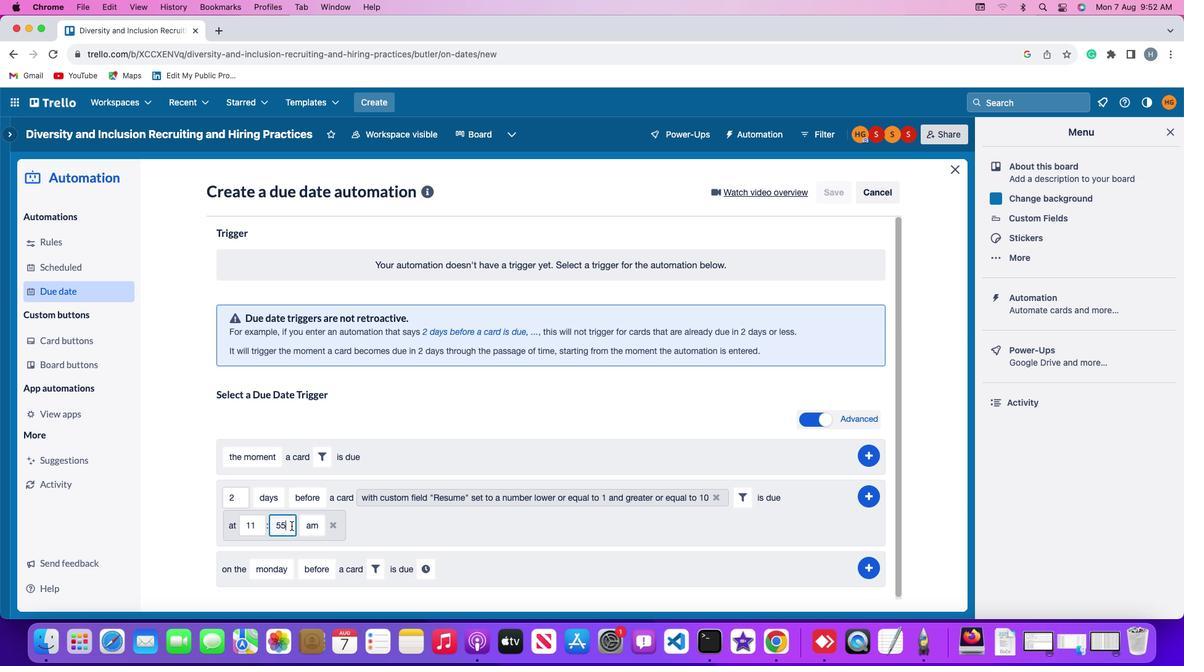 
Action: Key pressed Key.backspaceKey.backspaceKey.backspace'0''0'
Screenshot: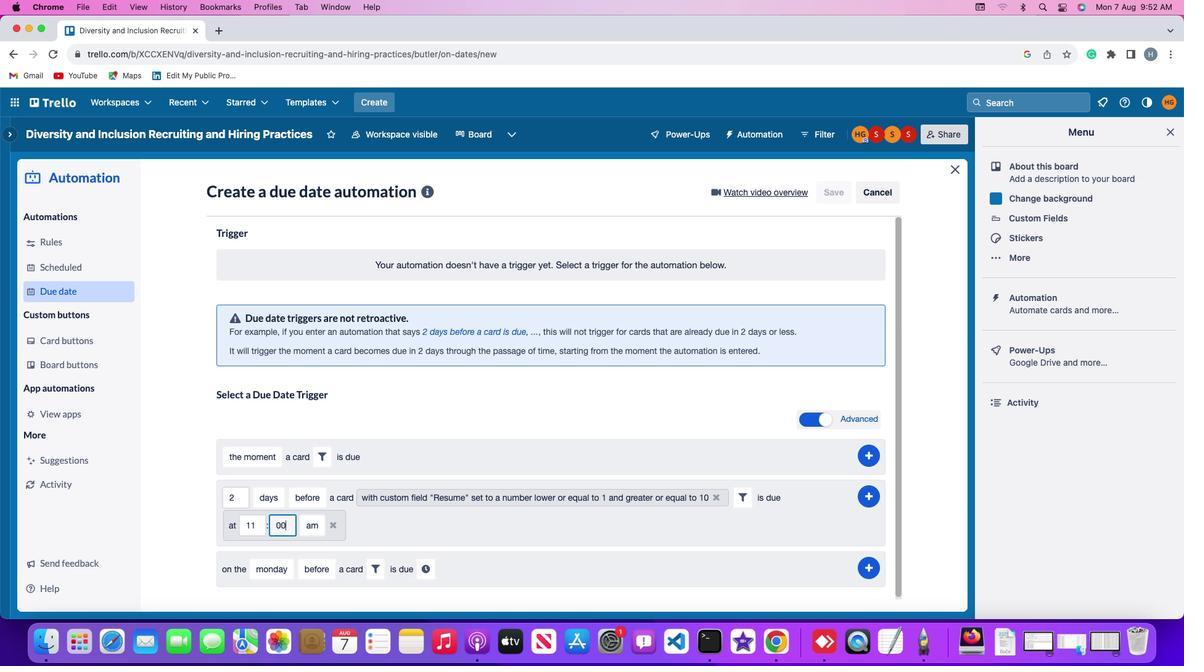 
Action: Mouse moved to (307, 525)
Screenshot: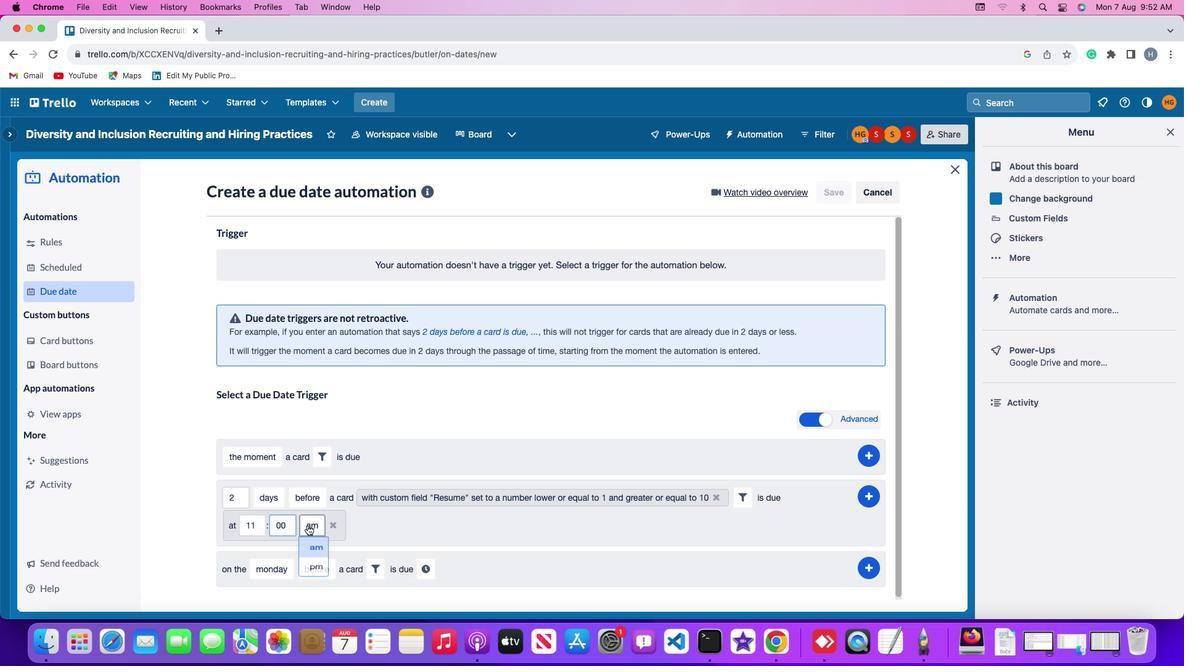 
Action: Mouse pressed left at (307, 525)
Screenshot: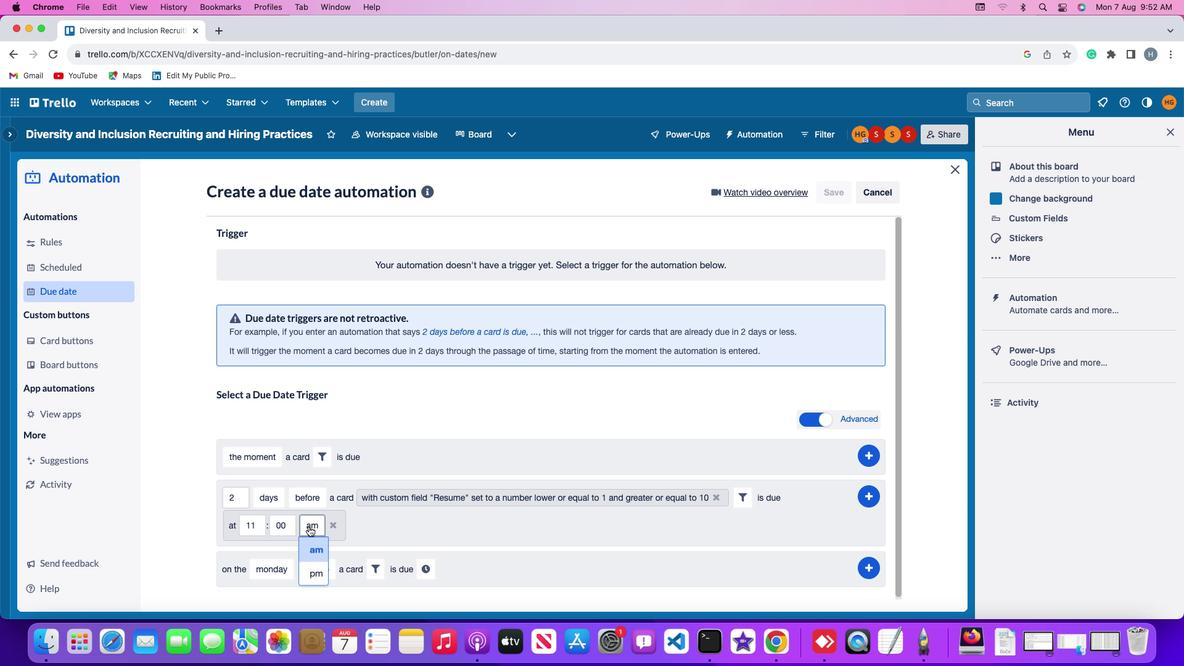 
Action: Mouse moved to (313, 547)
Screenshot: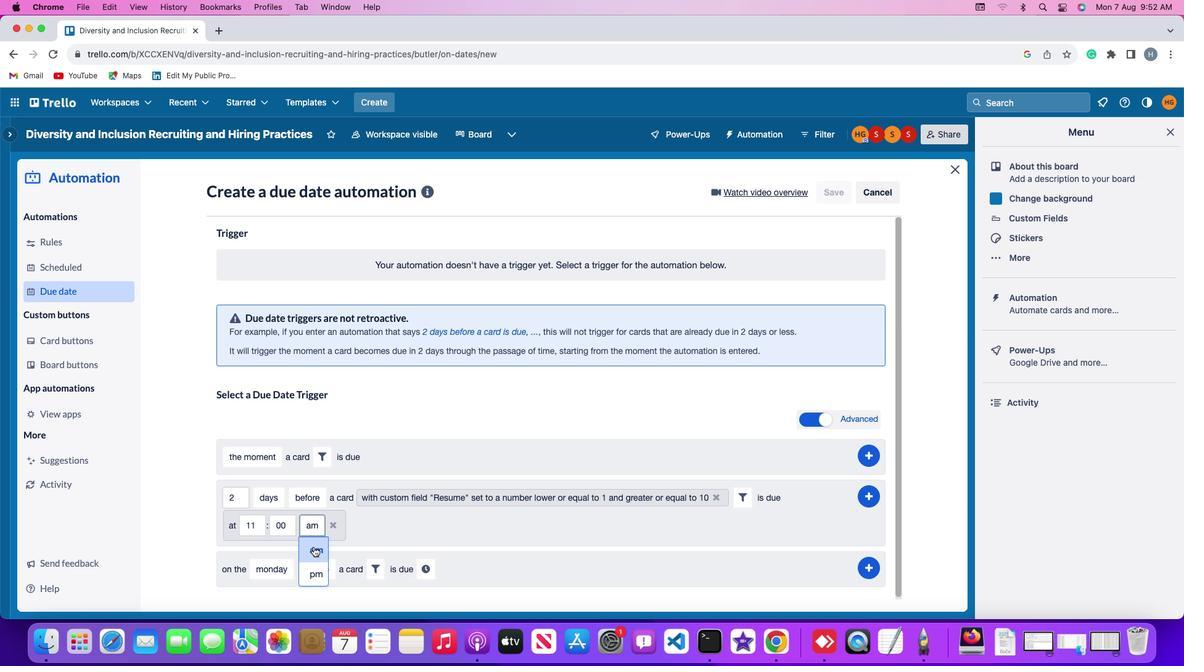 
Action: Mouse pressed left at (313, 547)
Screenshot: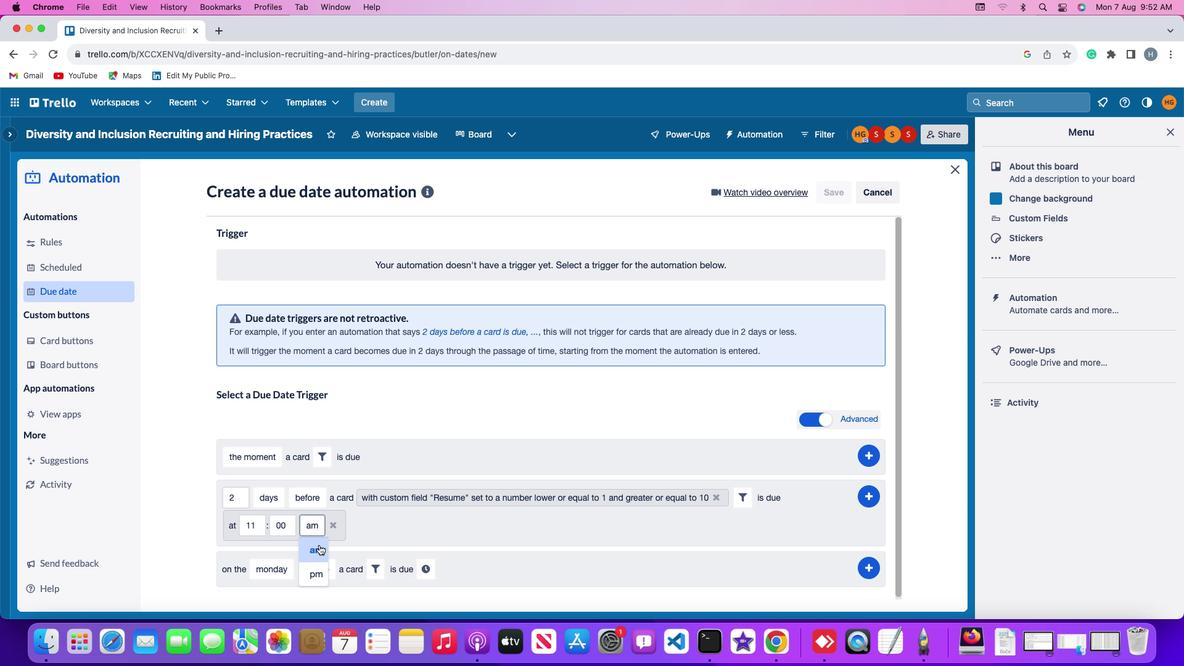 
Action: Mouse moved to (869, 494)
Screenshot: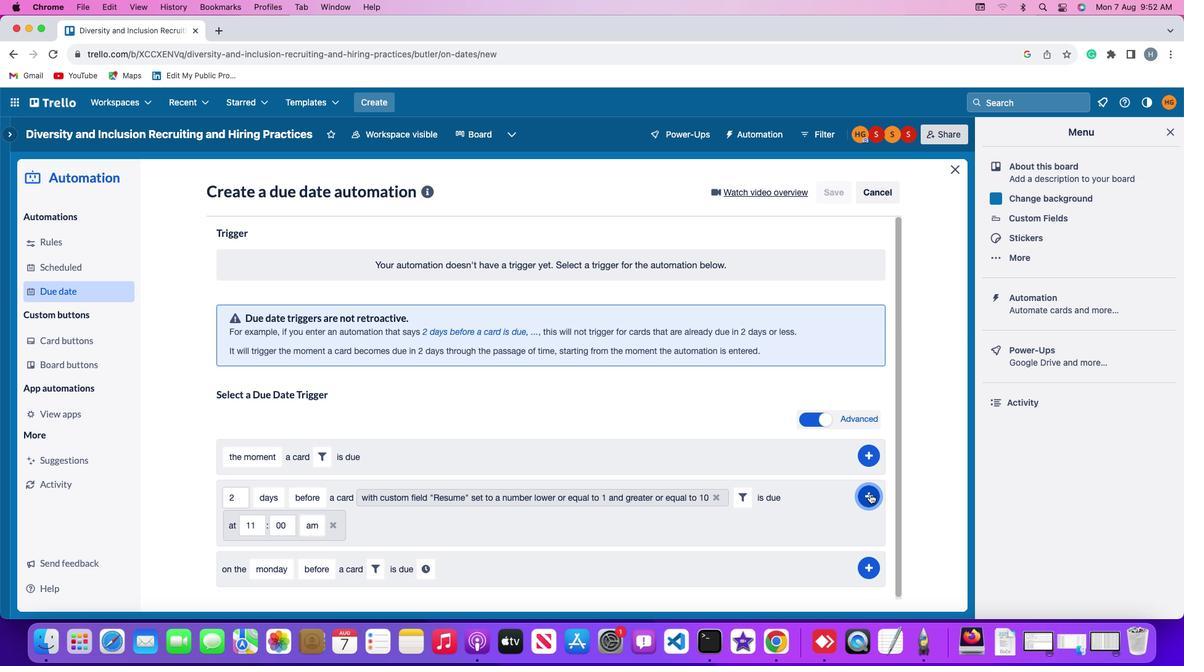 
Action: Mouse pressed left at (869, 494)
Screenshot: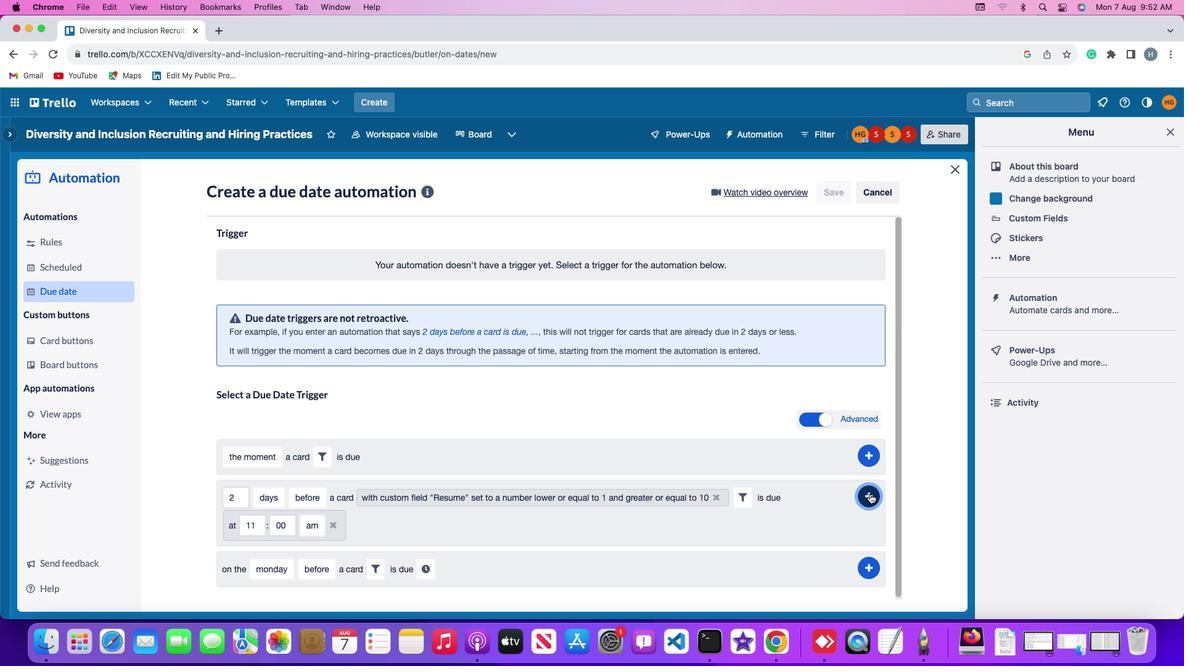 
Action: Mouse moved to (943, 384)
Screenshot: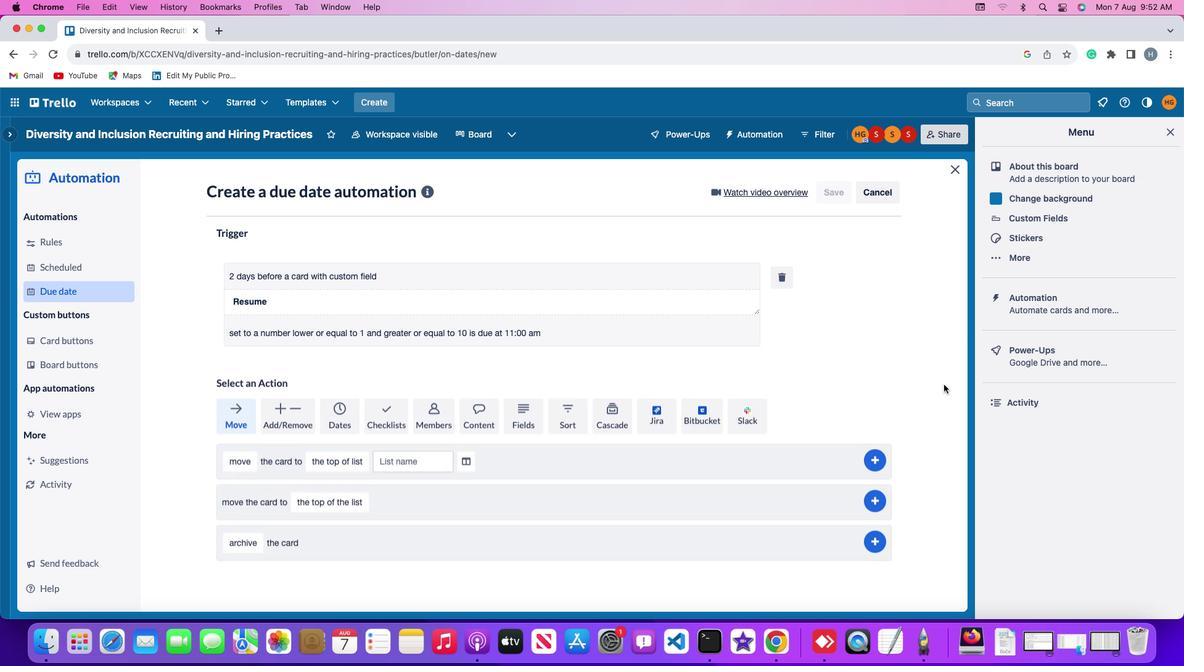 
